 Task: Find connections with filter location Euskirchen with filter topic #Mindfulwith filter profile language French with filter current company PZ Cussons with filter school Indira Gandhi Delhi Technical University for Women with filter industry Cable and Satellite Programming with filter service category Commercial Insurance with filter keywords title Heavy Equipment Operator
Action: Mouse moved to (628, 82)
Screenshot: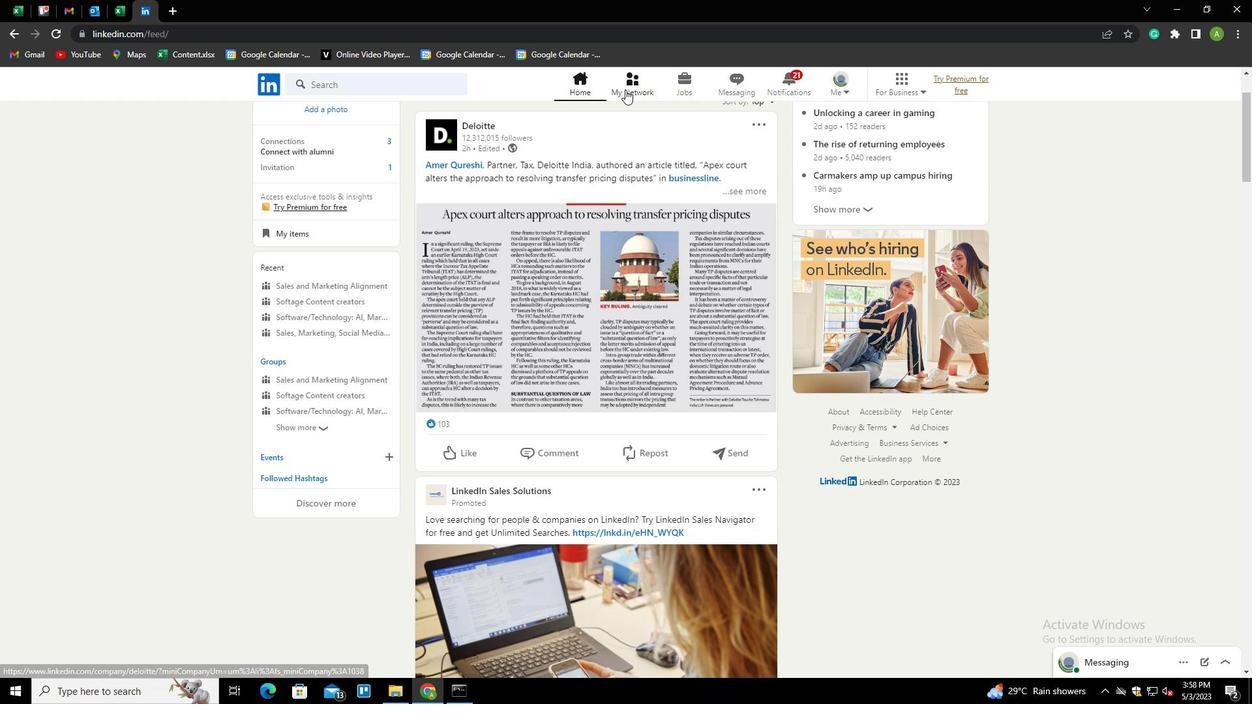 
Action: Mouse pressed left at (628, 82)
Screenshot: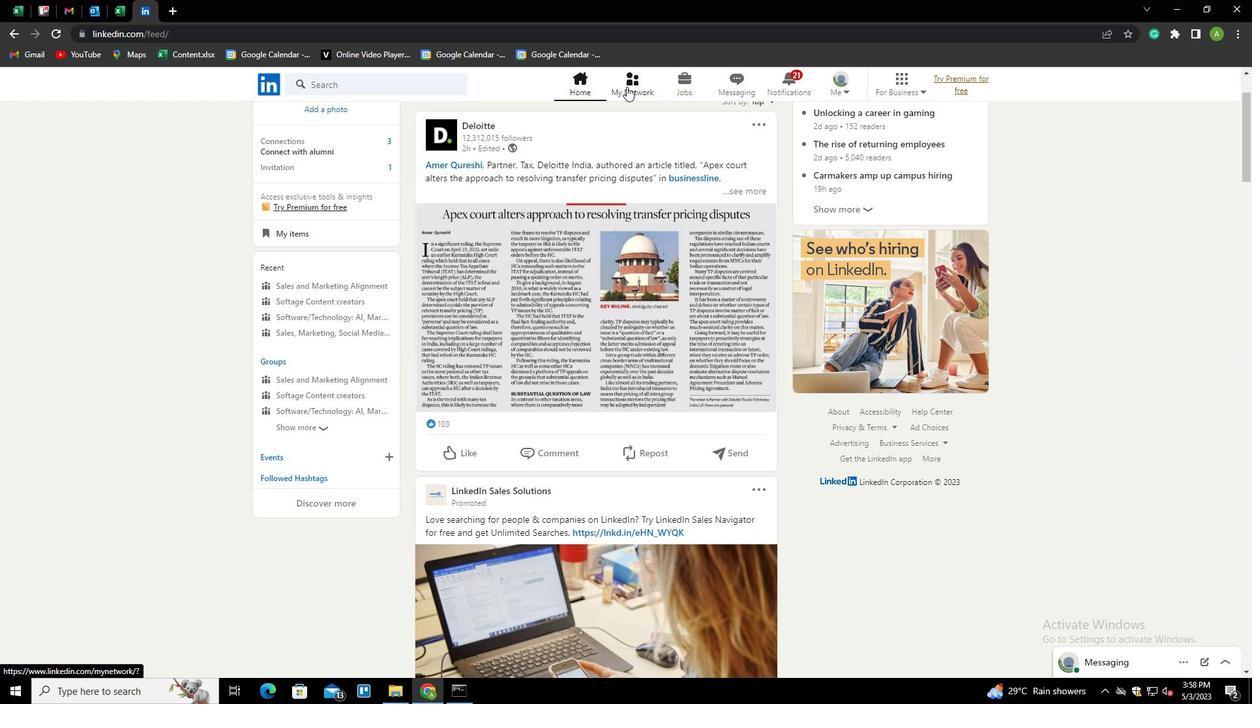 
Action: Mouse moved to (320, 151)
Screenshot: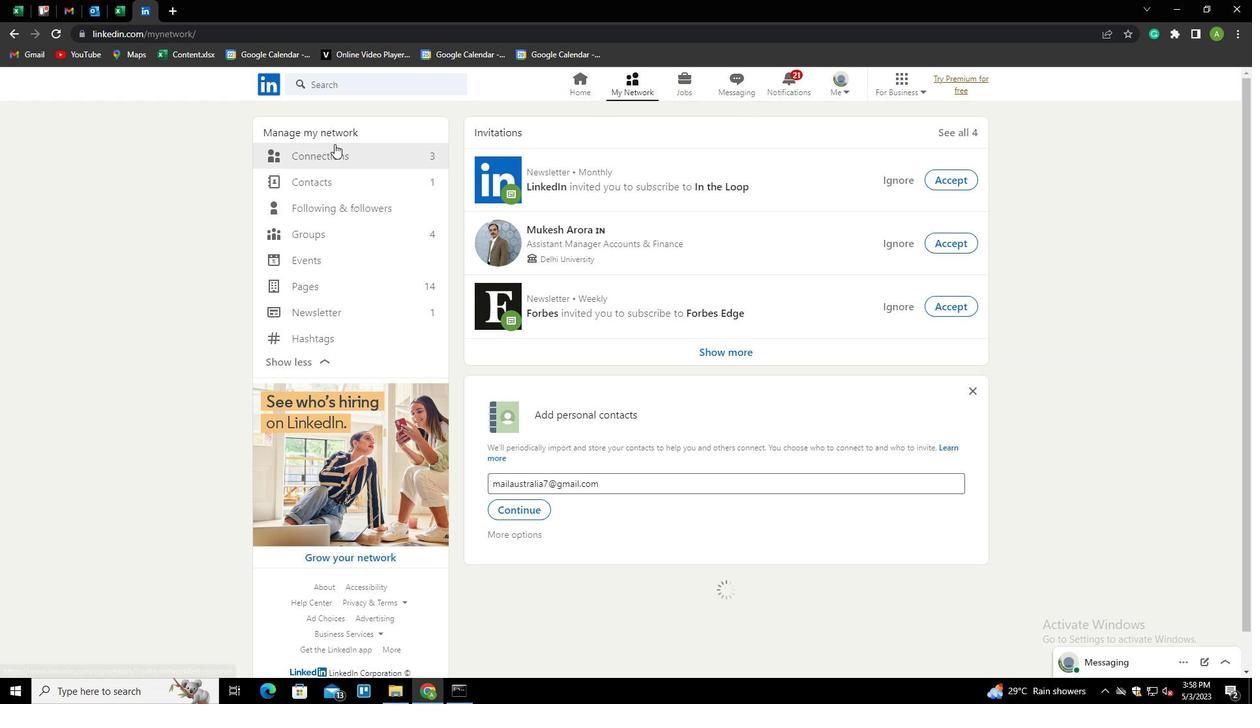 
Action: Mouse pressed left at (320, 151)
Screenshot: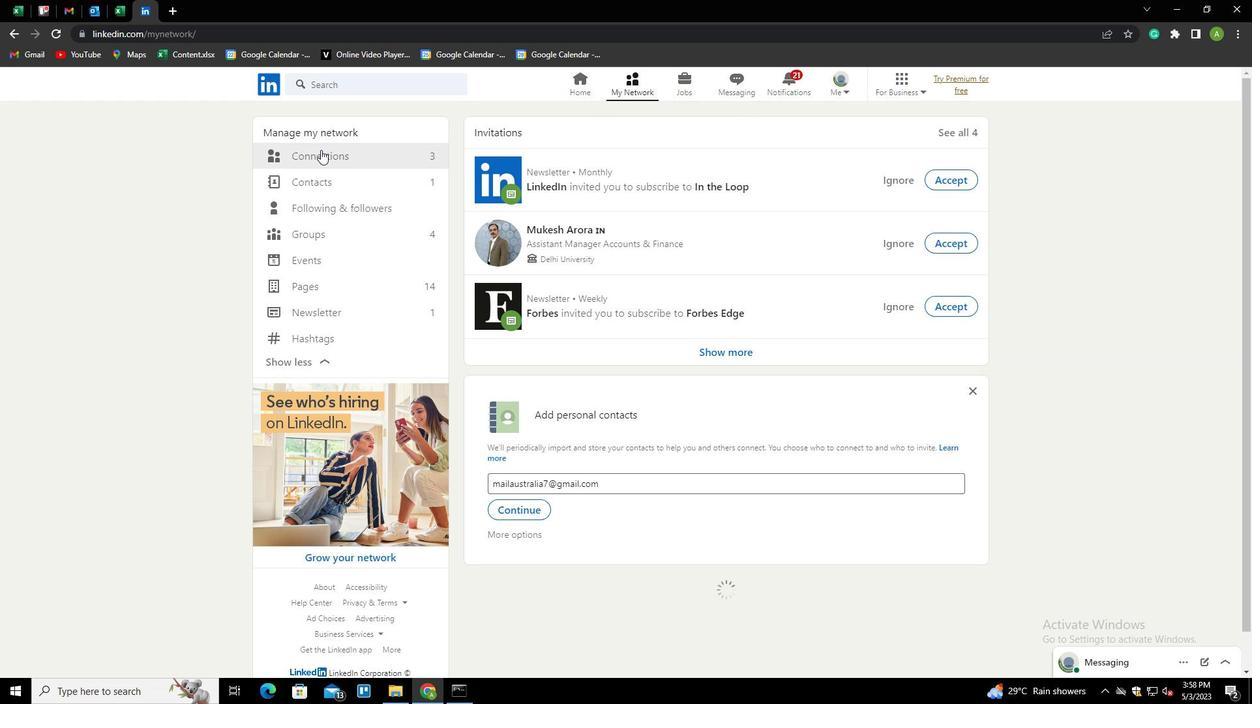 
Action: Mouse moved to (731, 159)
Screenshot: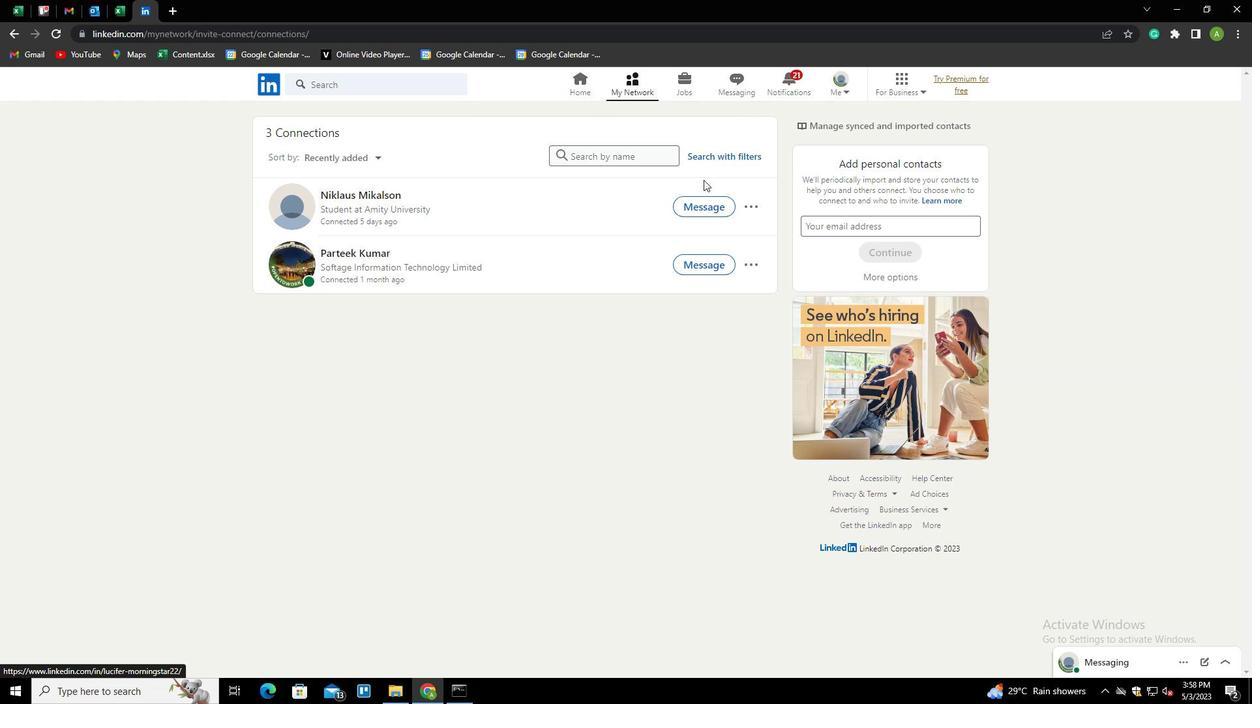 
Action: Mouse pressed left at (731, 159)
Screenshot: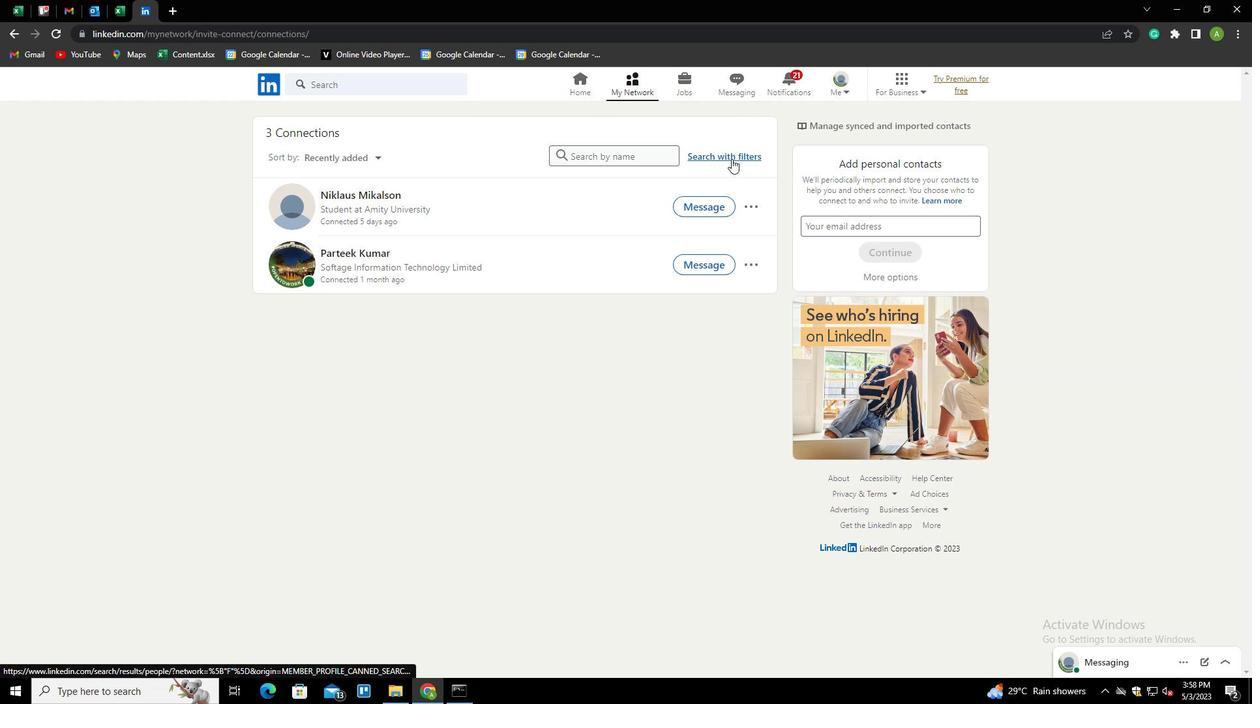 
Action: Mouse moved to (666, 118)
Screenshot: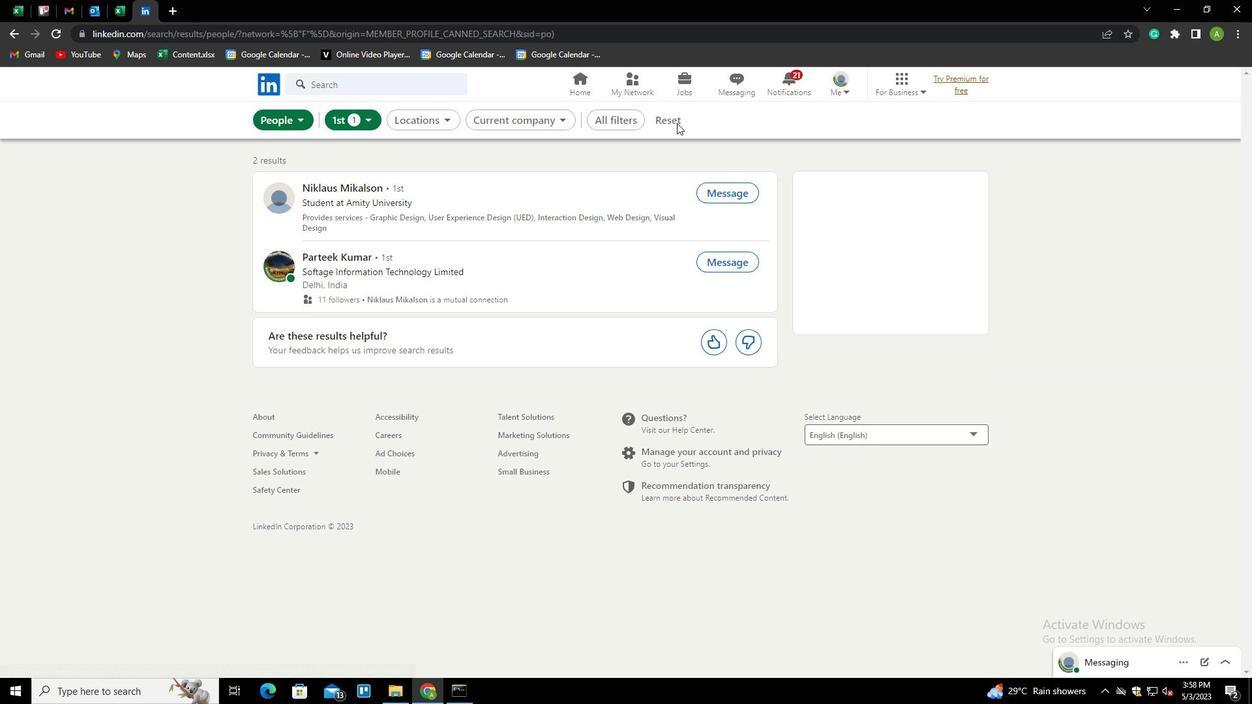 
Action: Mouse pressed left at (666, 118)
Screenshot: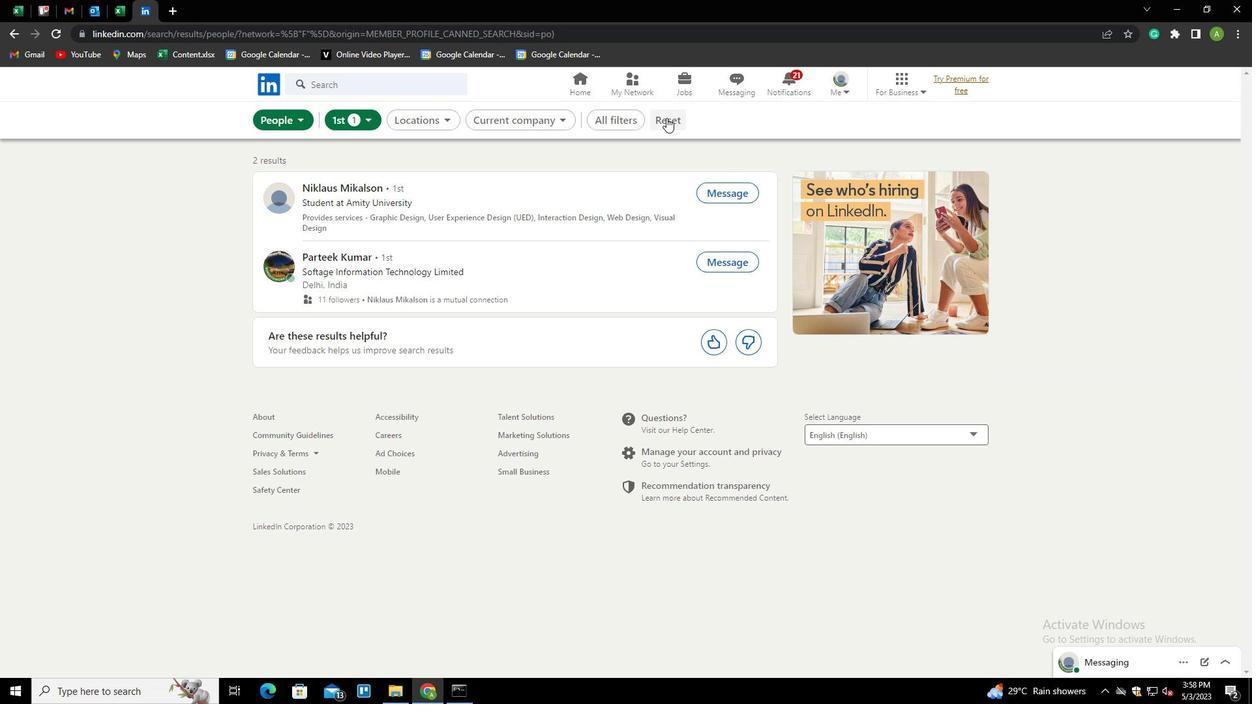 
Action: Mouse moved to (646, 121)
Screenshot: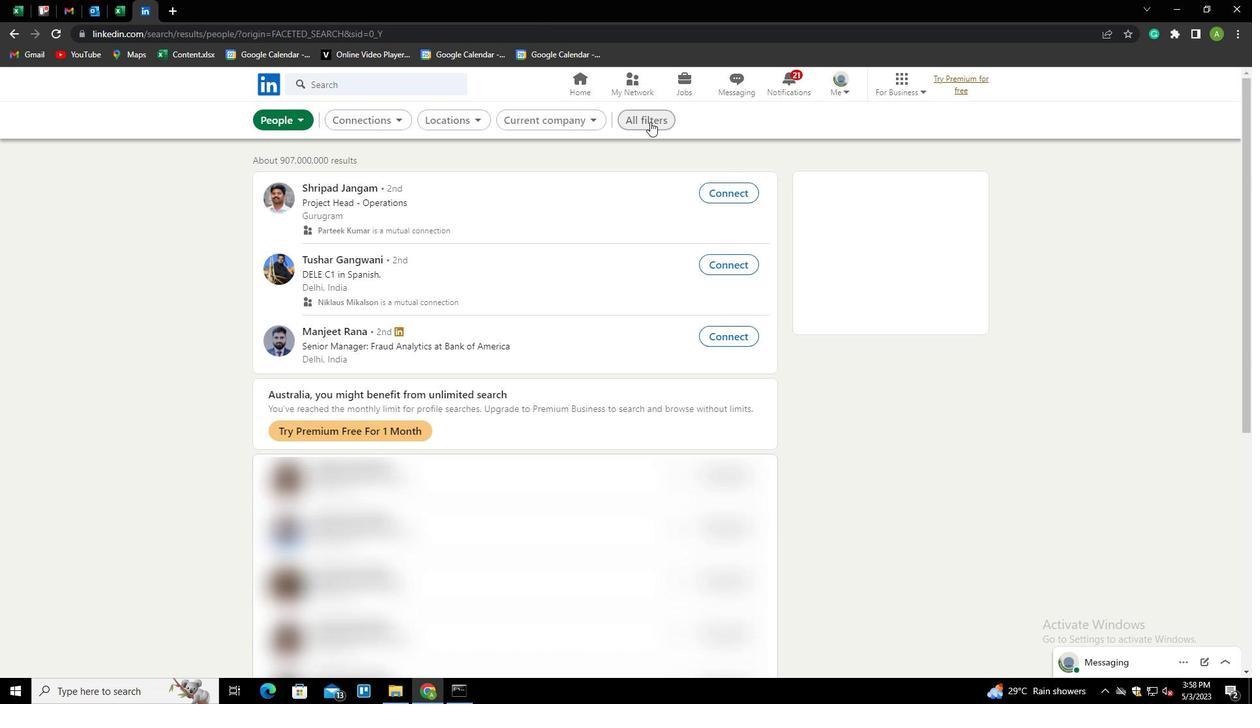 
Action: Mouse pressed left at (646, 121)
Screenshot: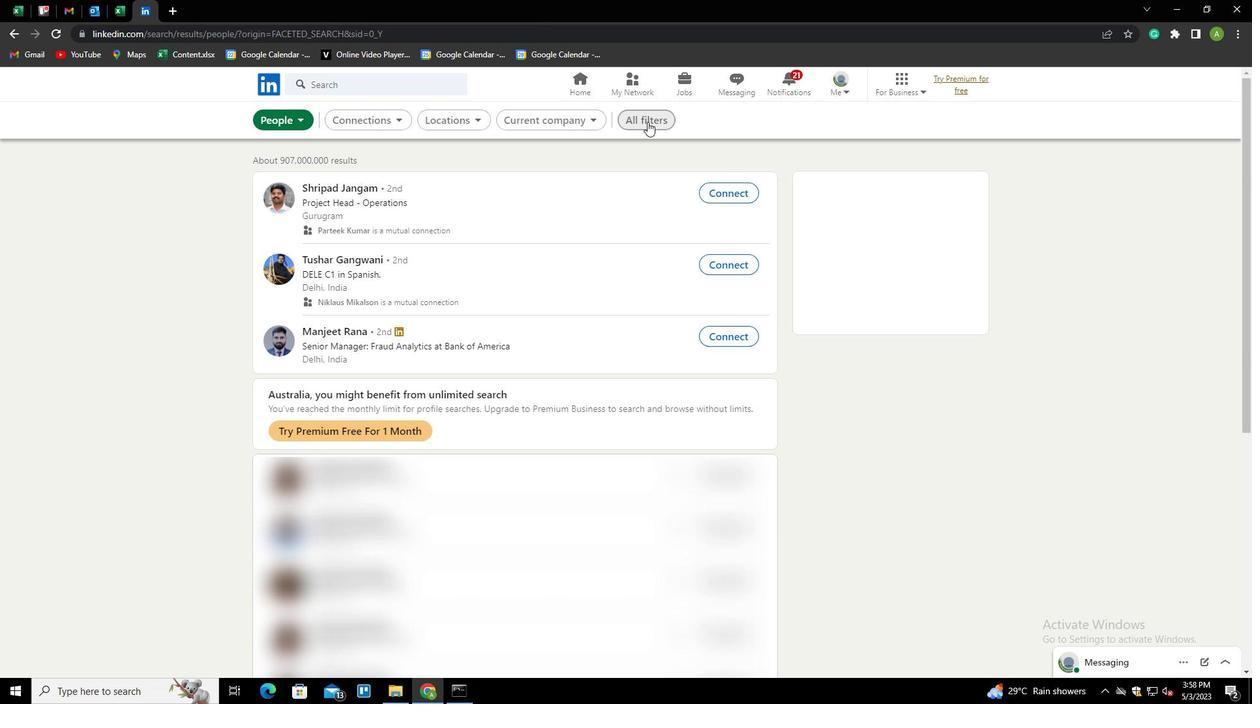 
Action: Mouse moved to (1024, 369)
Screenshot: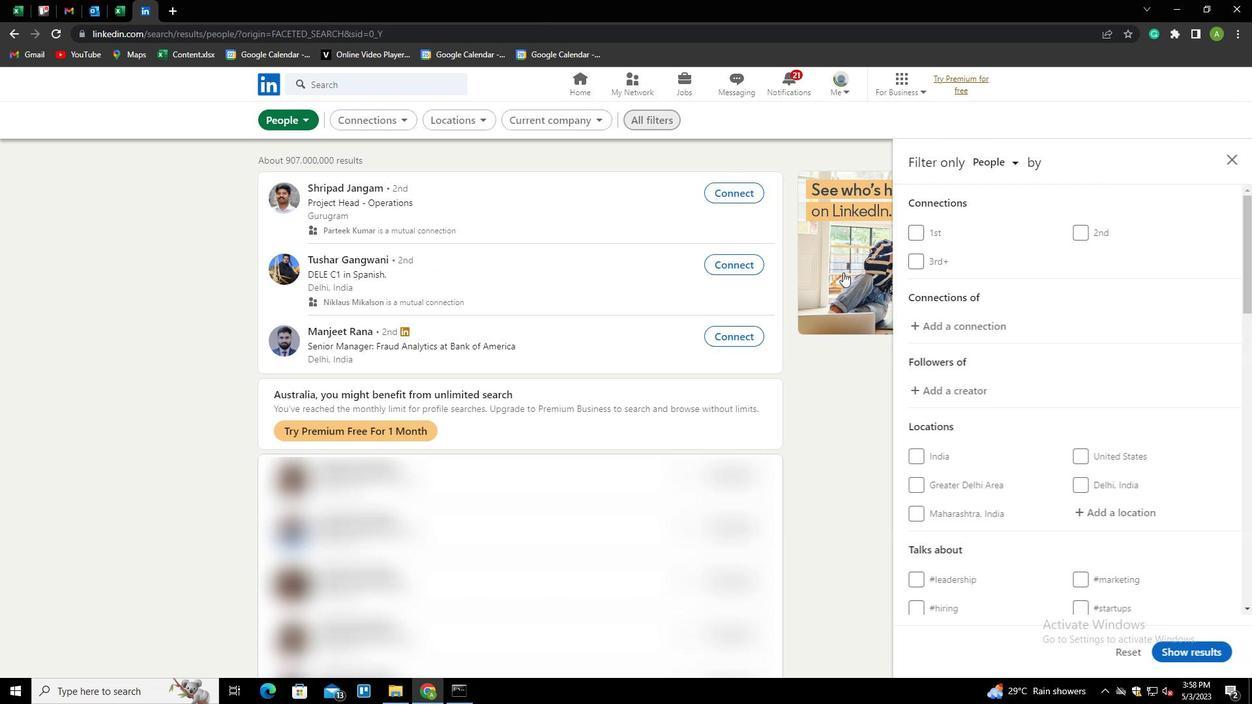 
Action: Mouse scrolled (1024, 369) with delta (0, 0)
Screenshot: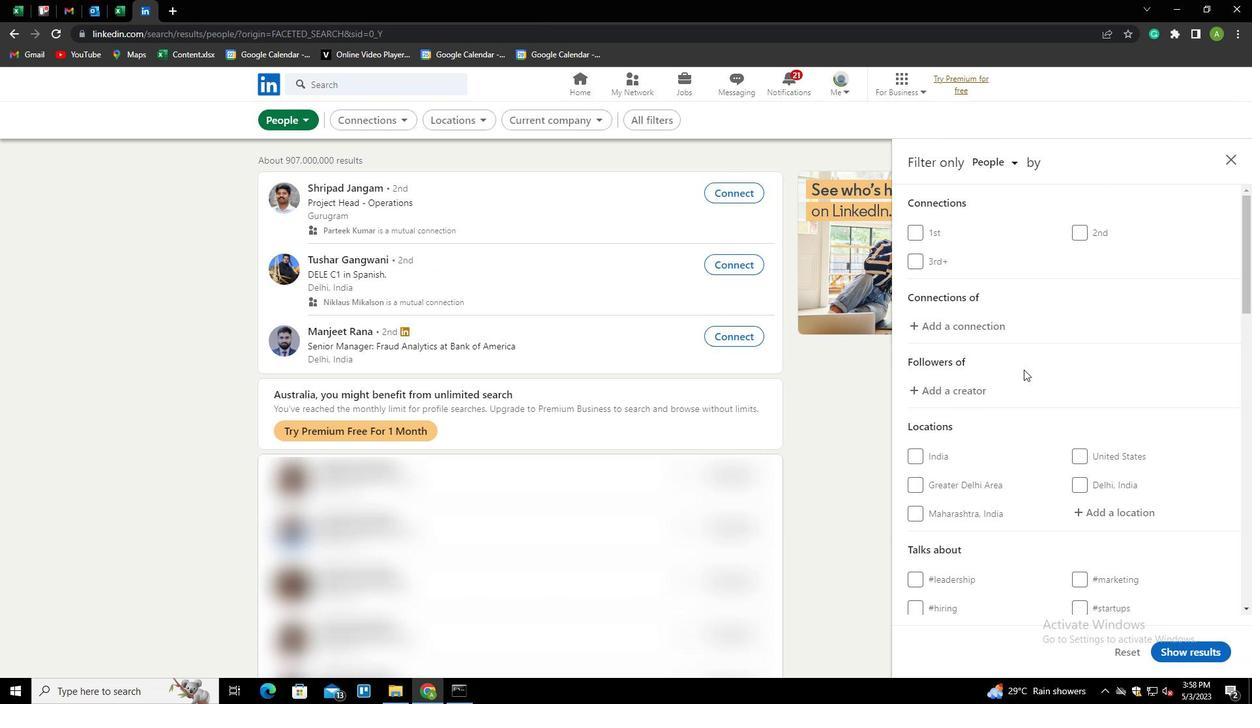 
Action: Mouse scrolled (1024, 369) with delta (0, 0)
Screenshot: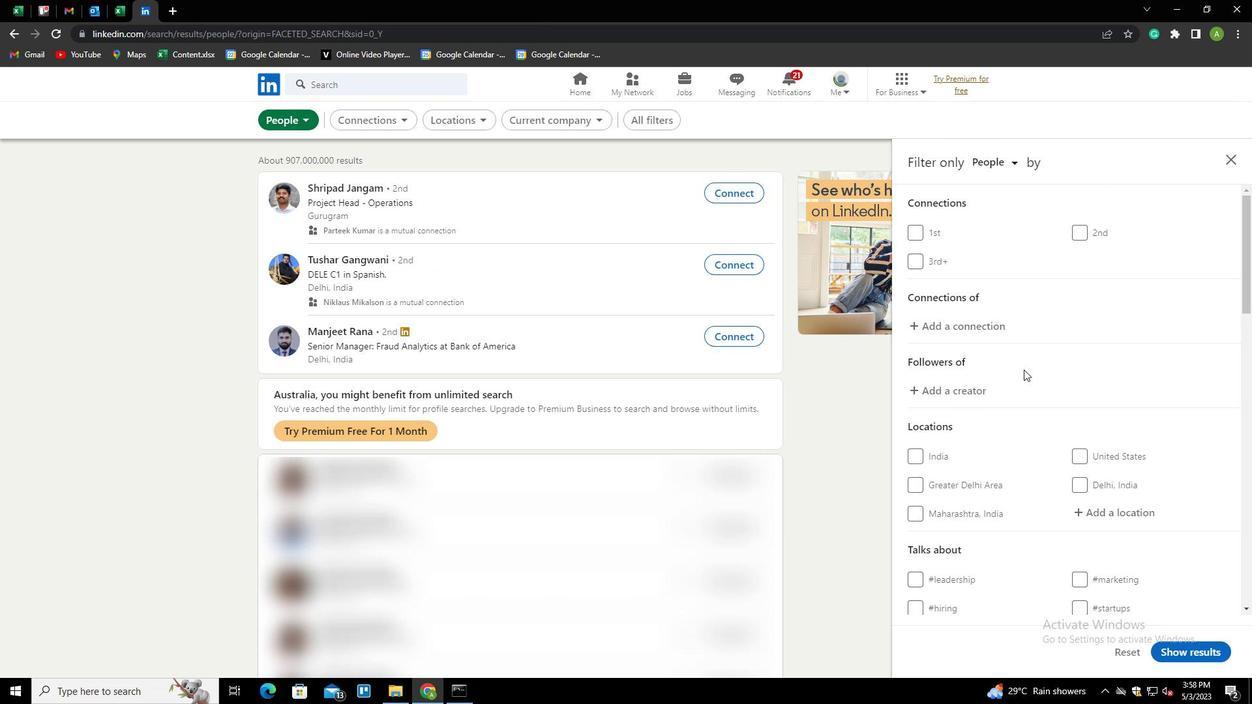 
Action: Mouse moved to (1086, 375)
Screenshot: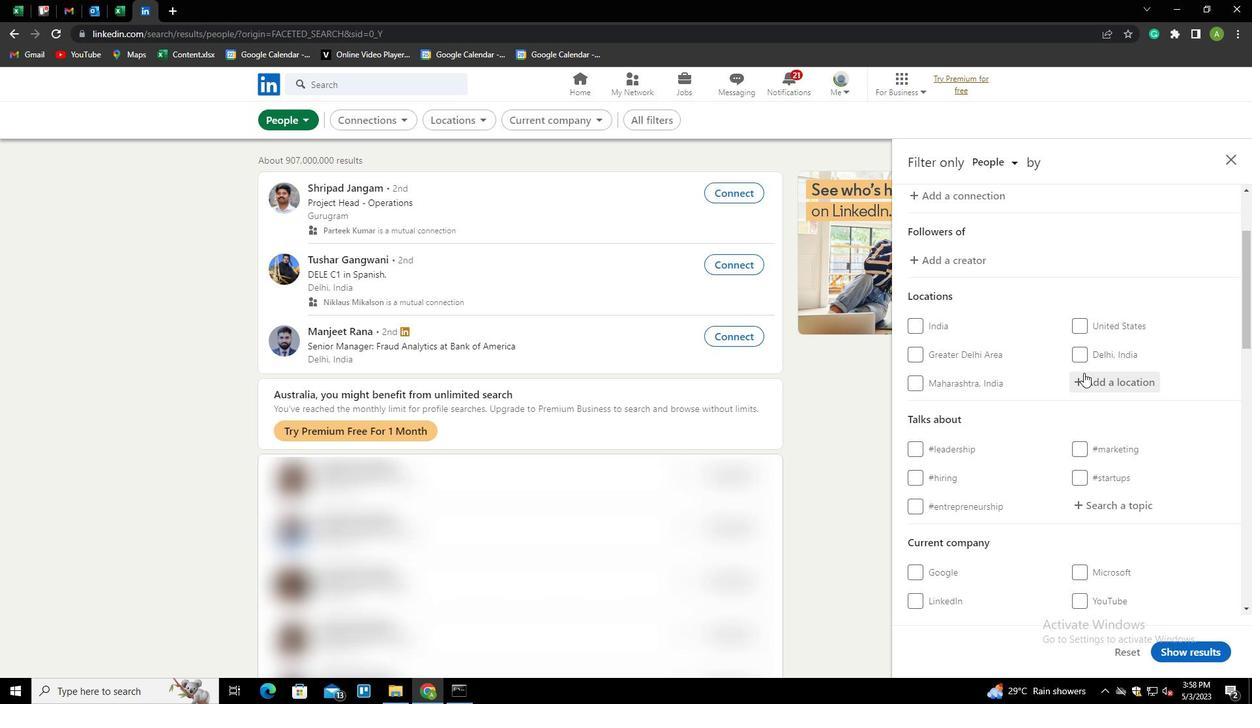 
Action: Mouse pressed left at (1086, 375)
Screenshot: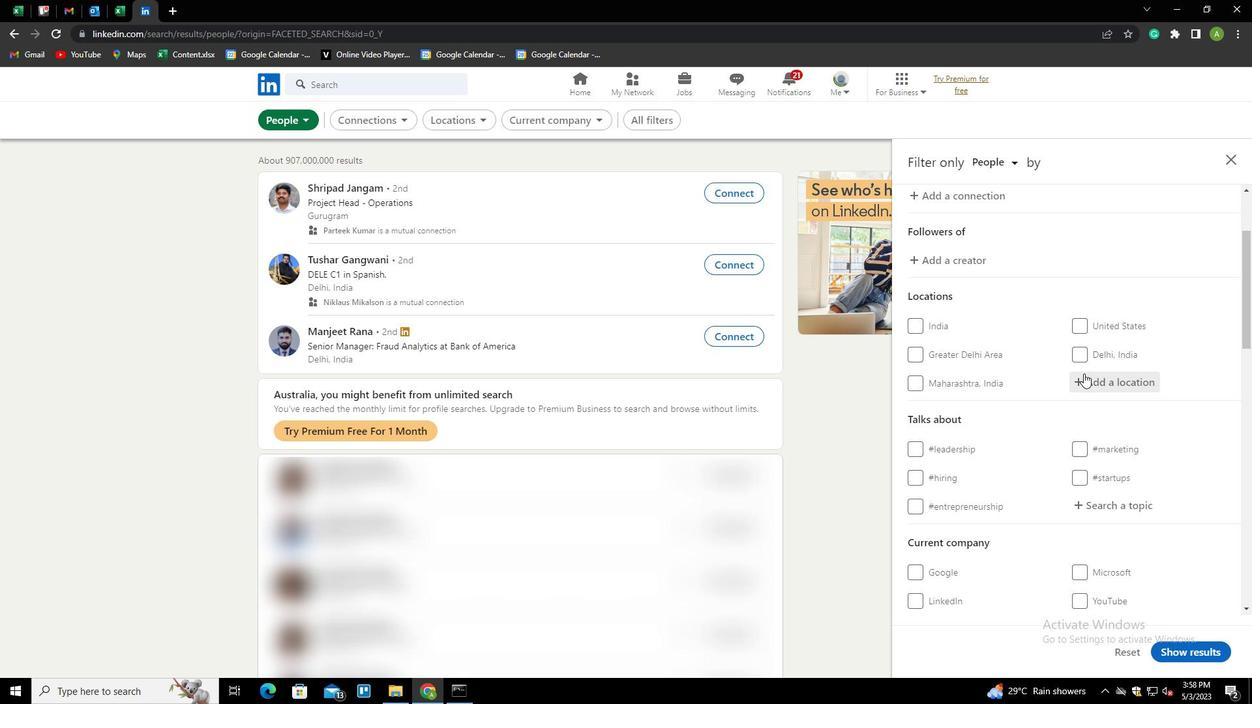 
Action: Mouse moved to (1076, 380)
Screenshot: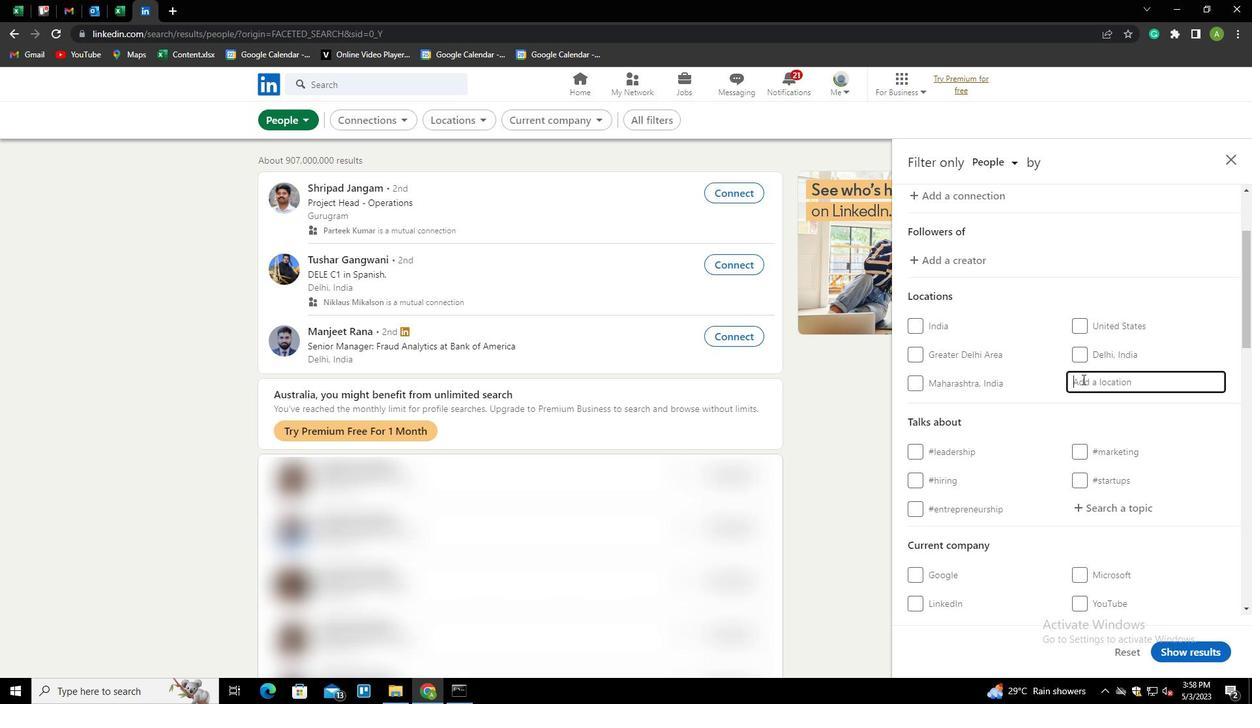 
Action: Key pressed <Key.shift>E
Screenshot: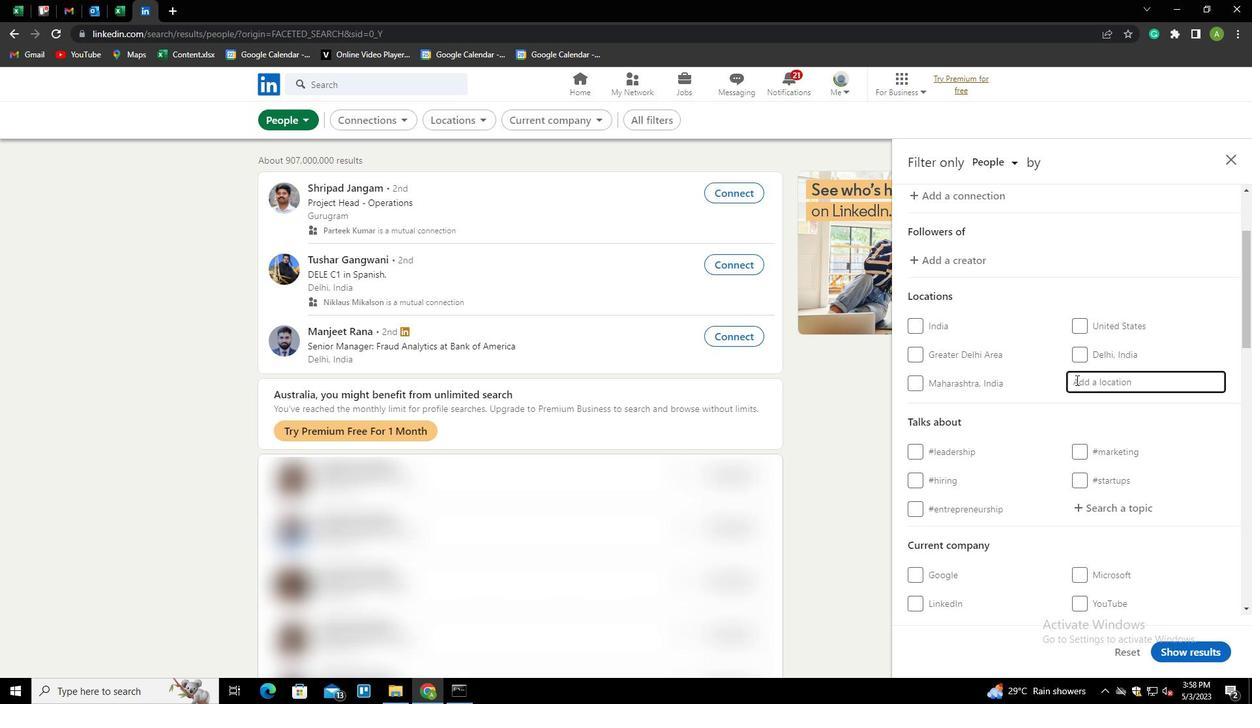 
Action: Mouse moved to (982, 322)
Screenshot: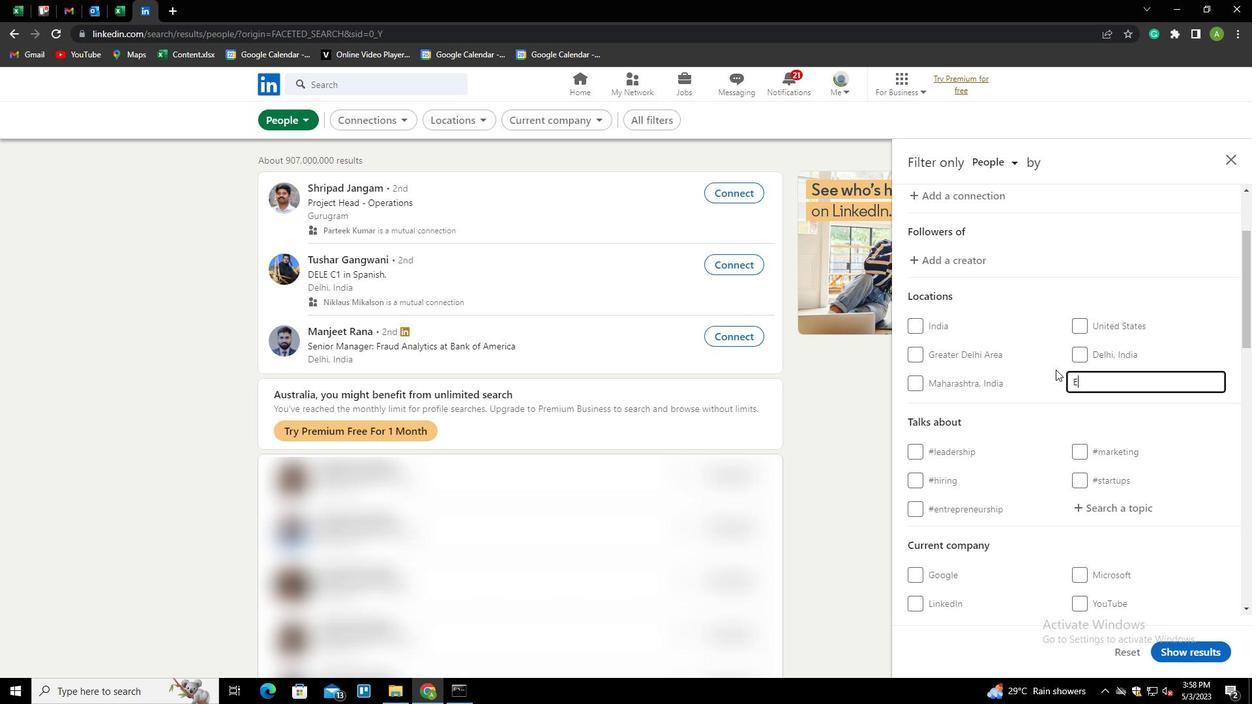 
Action: Key pressed USKIRCHEN<Key.down><Key.enter>
Screenshot: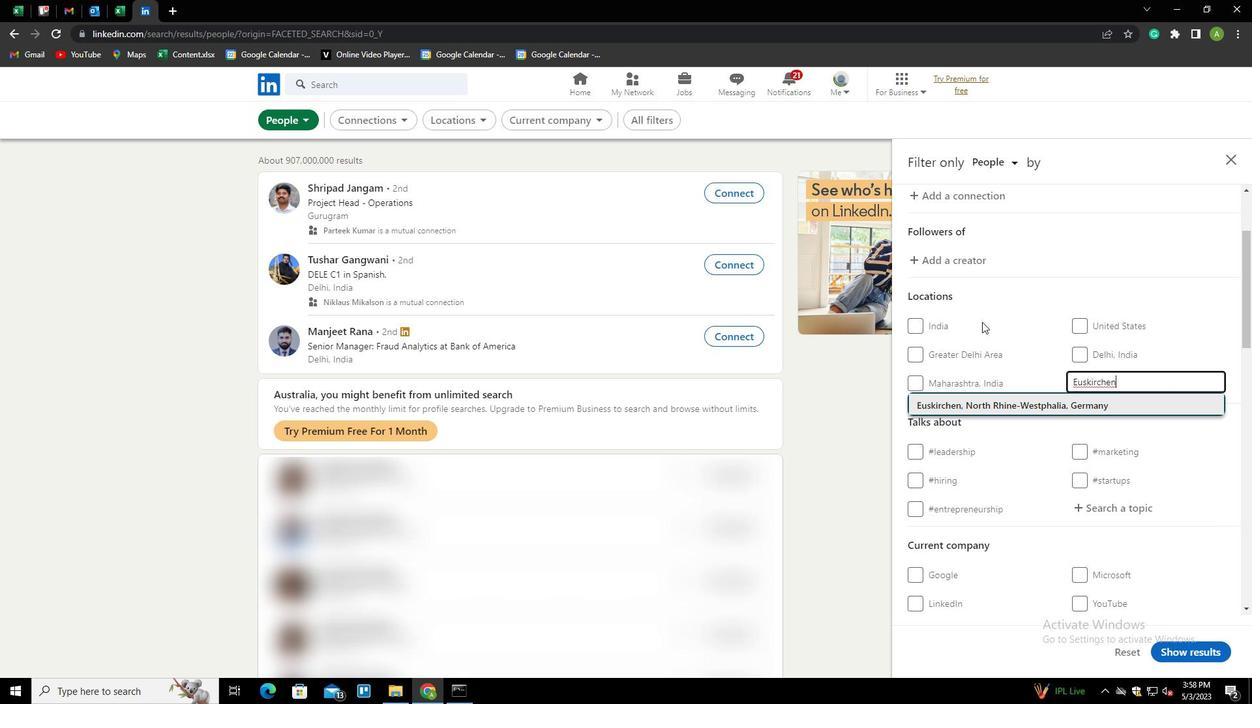 
Action: Mouse scrolled (982, 321) with delta (0, 0)
Screenshot: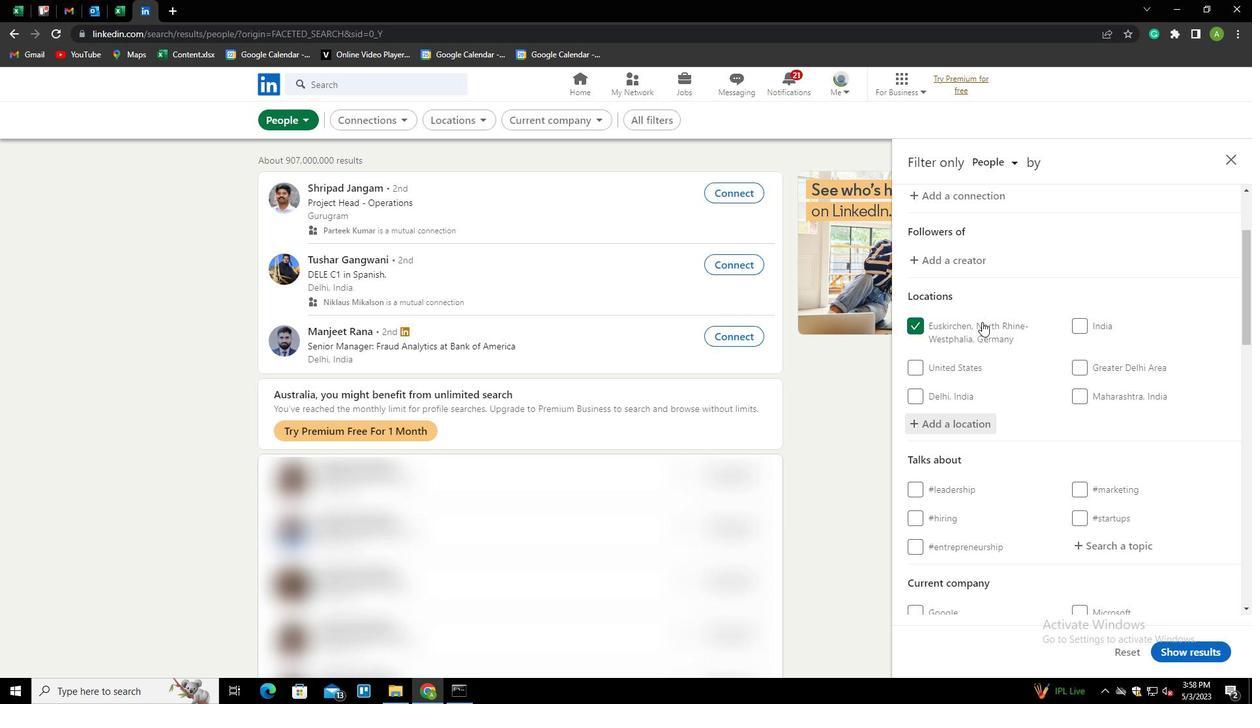 
Action: Mouse scrolled (982, 321) with delta (0, 0)
Screenshot: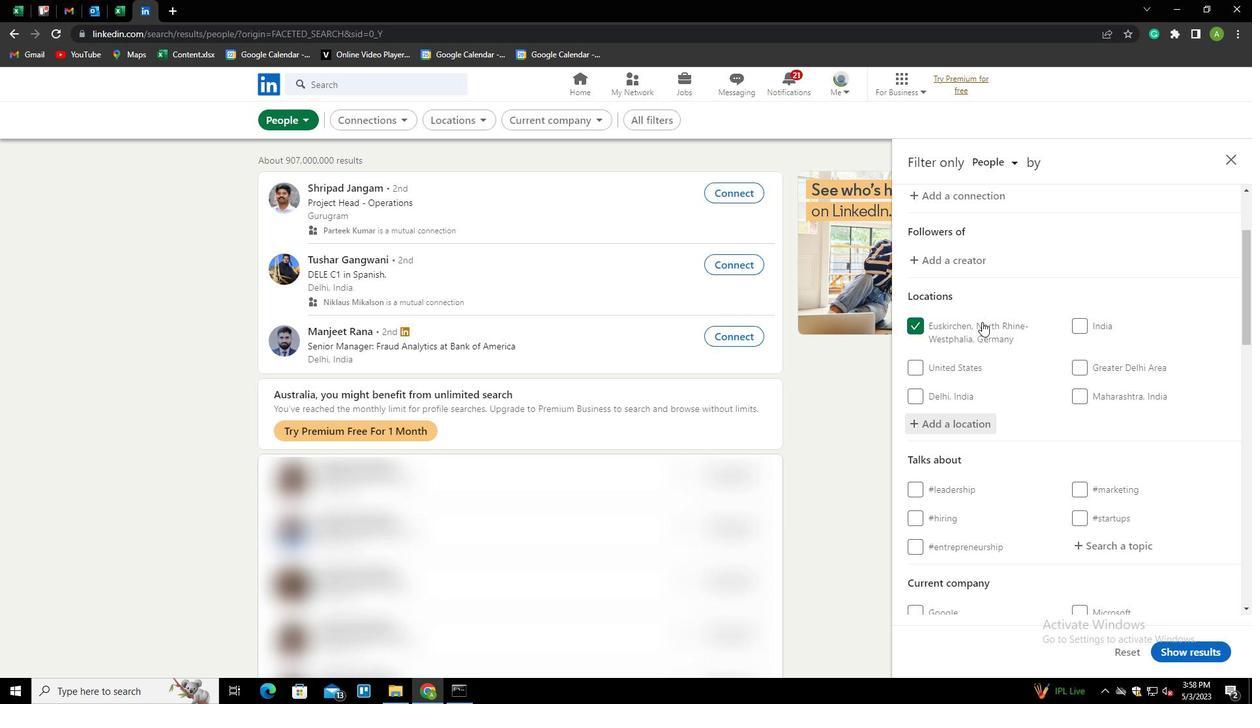 
Action: Mouse moved to (1105, 416)
Screenshot: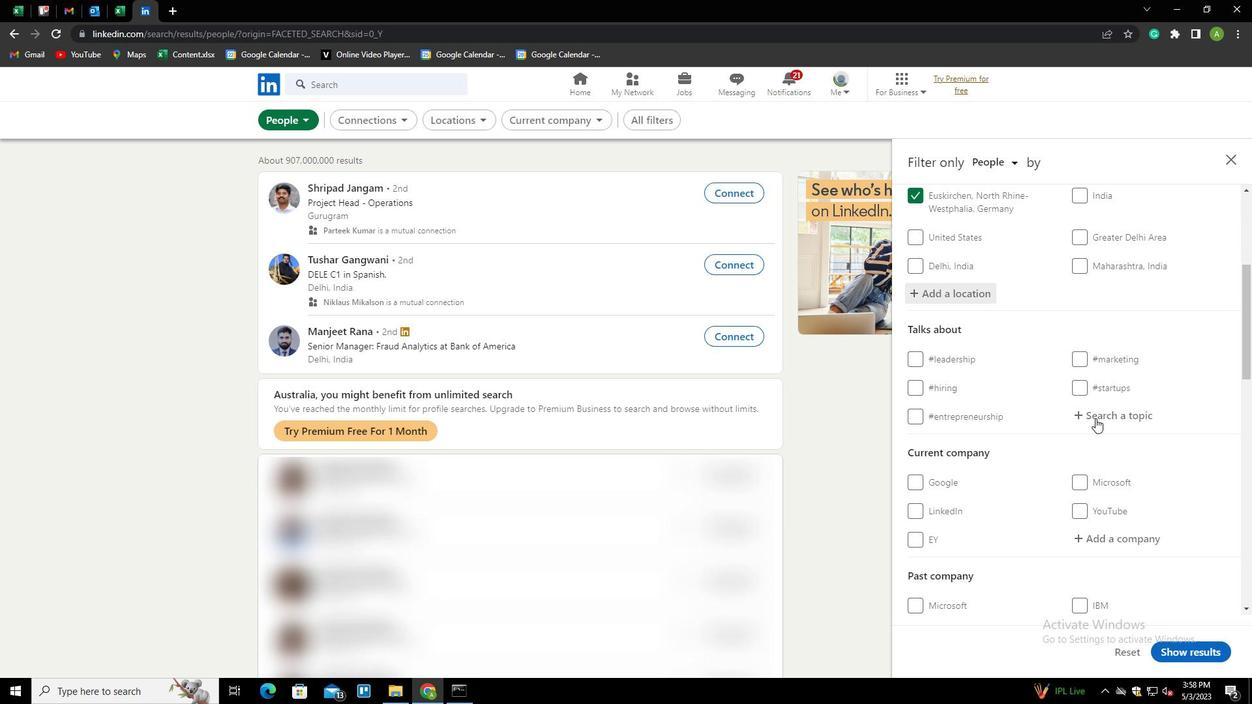 
Action: Mouse pressed left at (1105, 416)
Screenshot: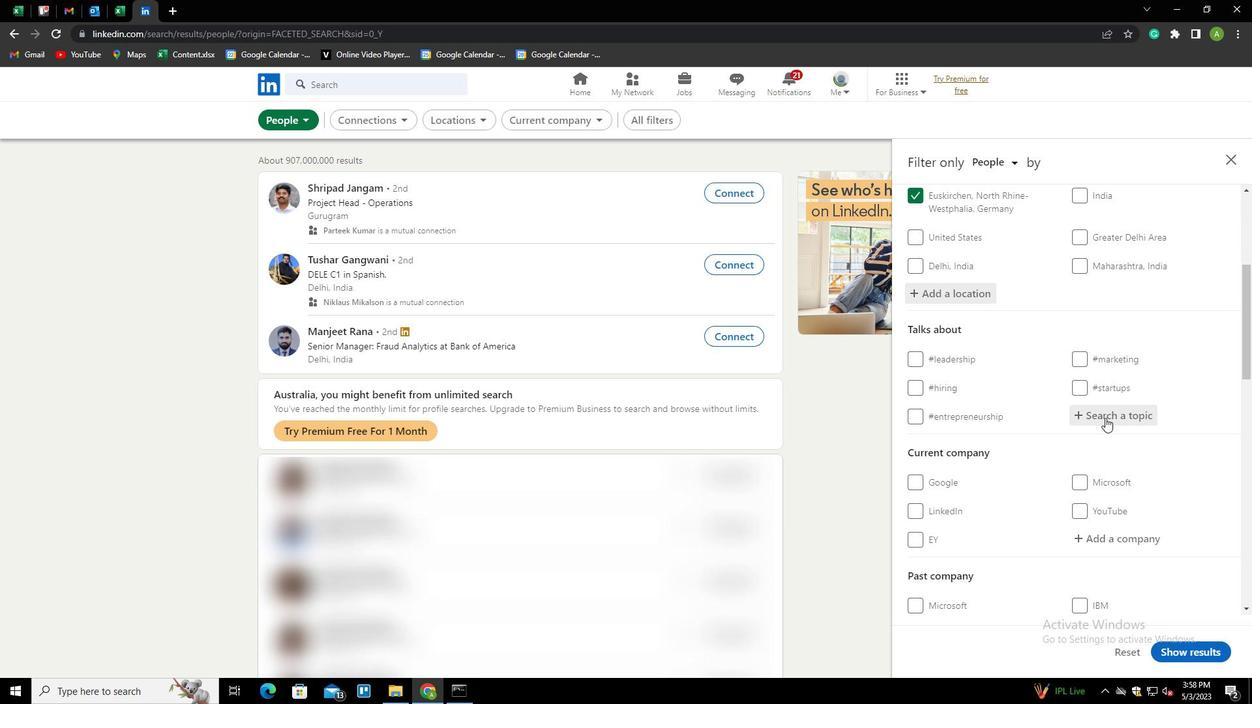 
Action: Mouse moved to (1094, 409)
Screenshot: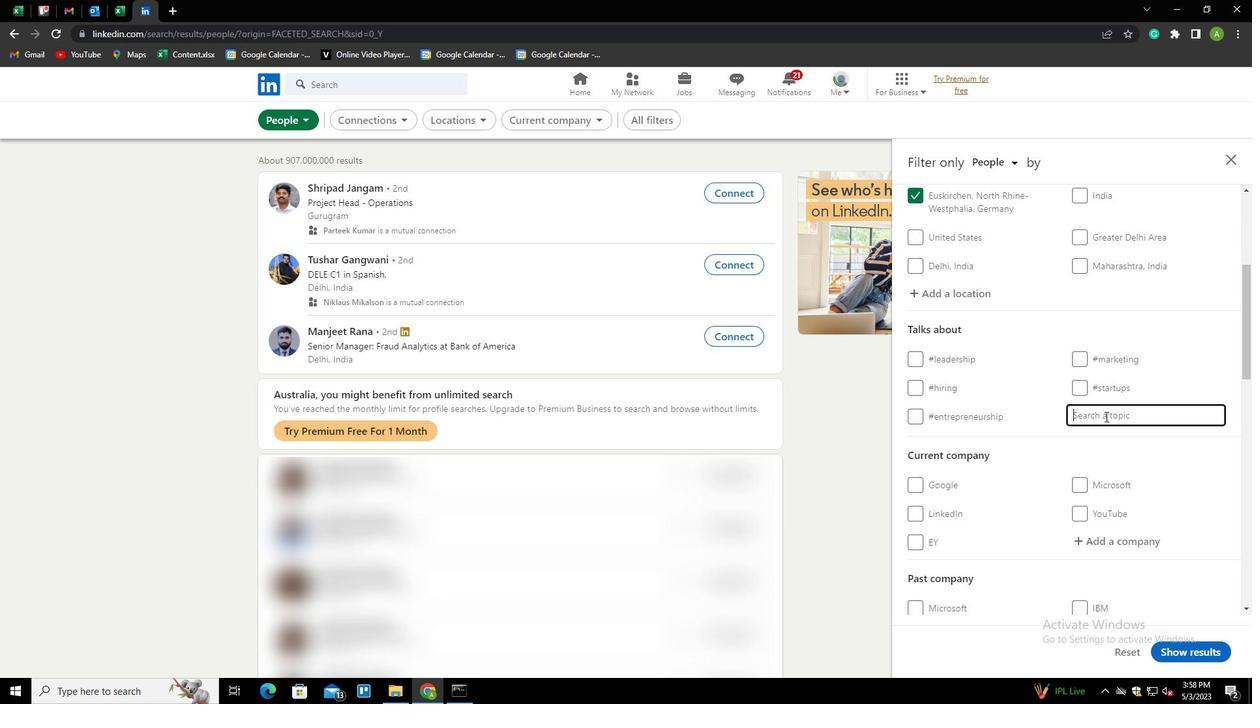 
Action: Key pressed <Key.shift>MINDGUL<Key.backspace><Key.backspace><Key.backspace>FUL<Key.down><Key.down><Key.enter>
Screenshot: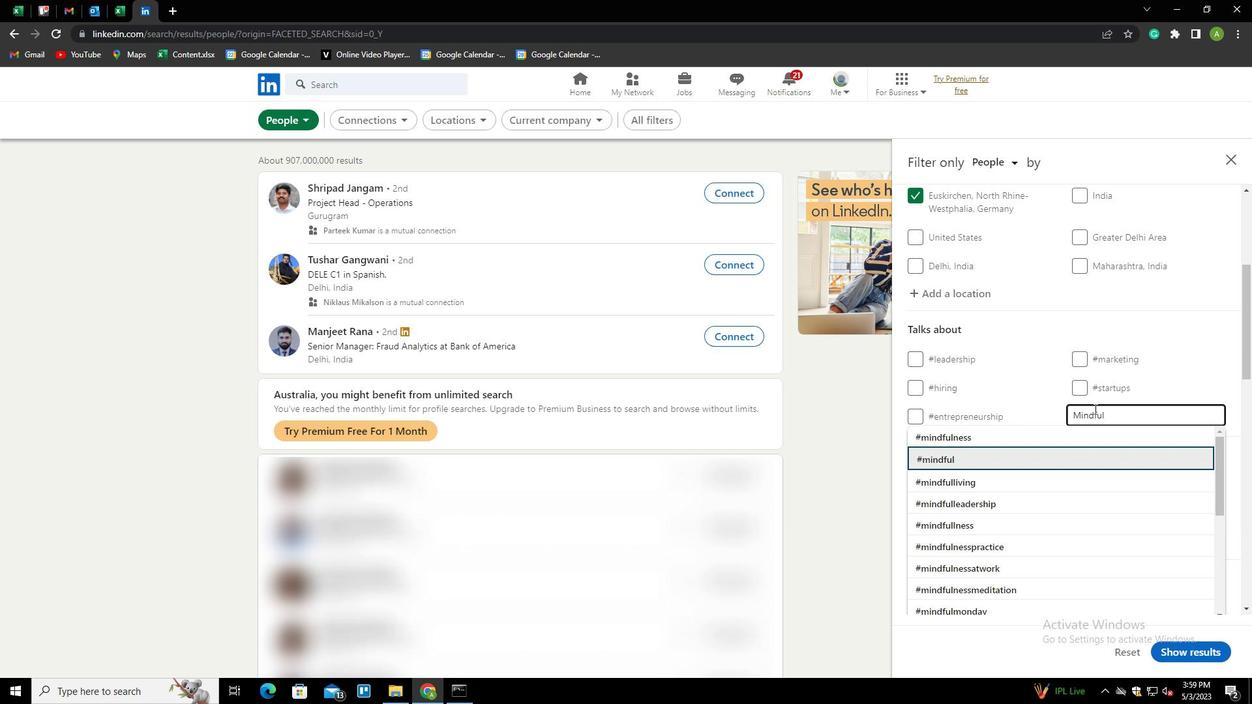 
Action: Mouse scrolled (1094, 408) with delta (0, 0)
Screenshot: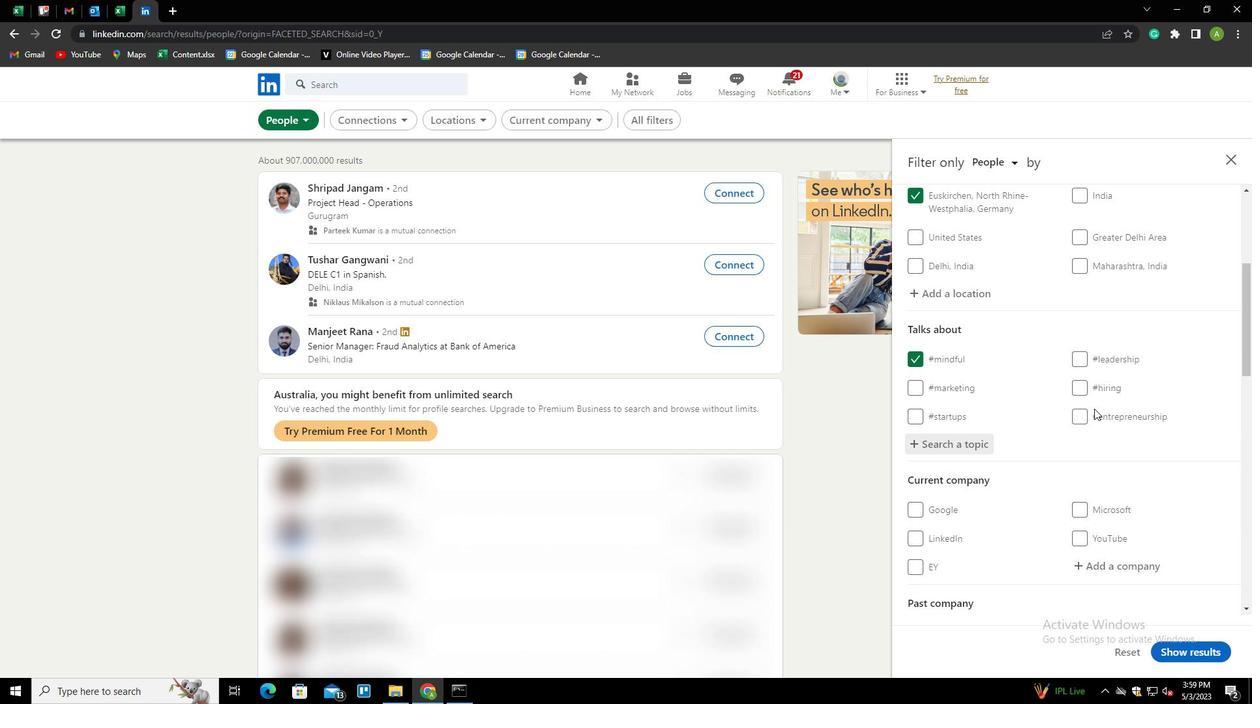 
Action: Mouse scrolled (1094, 408) with delta (0, 0)
Screenshot: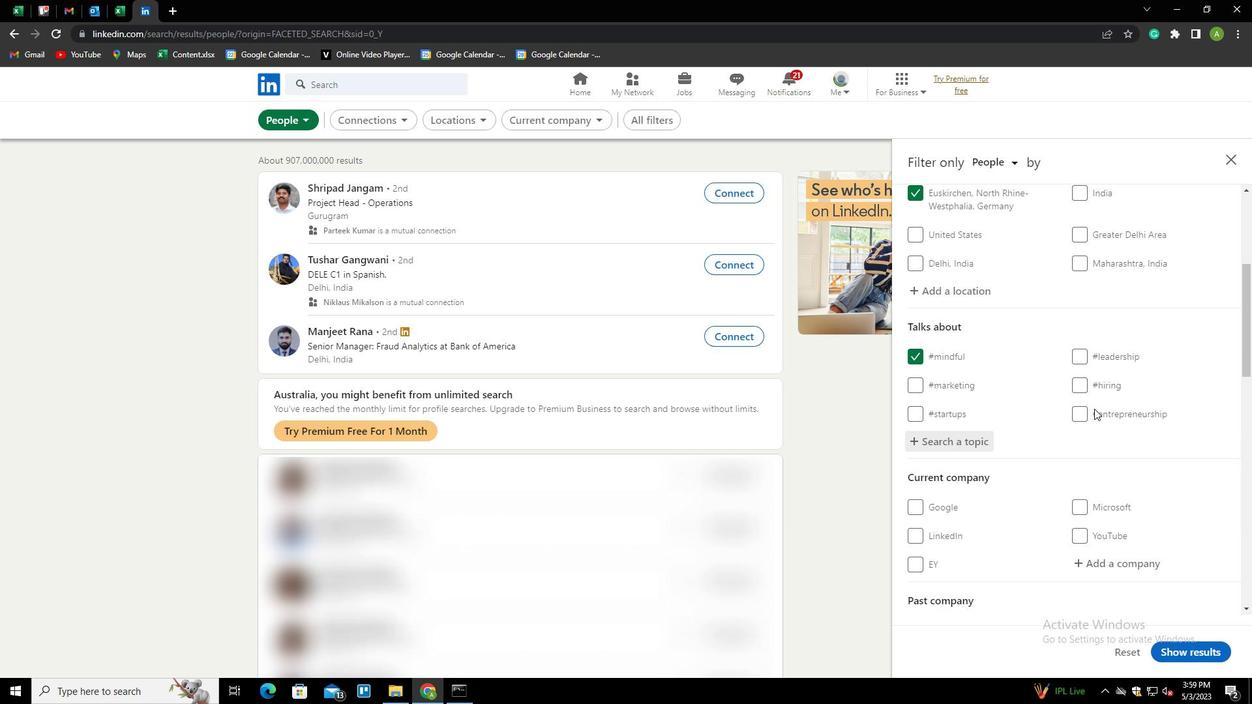 
Action: Mouse scrolled (1094, 408) with delta (0, 0)
Screenshot: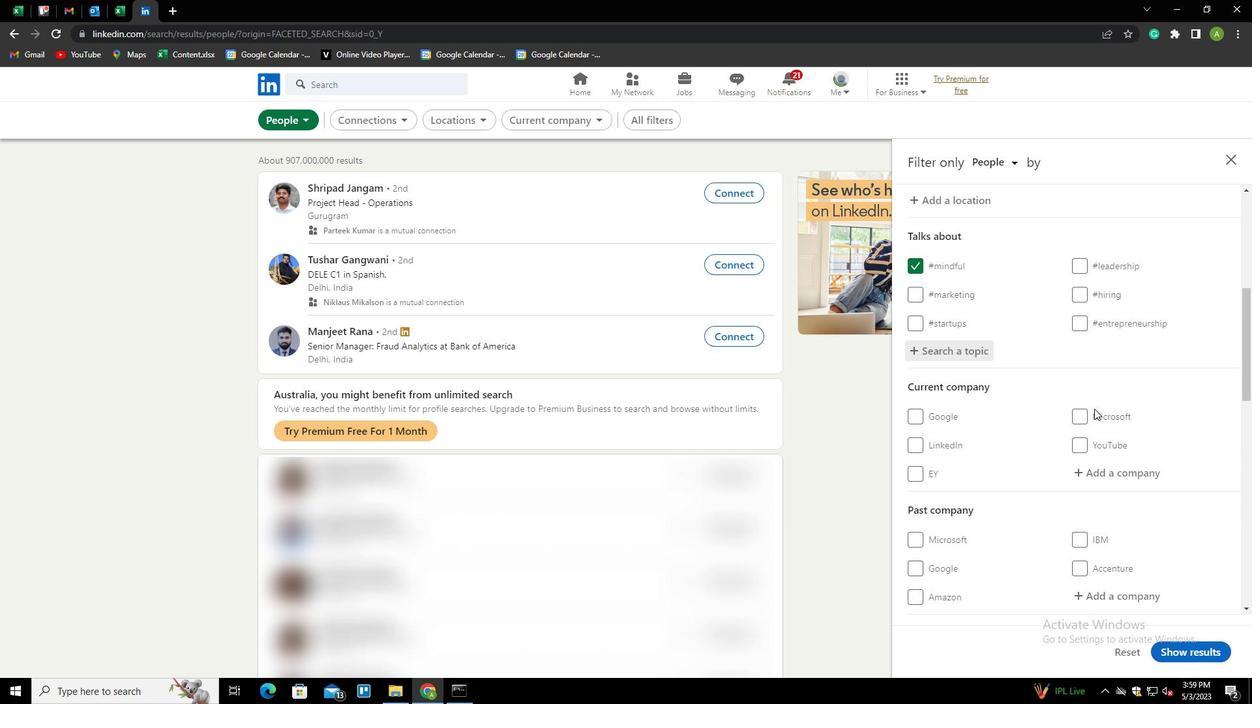 
Action: Mouse scrolled (1094, 408) with delta (0, 0)
Screenshot: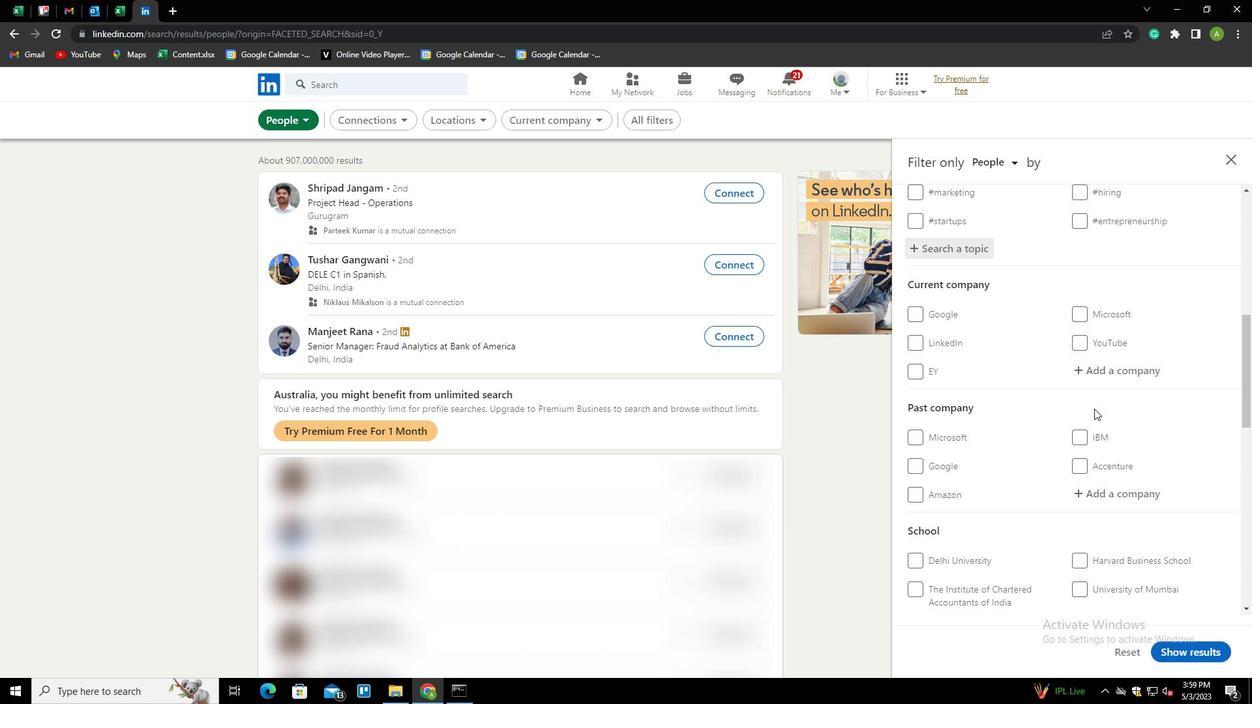 
Action: Mouse scrolled (1094, 408) with delta (0, 0)
Screenshot: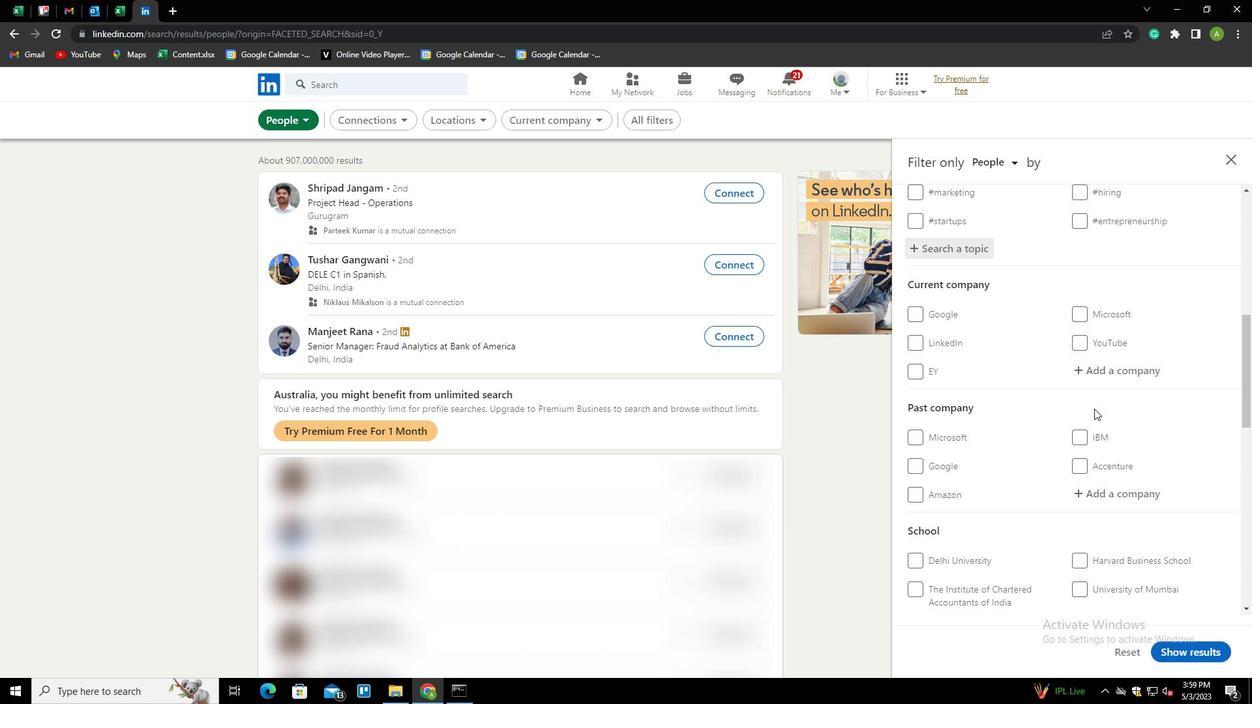 
Action: Mouse scrolled (1094, 408) with delta (0, 0)
Screenshot: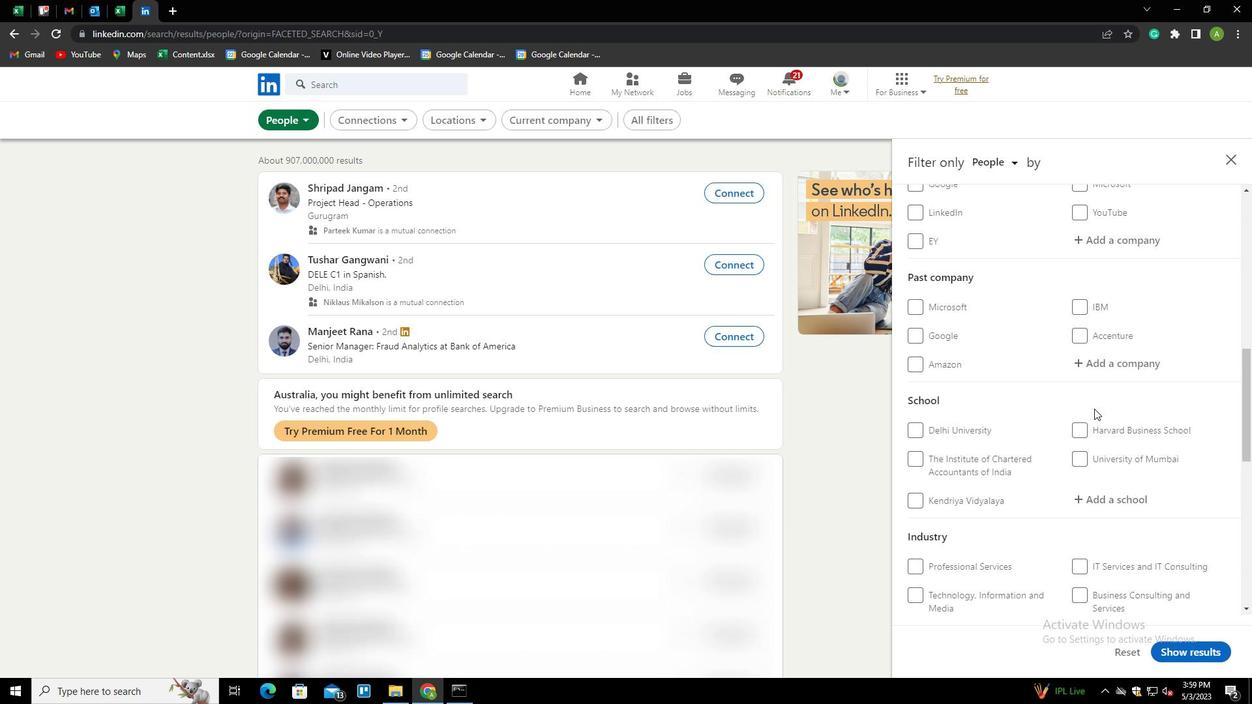 
Action: Mouse scrolled (1094, 408) with delta (0, 0)
Screenshot: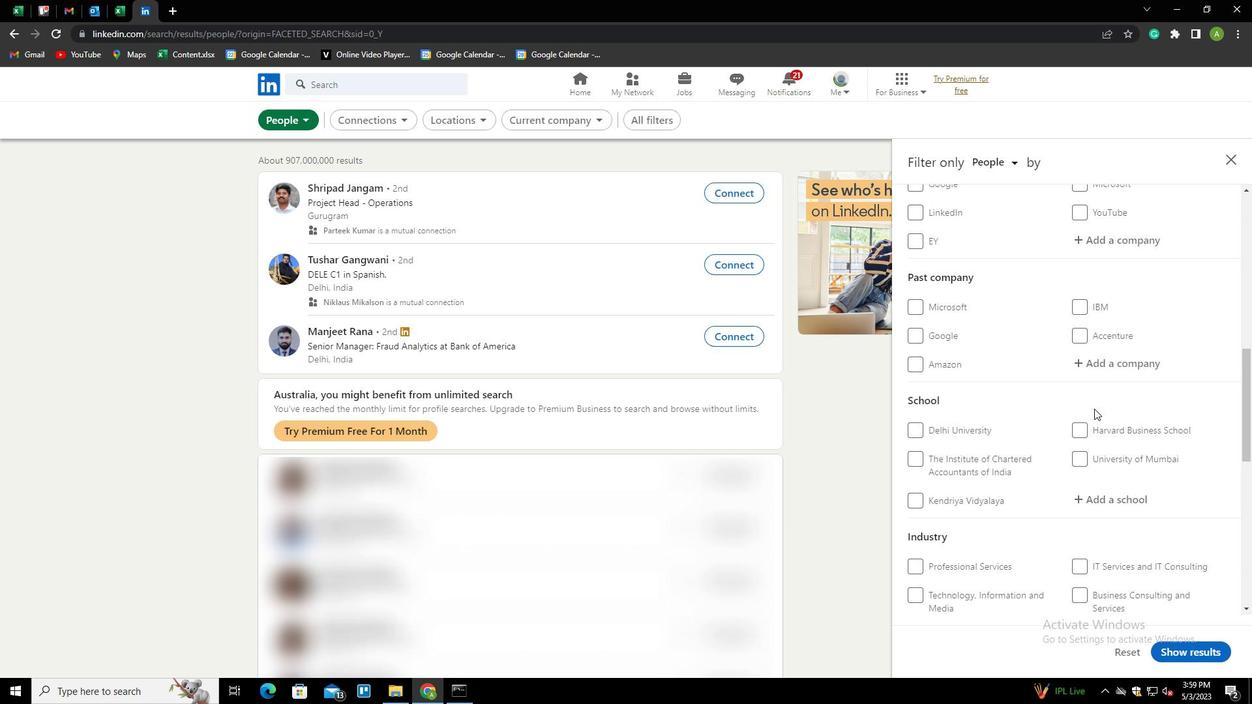 
Action: Mouse scrolled (1094, 408) with delta (0, 0)
Screenshot: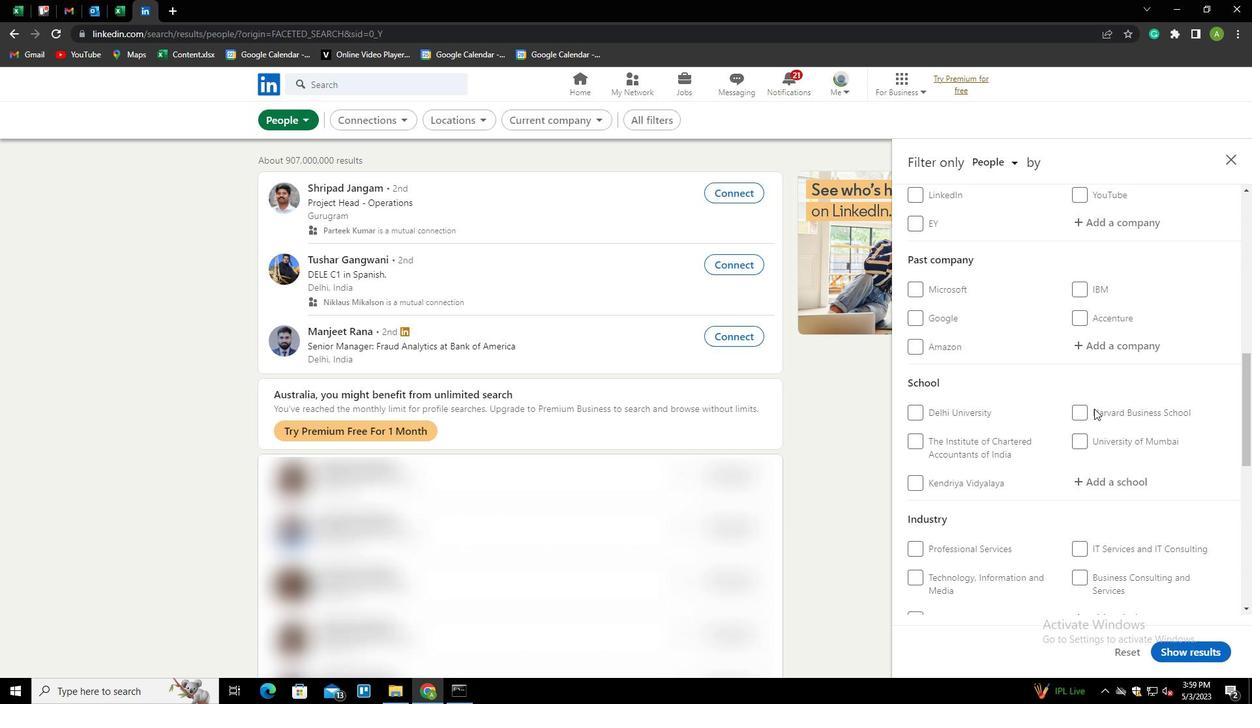 
Action: Mouse scrolled (1094, 408) with delta (0, 0)
Screenshot: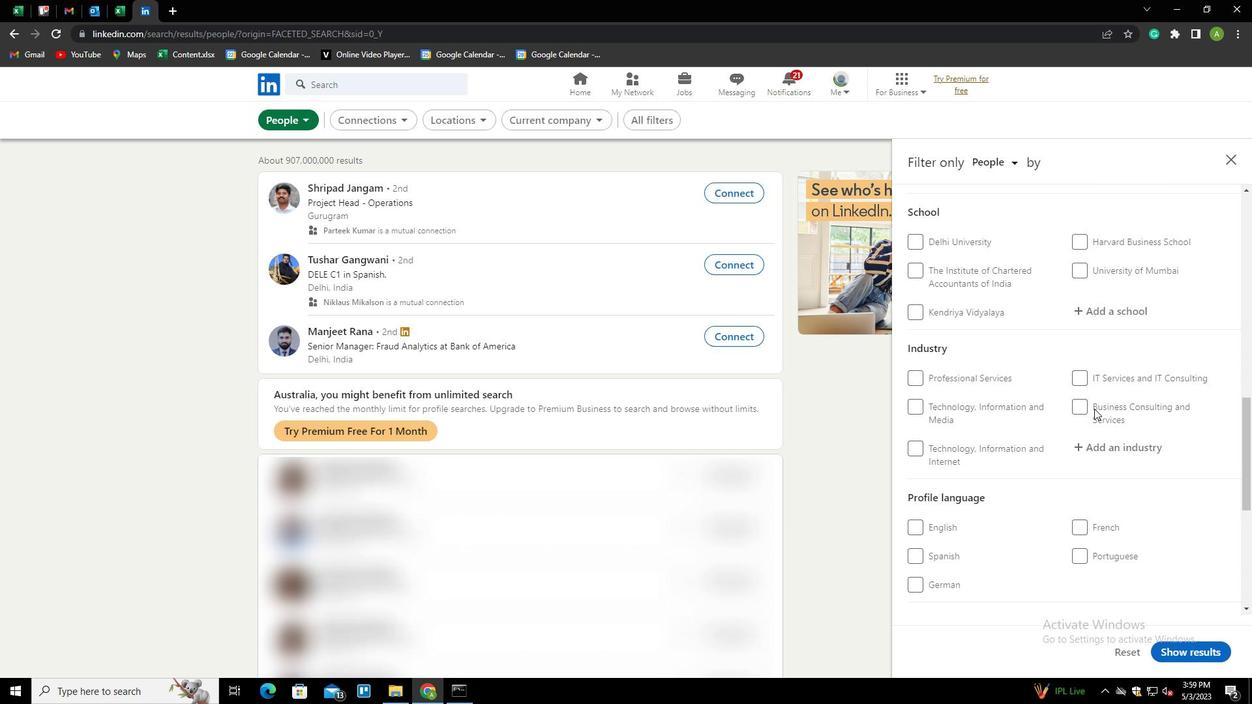 
Action: Mouse moved to (1082, 455)
Screenshot: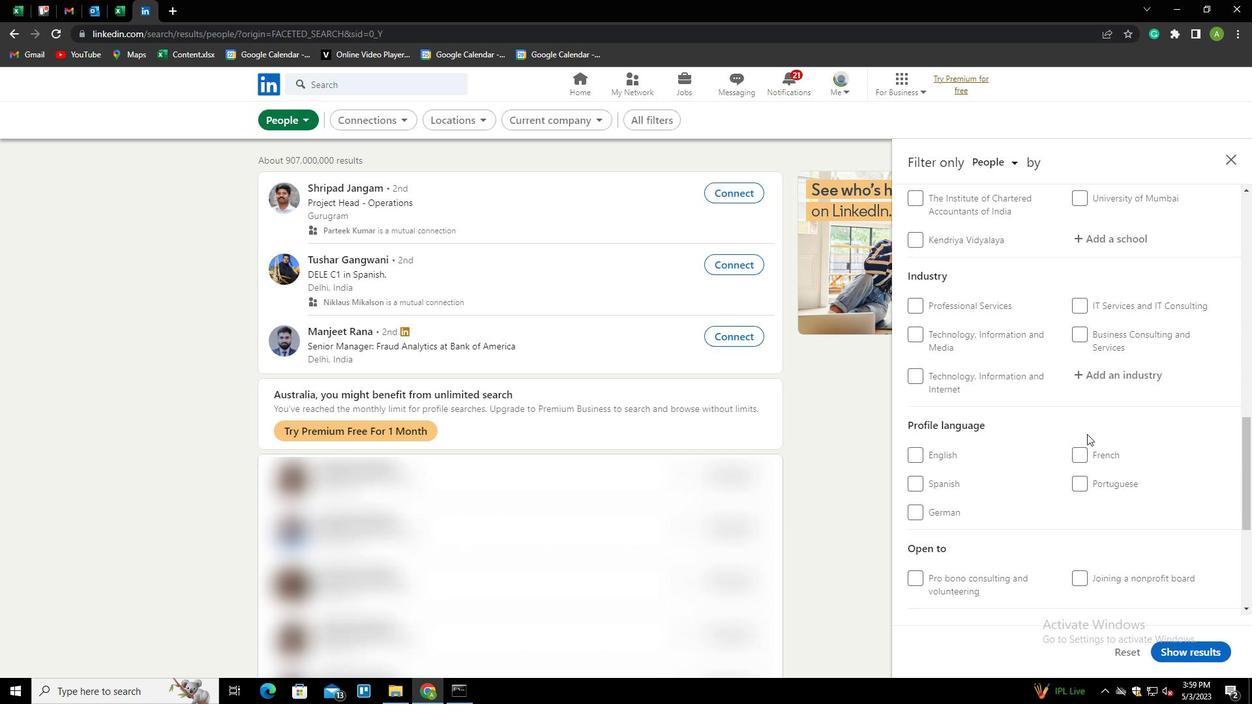 
Action: Mouse pressed left at (1082, 455)
Screenshot: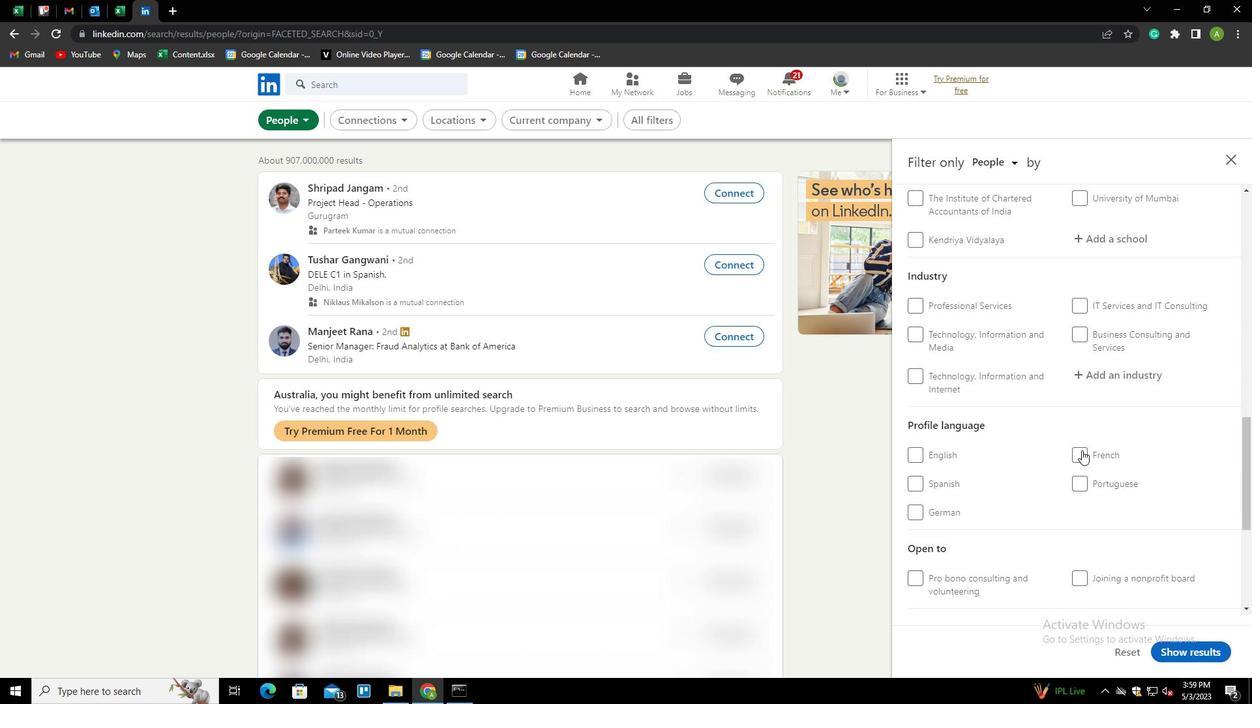 
Action: Mouse moved to (1128, 438)
Screenshot: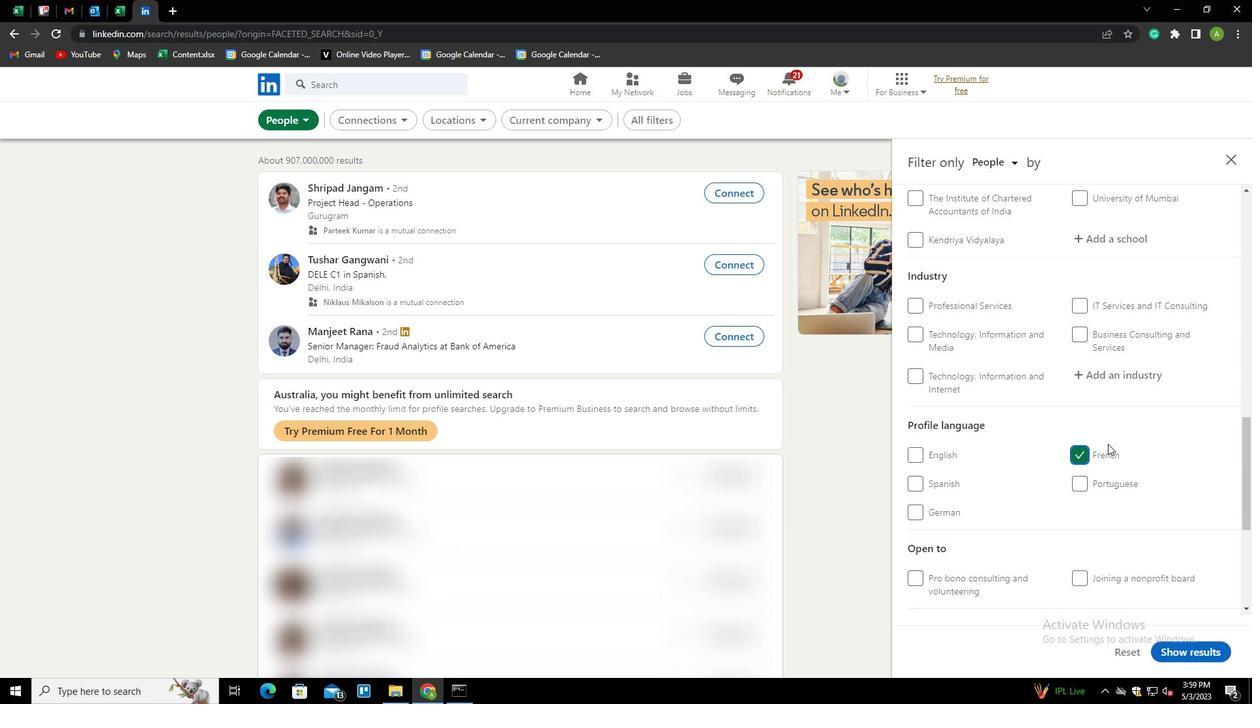 
Action: Mouse scrolled (1128, 439) with delta (0, 0)
Screenshot: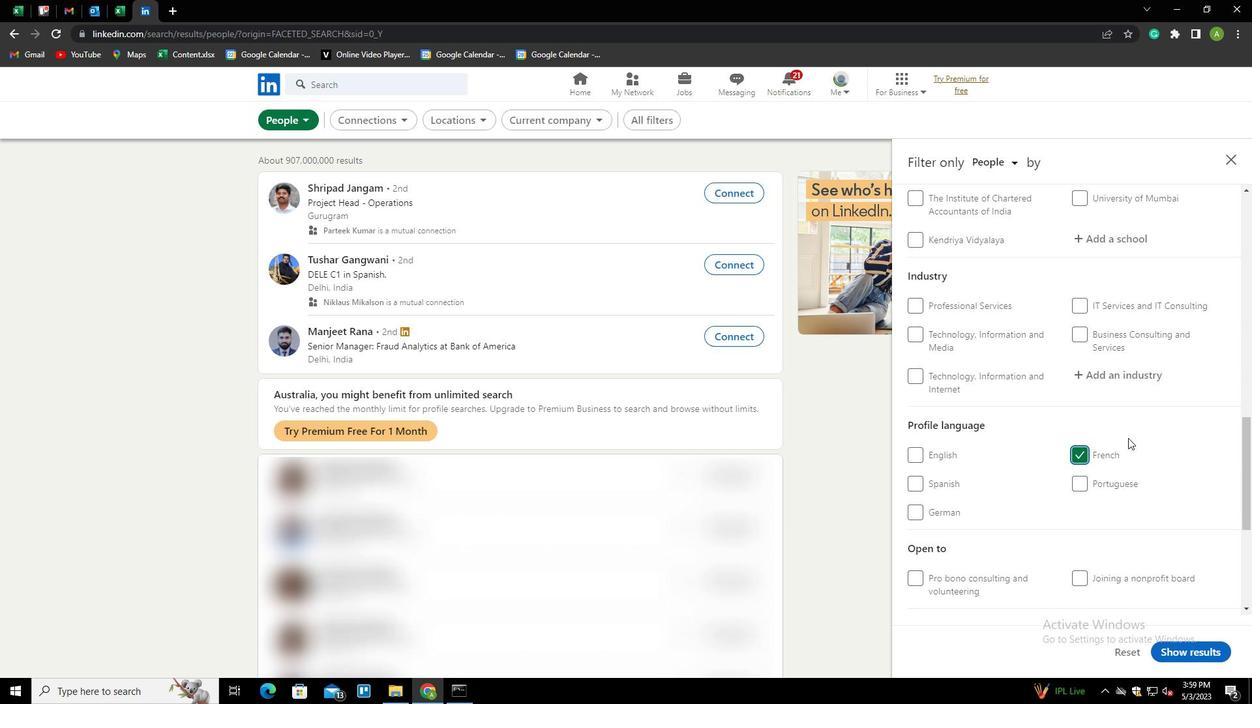
Action: Mouse scrolled (1128, 439) with delta (0, 0)
Screenshot: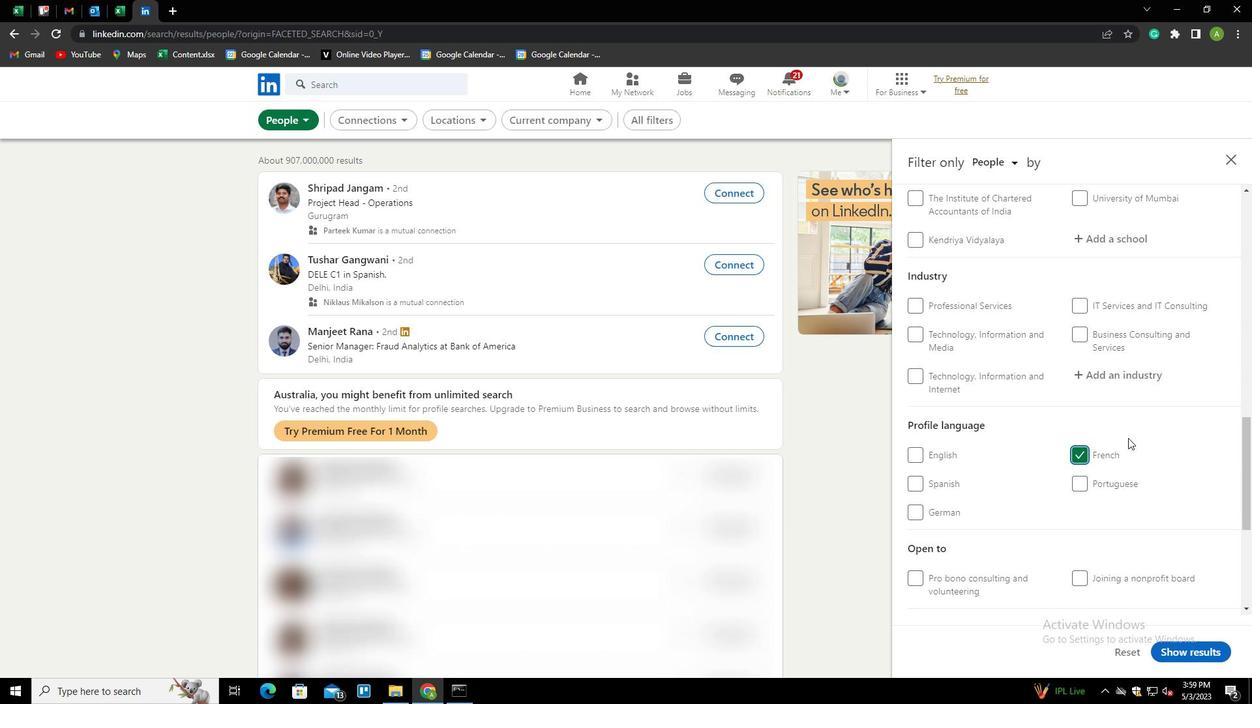 
Action: Mouse scrolled (1128, 439) with delta (0, 0)
Screenshot: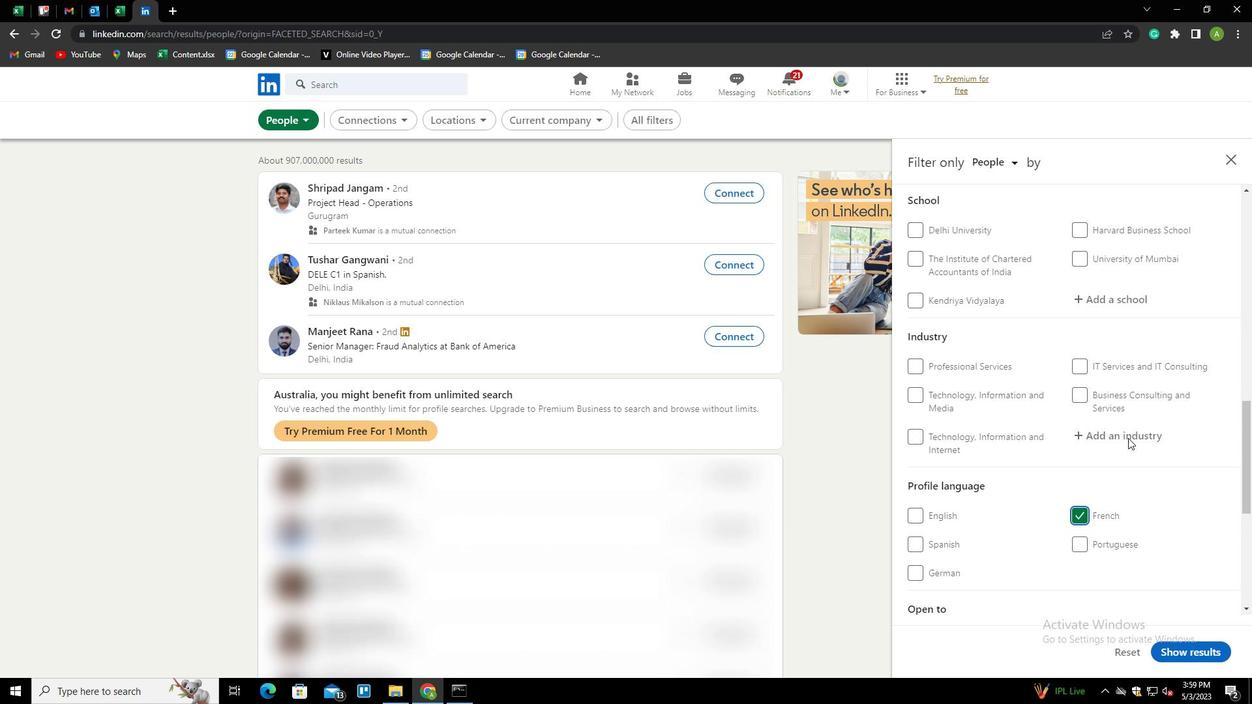 
Action: Mouse moved to (1128, 438)
Screenshot: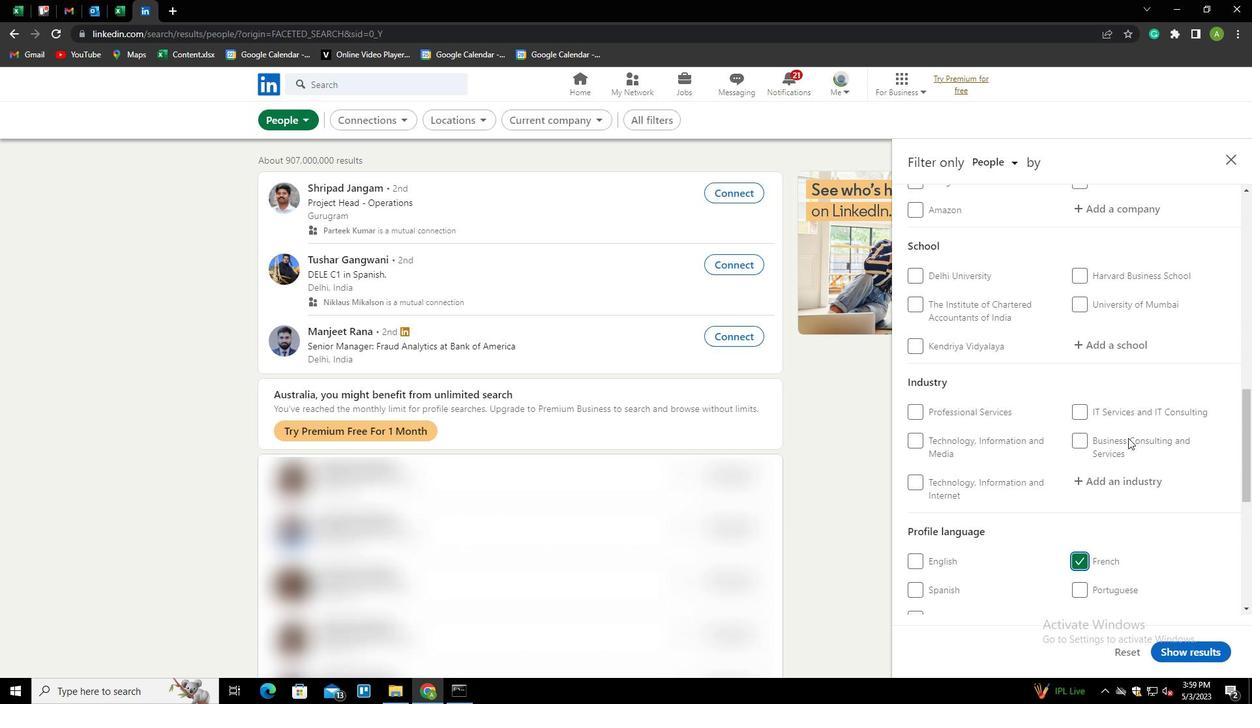 
Action: Mouse scrolled (1128, 439) with delta (0, 0)
Screenshot: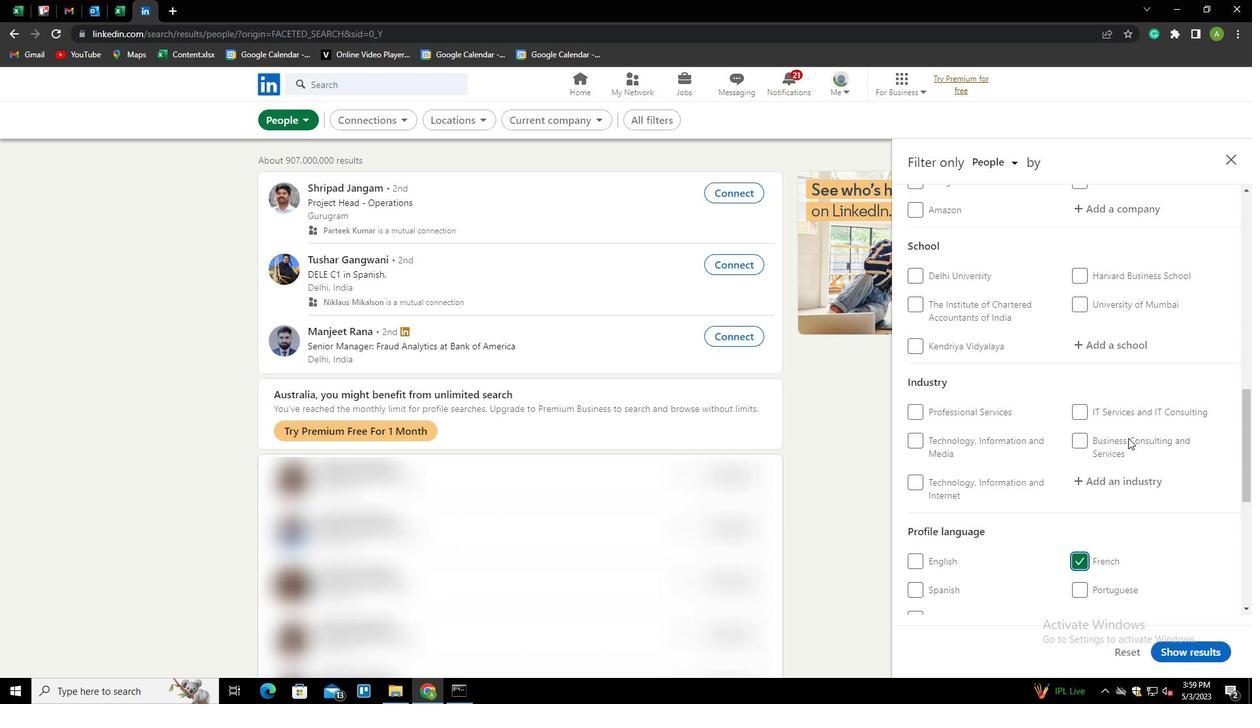 
Action: Mouse scrolled (1128, 439) with delta (0, 0)
Screenshot: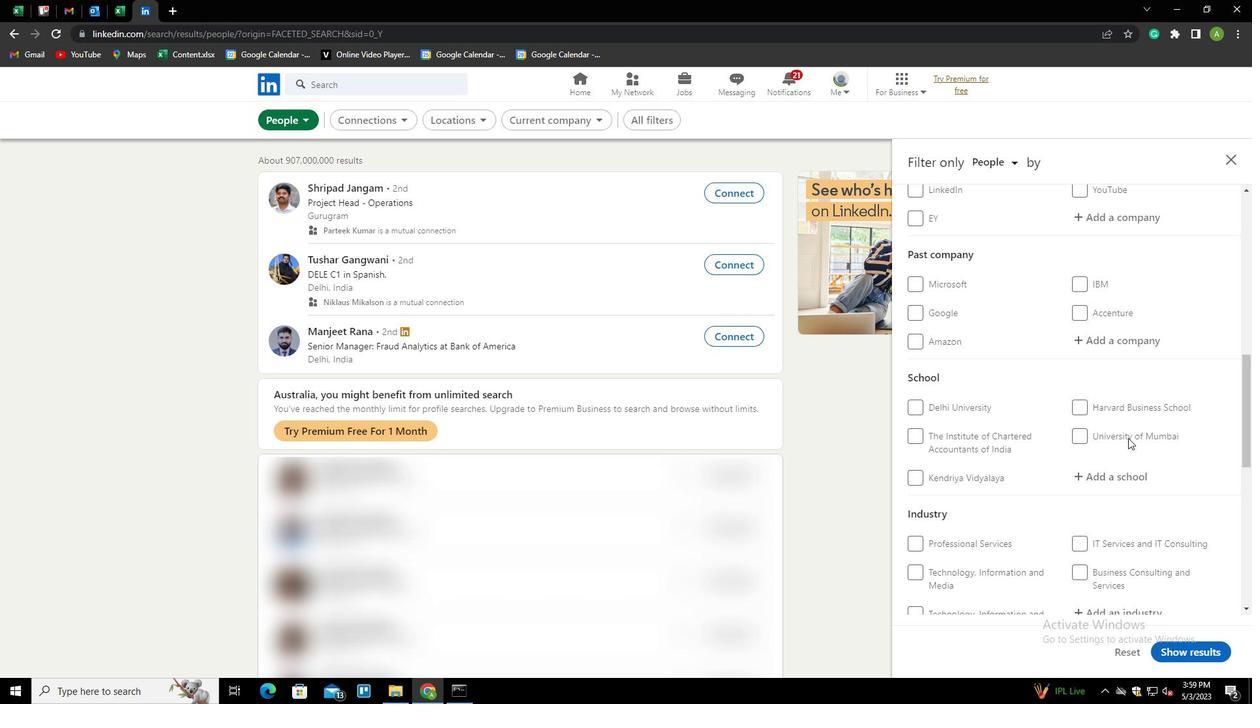 
Action: Mouse scrolled (1128, 439) with delta (0, 0)
Screenshot: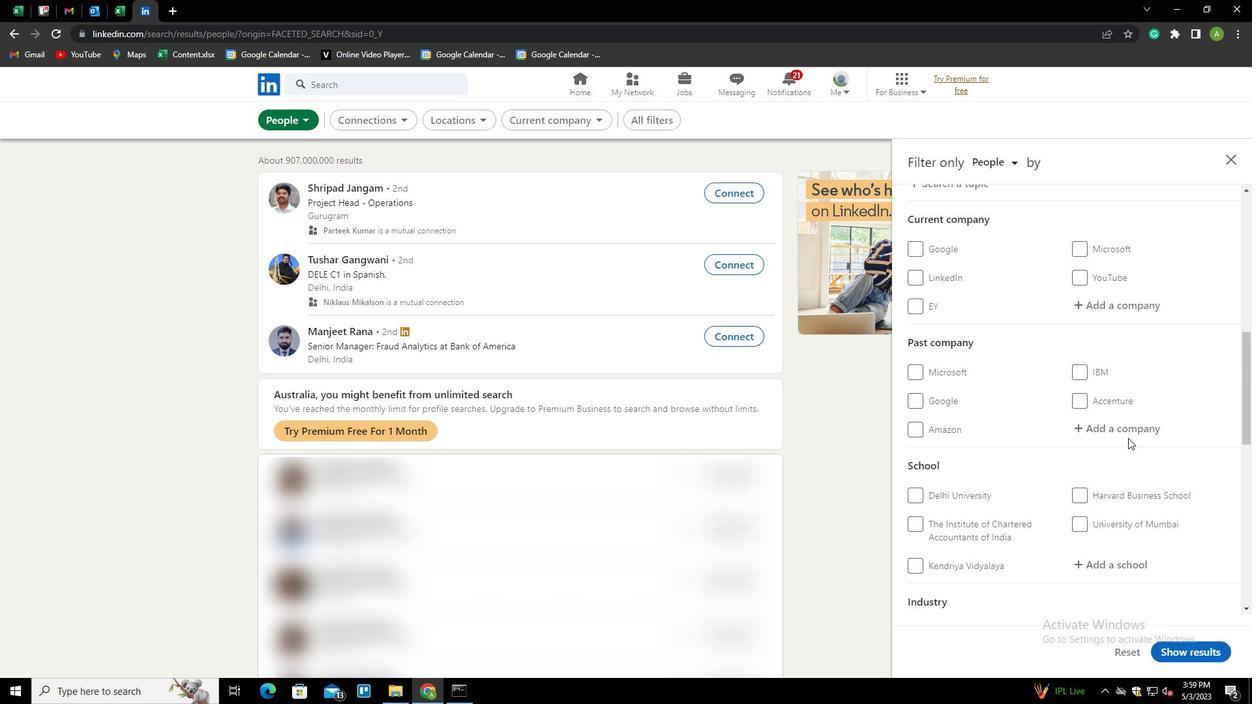 
Action: Mouse scrolled (1128, 439) with delta (0, 0)
Screenshot: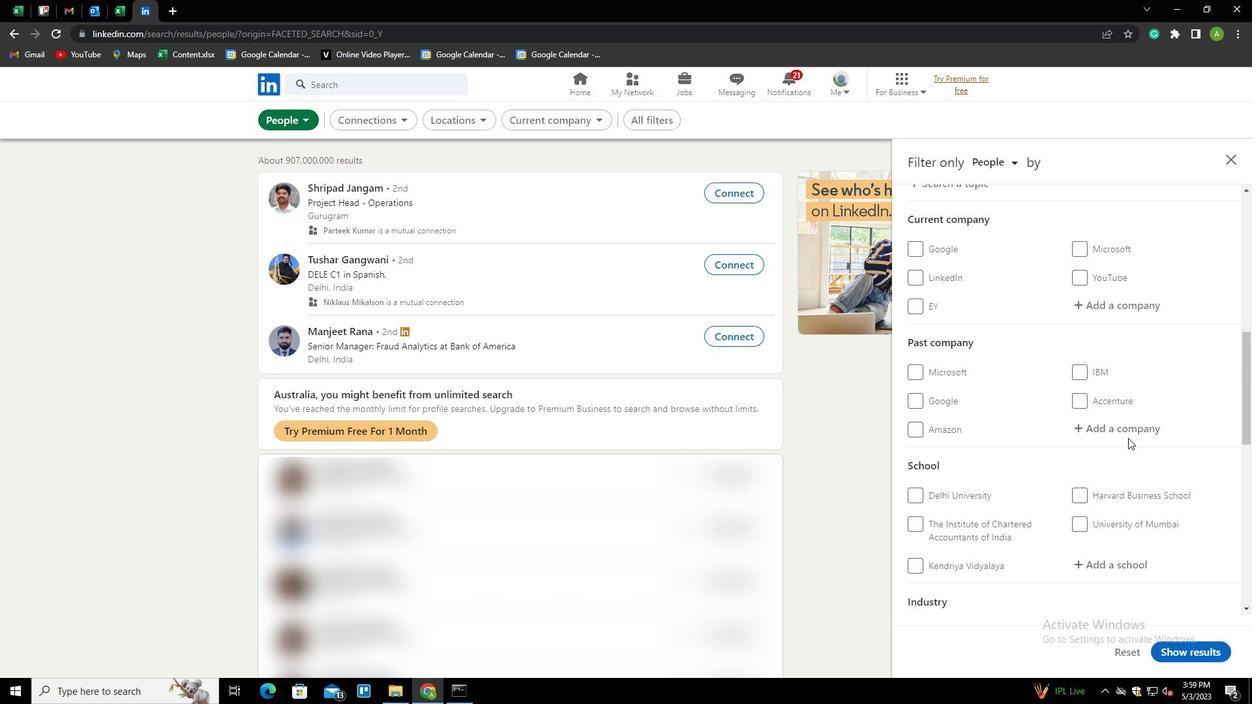
Action: Mouse moved to (1120, 439)
Screenshot: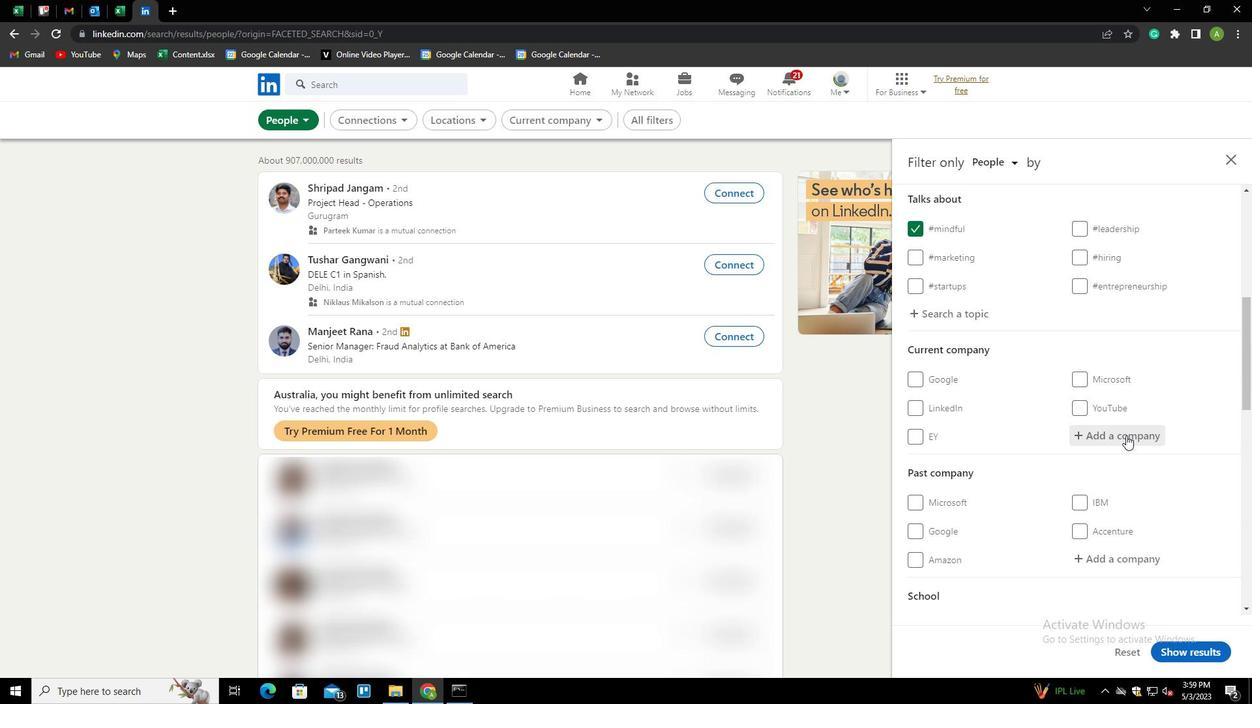 
Action: Mouse pressed left at (1120, 439)
Screenshot: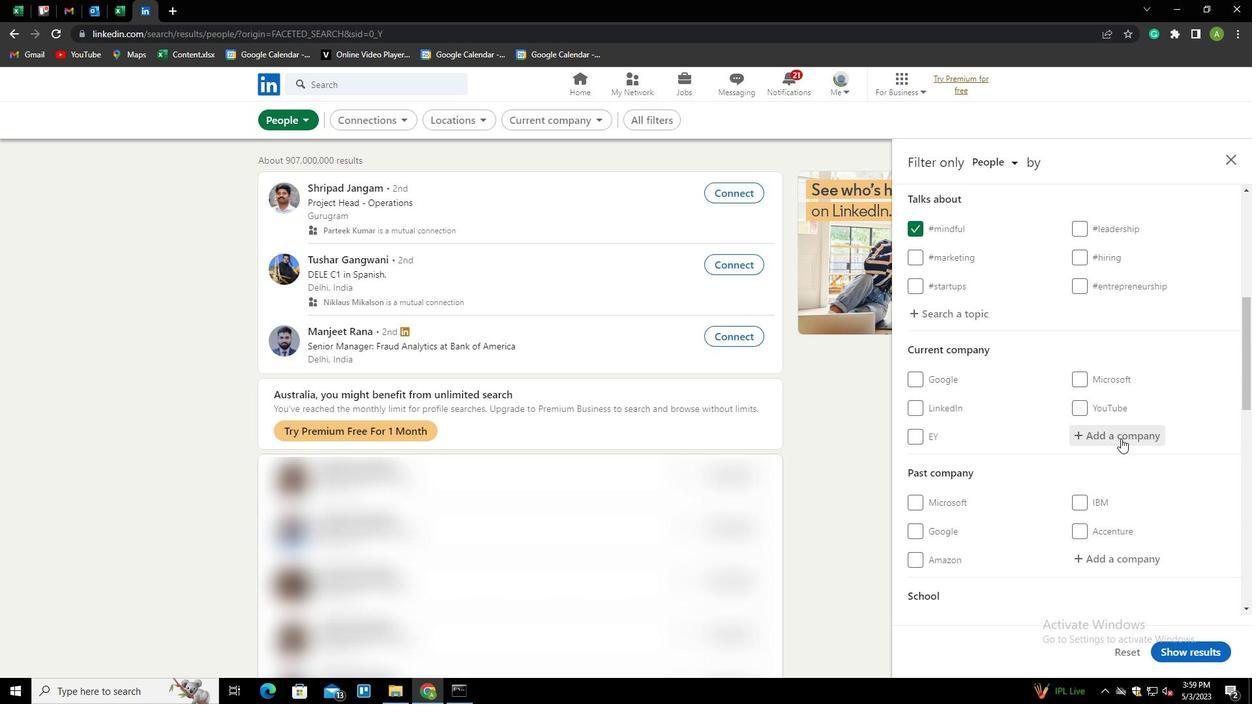
Action: Key pressed <Key.shift><Key.shift><Key.shift>PZ<Key.space><Key.shift><Key.shift><Key.shift><Key.shift><Key.shift><Key.shift><Key.shift><Key.shift><Key.shift><Key.shift><Key.shift><Key.shift><Key.shift><Key.shift><Key.shift><Key.shift><Key.shift><Key.shift><Key.shift><Key.shift><Key.shift><Key.shift><Key.shift><Key.shift><Key.shift><Key.shift><Key.shift><Key.shift><Key.shift><Key.shift><Key.shift><Key.shift><Key.shift><Key.shift><Key.shift>CUSSONS<Key.down><Key.enter>
Screenshot: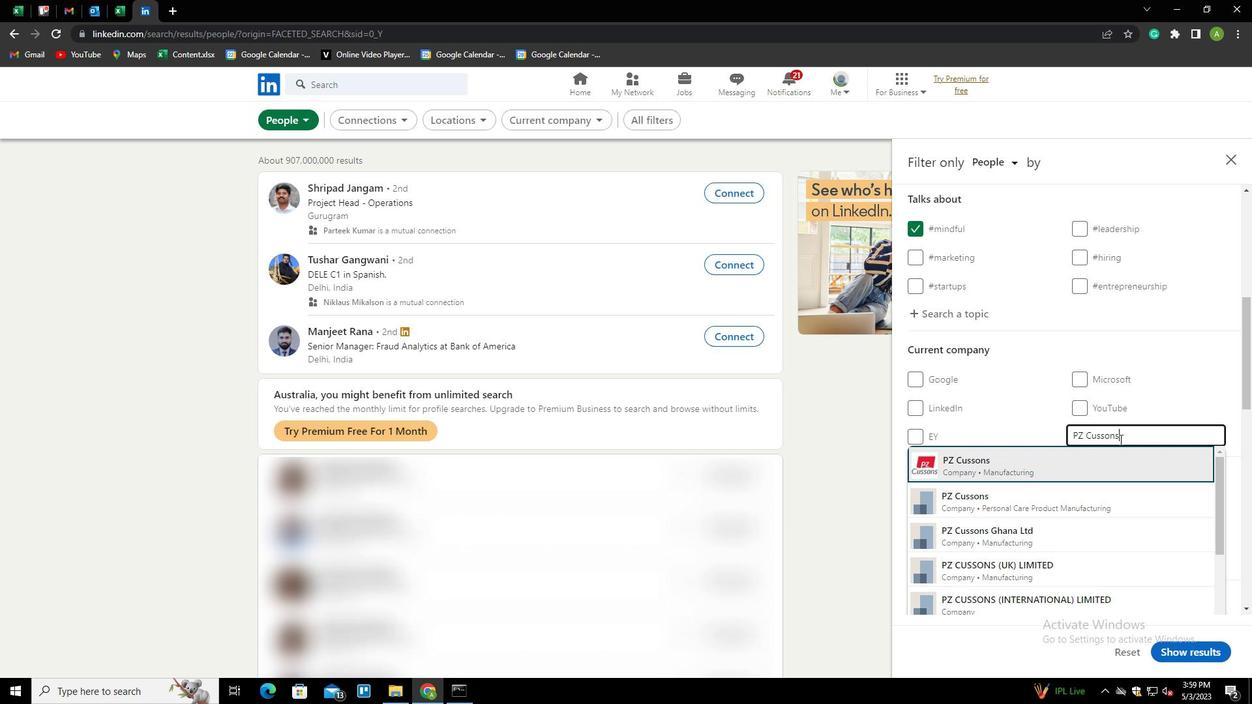 
Action: Mouse scrolled (1120, 439) with delta (0, 0)
Screenshot: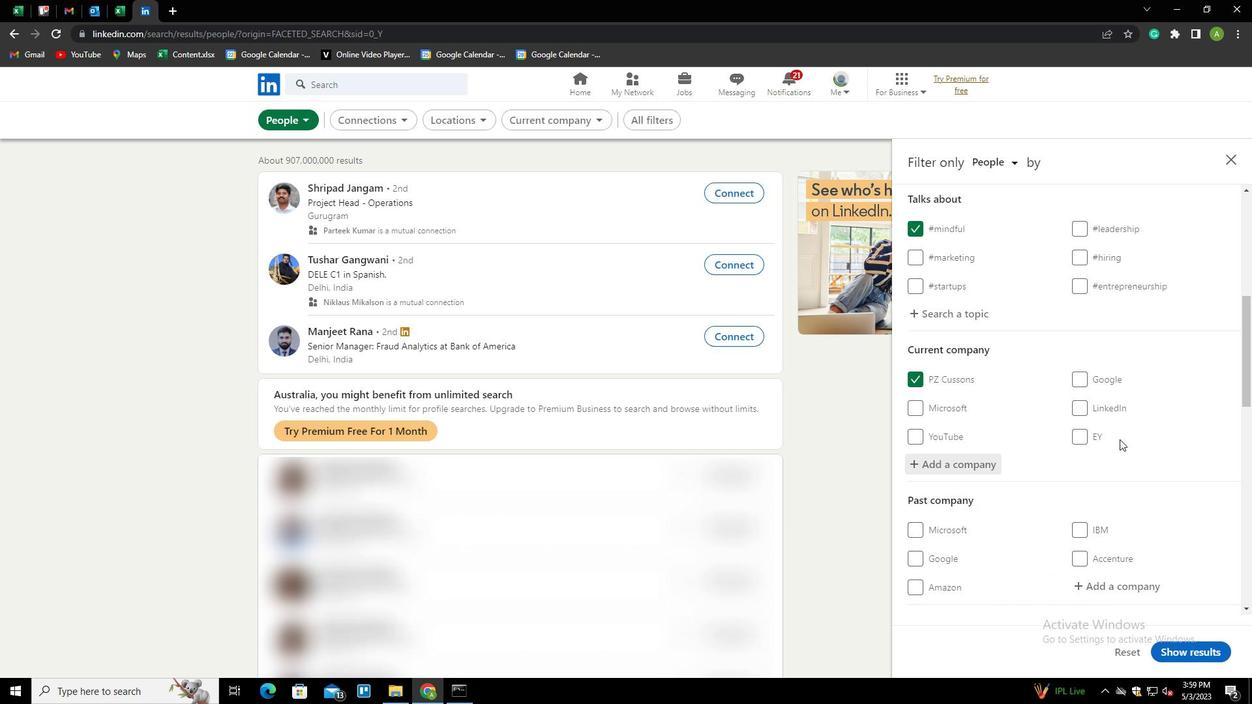 
Action: Mouse scrolled (1120, 439) with delta (0, 0)
Screenshot: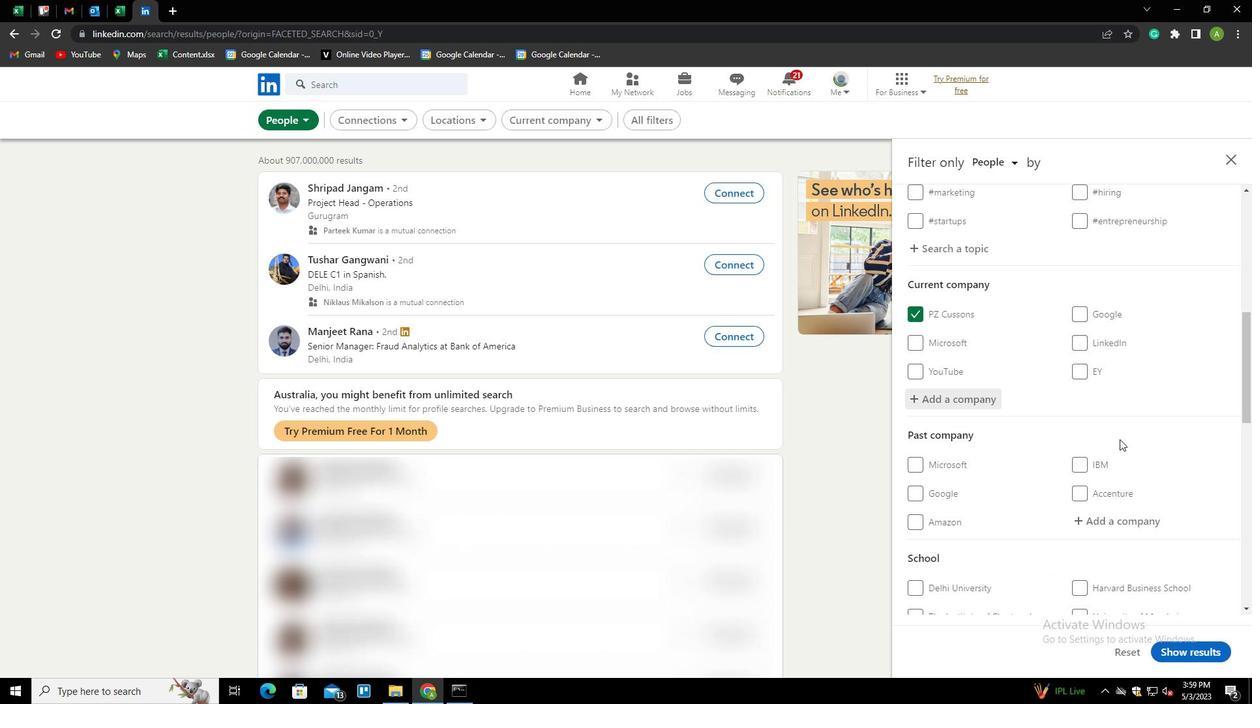 
Action: Mouse scrolled (1120, 439) with delta (0, 0)
Screenshot: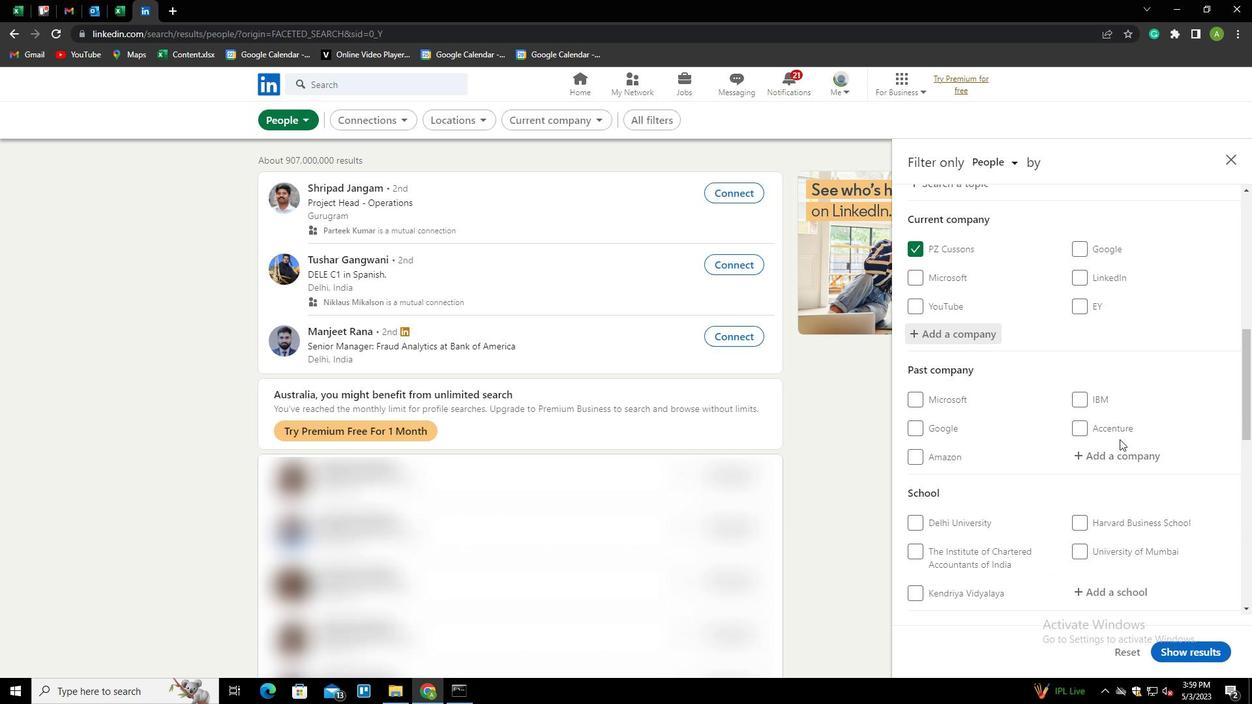 
Action: Mouse scrolled (1120, 439) with delta (0, 0)
Screenshot: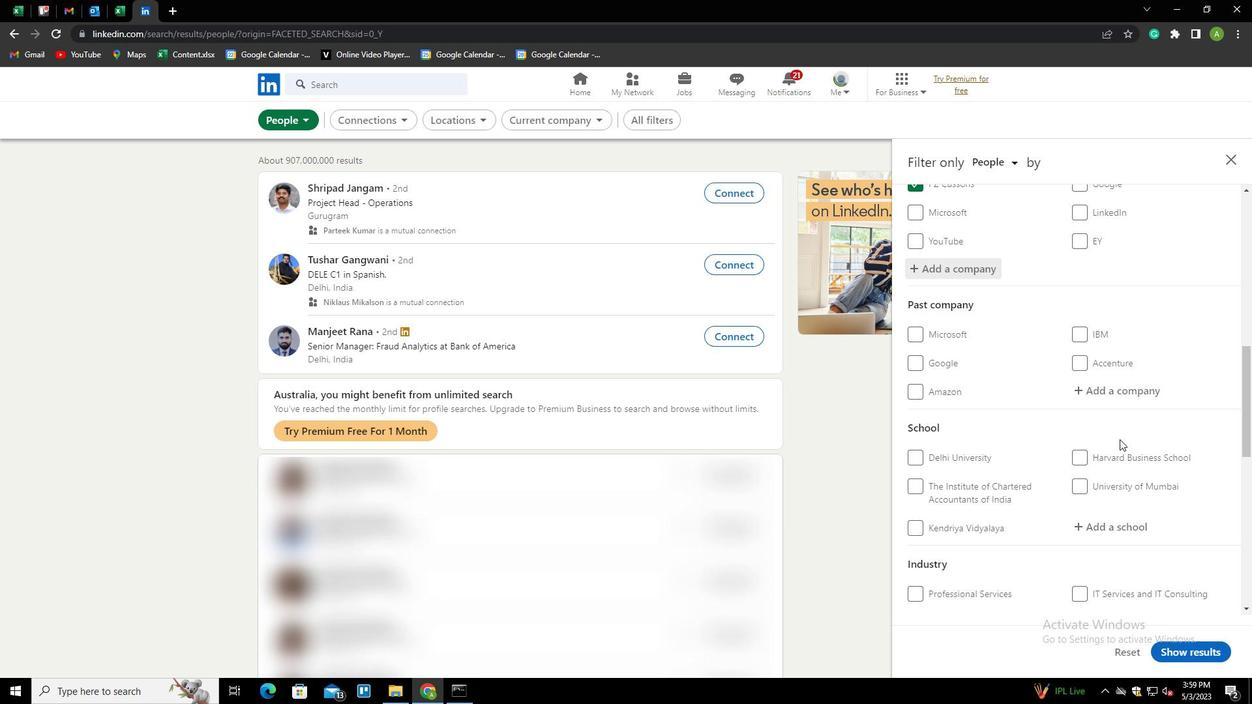 
Action: Mouse scrolled (1120, 439) with delta (0, 0)
Screenshot: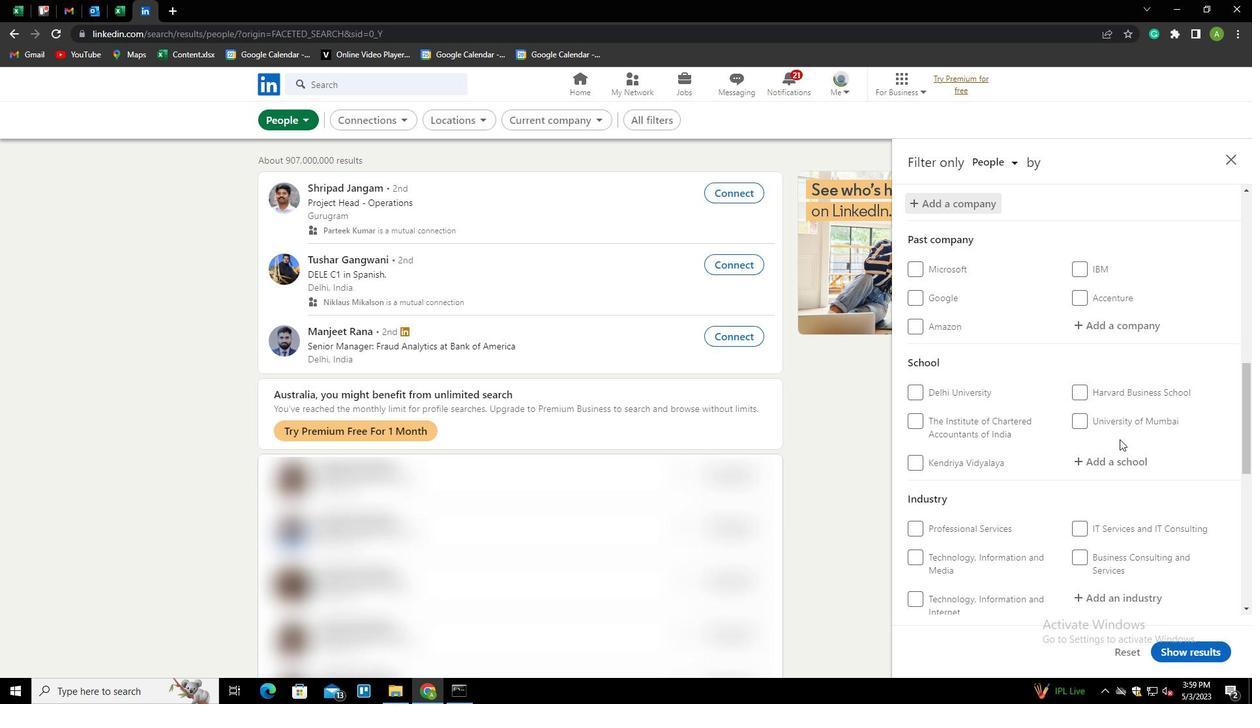 
Action: Mouse moved to (1098, 397)
Screenshot: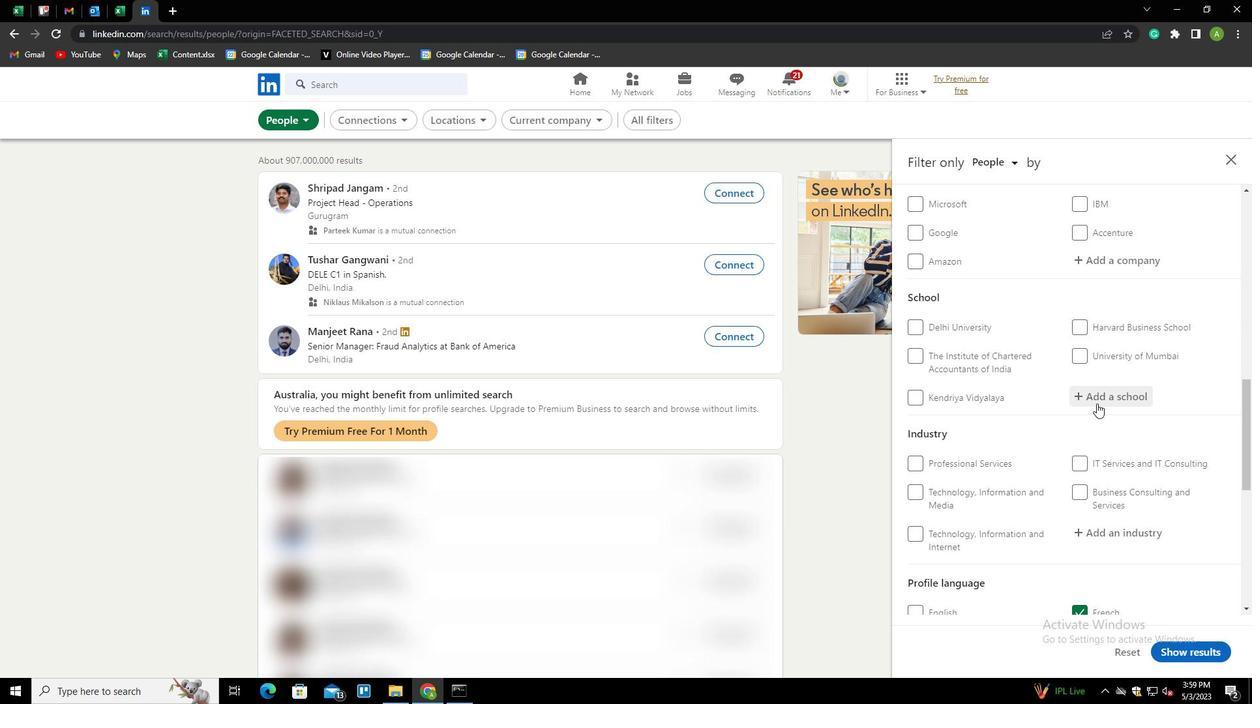 
Action: Mouse pressed left at (1098, 397)
Screenshot: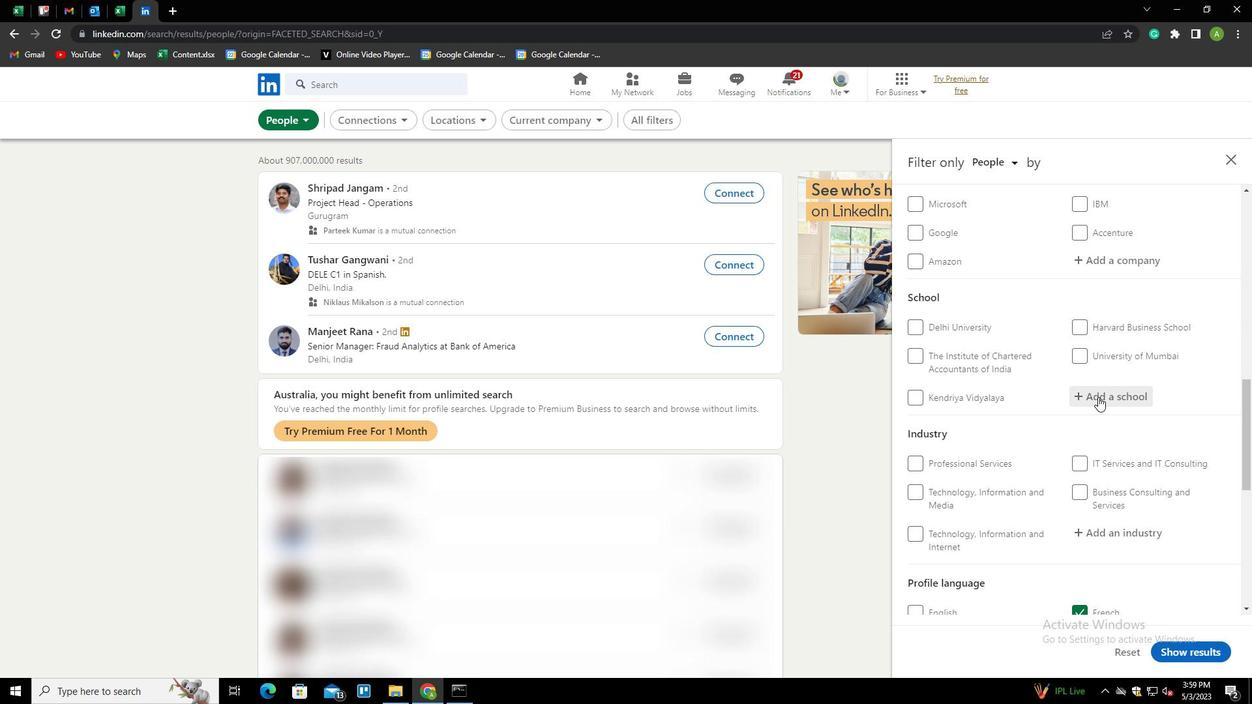 
Action: Key pressed <Key.shift>INDIRA<Key.space><Key.shift><Key.shift><Key.shift><Key.shift><Key.shift><Key.shift><Key.shift>GANDHI<Key.down><Key.space><Key.shift>TECHI<Key.backspace>NICAL<Key.space><Key.shift>UNIVERSITY<Key.down><Key.enter>
Screenshot: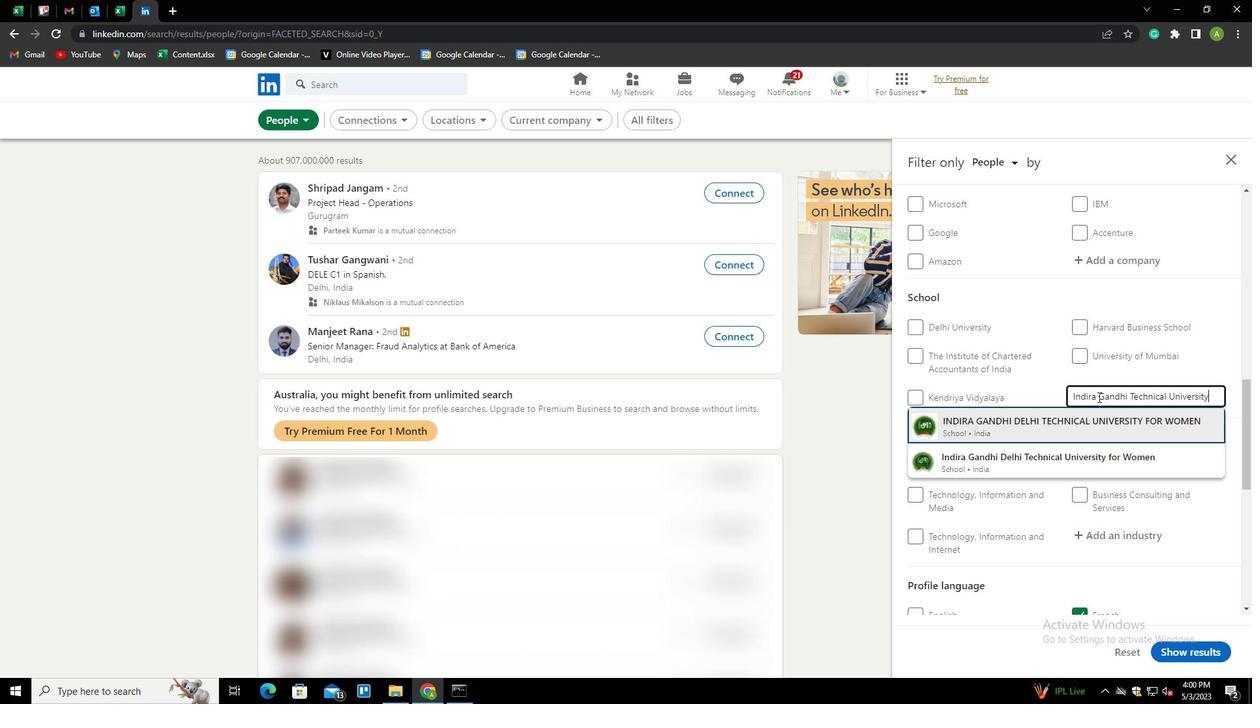 
Action: Mouse scrolled (1098, 396) with delta (0, 0)
Screenshot: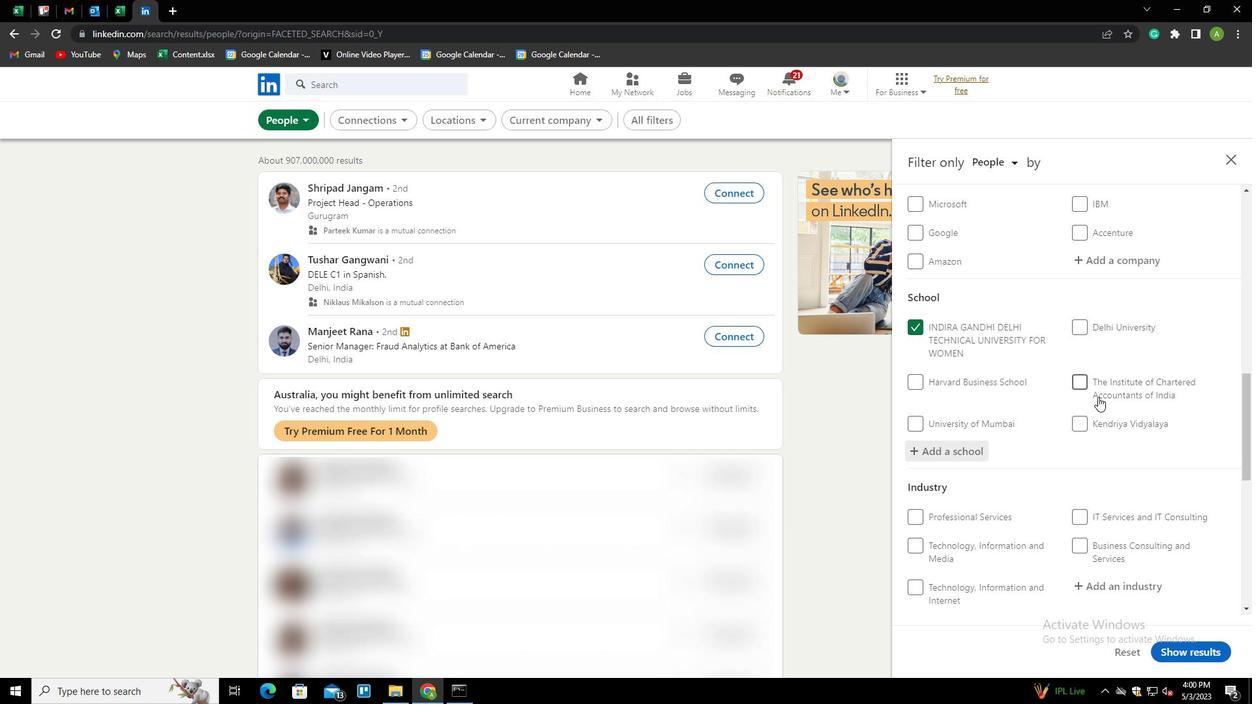 
Action: Mouse scrolled (1098, 396) with delta (0, 0)
Screenshot: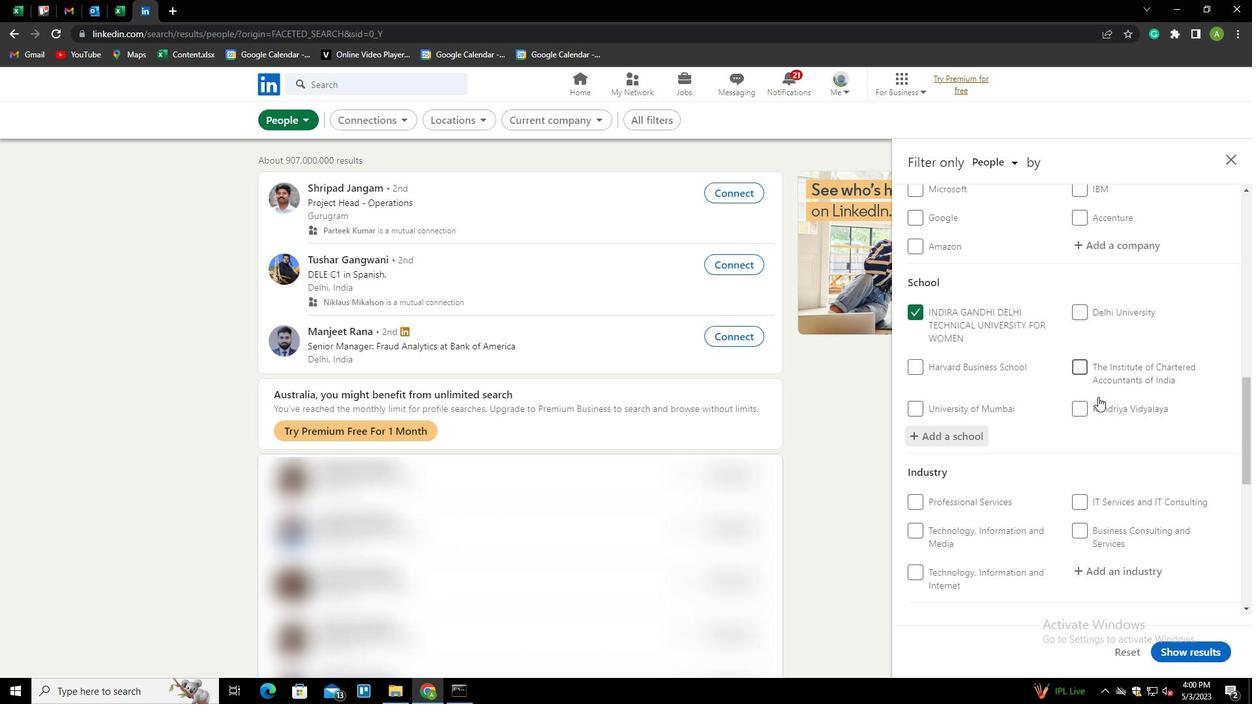 
Action: Mouse scrolled (1098, 396) with delta (0, 0)
Screenshot: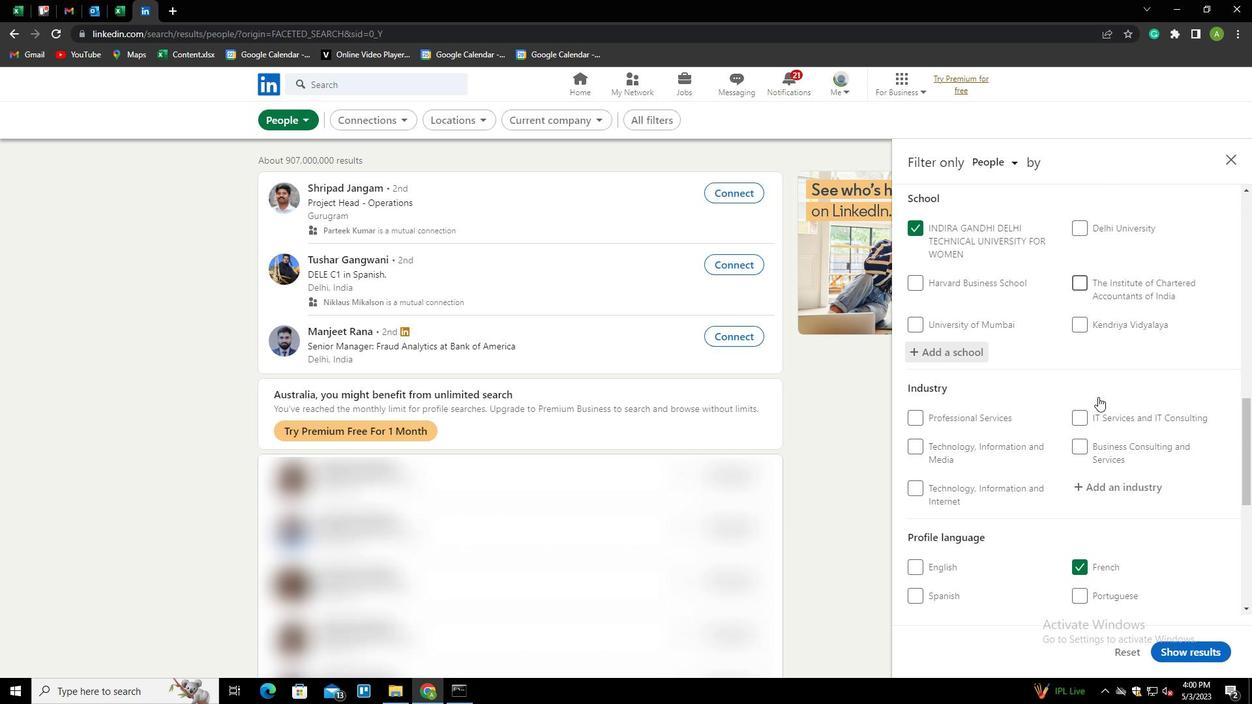 
Action: Mouse moved to (1092, 384)
Screenshot: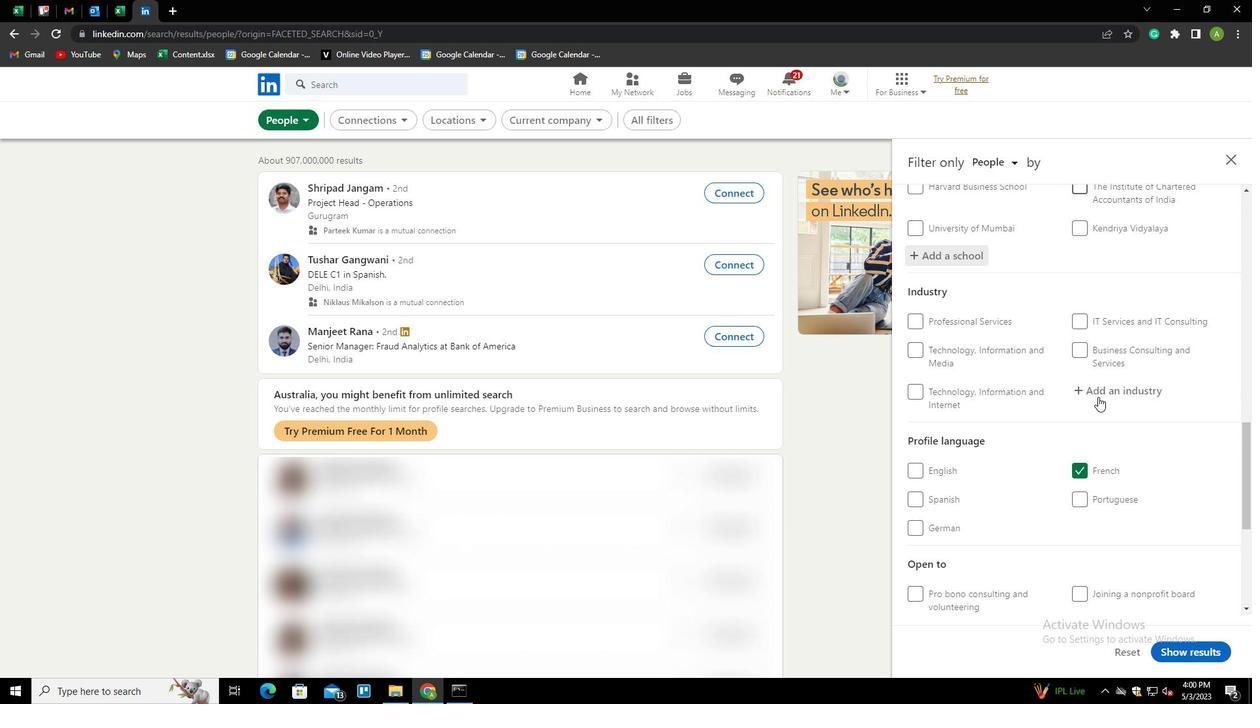 
Action: Mouse pressed left at (1092, 384)
Screenshot: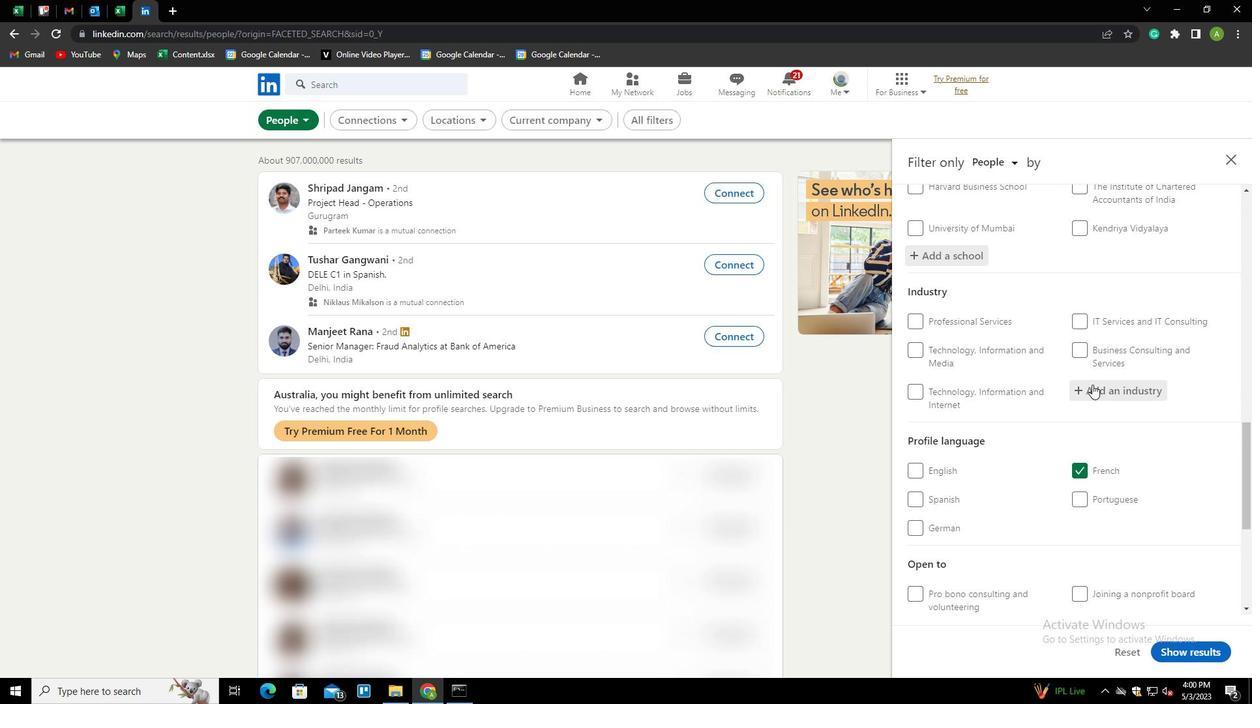 
Action: Mouse moved to (1093, 387)
Screenshot: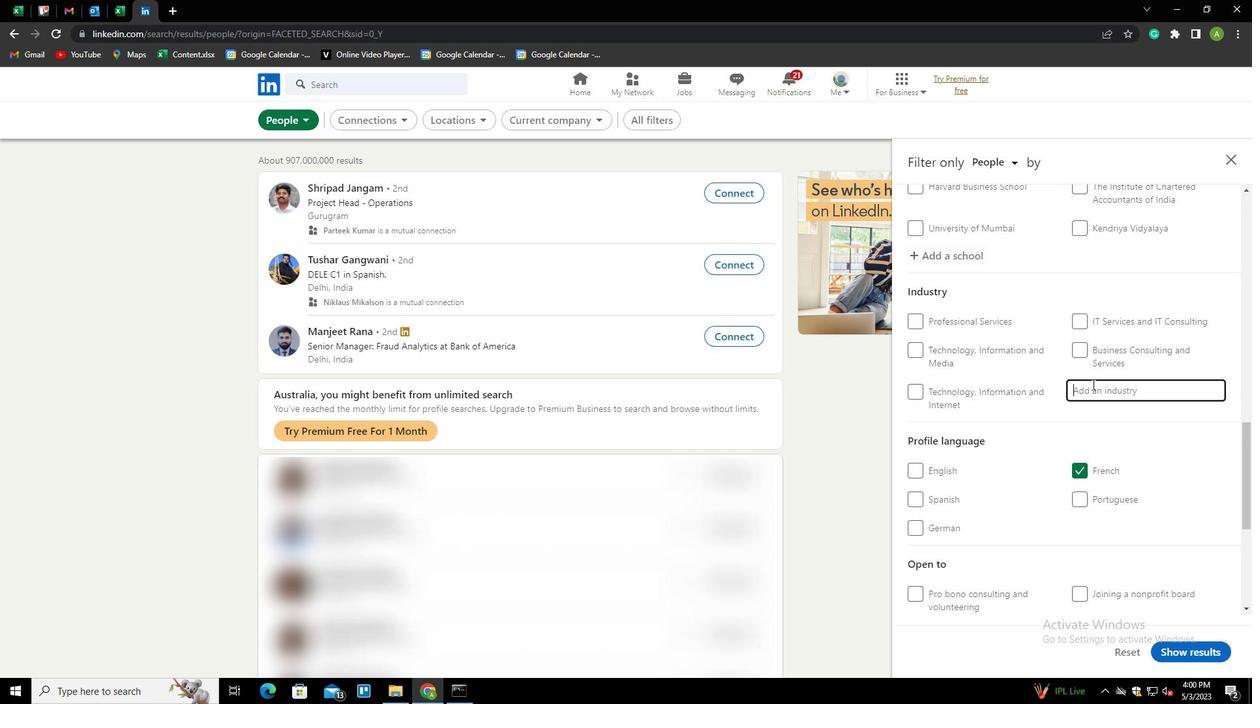 
Action: Key pressed <Key.shift><Key.shift><Key.shift><Key.shift><Key.shift><Key.shift><Key.shift><Key.shift><Key.shift><Key.shift><Key.shift><Key.shift><Key.shift><Key.shift><Key.shift><Key.shift><Key.shift><Key.shift><Key.shift><Key.shift><Key.shift><Key.shift><Key.shift><Key.shift><Key.shift><Key.shift><Key.shift><Key.shift><Key.shift><Key.shift><Key.shift><Key.shift>CABLE<Key.down><Key.enter>
Screenshot: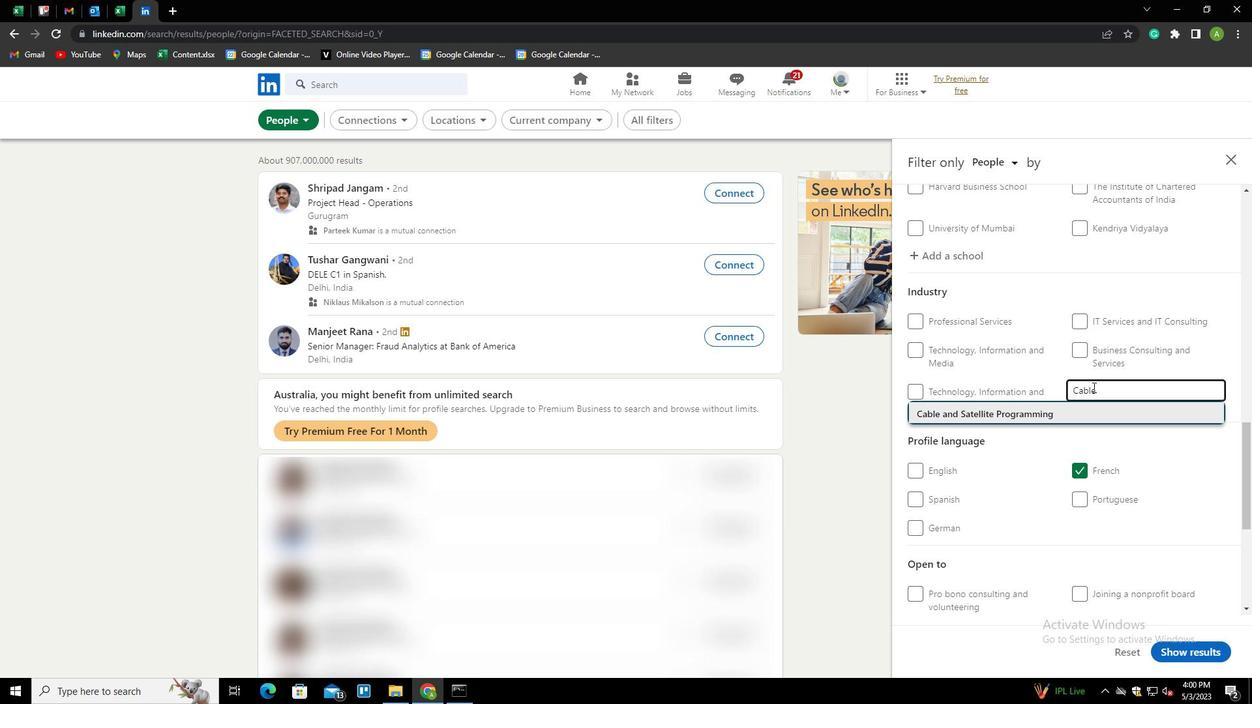 
Action: Mouse scrolled (1093, 386) with delta (0, 0)
Screenshot: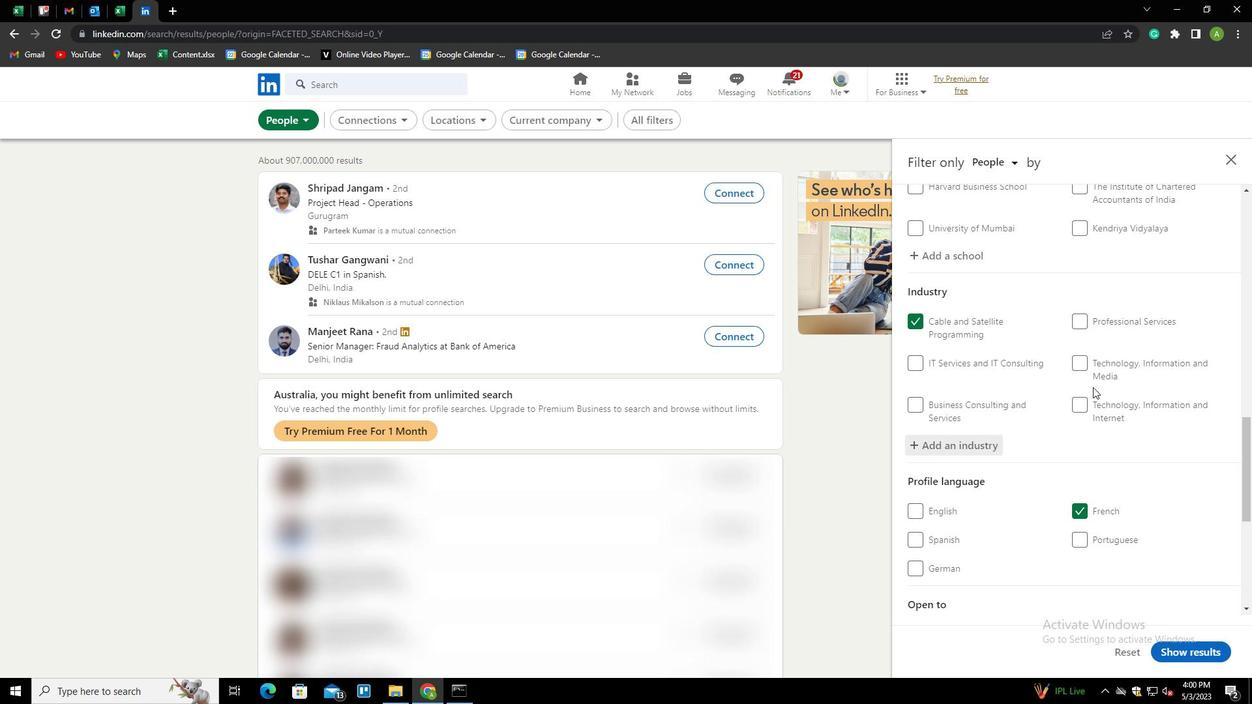 
Action: Mouse scrolled (1093, 386) with delta (0, 0)
Screenshot: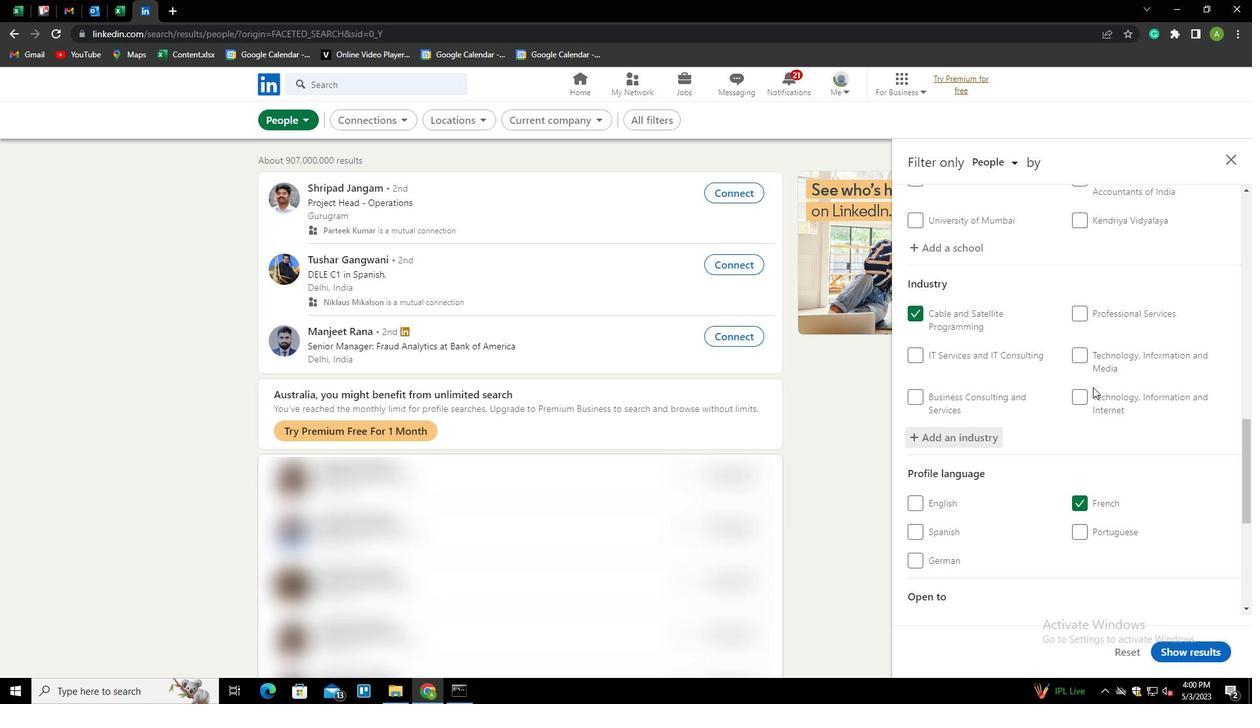 
Action: Mouse scrolled (1093, 386) with delta (0, 0)
Screenshot: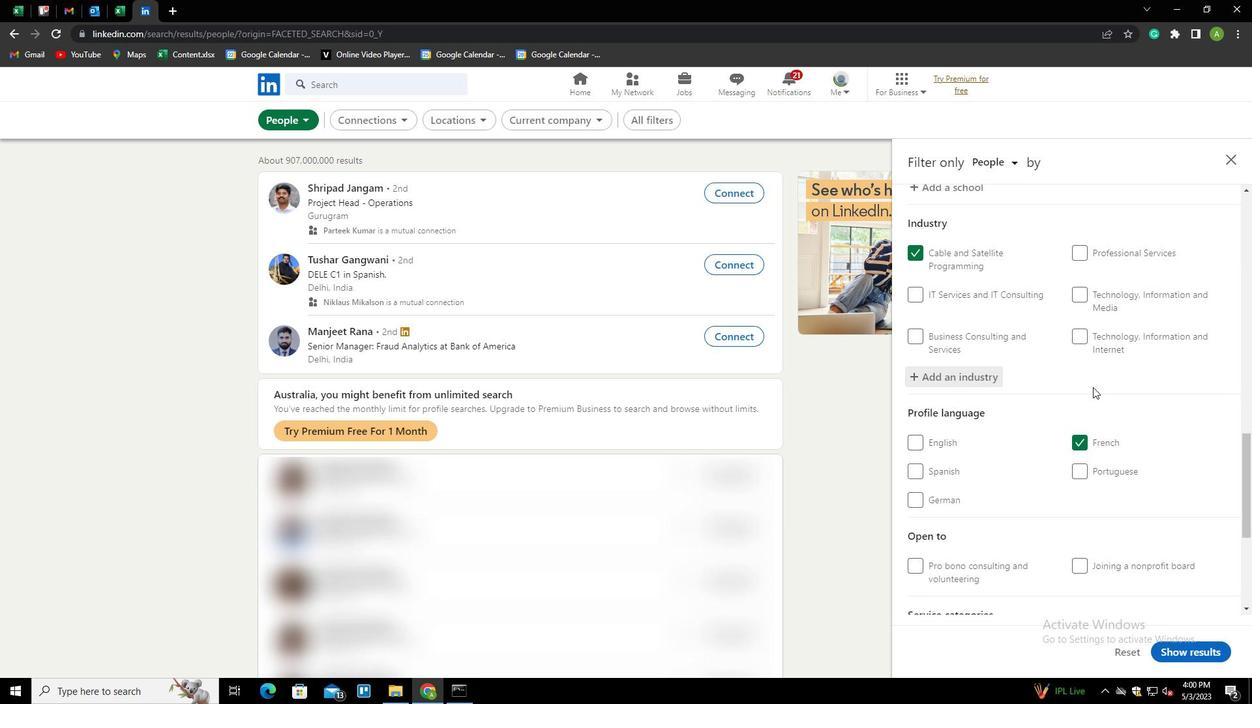 
Action: Mouse scrolled (1093, 386) with delta (0, 0)
Screenshot: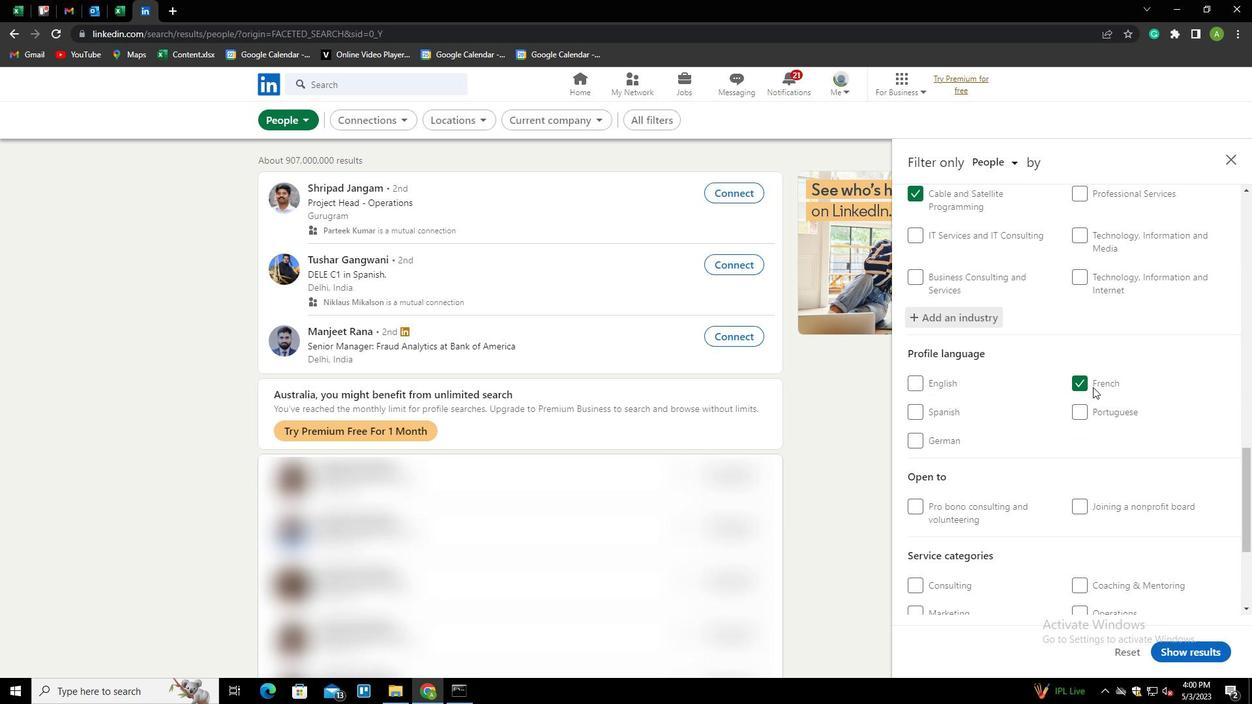 
Action: Mouse scrolled (1093, 386) with delta (0, 0)
Screenshot: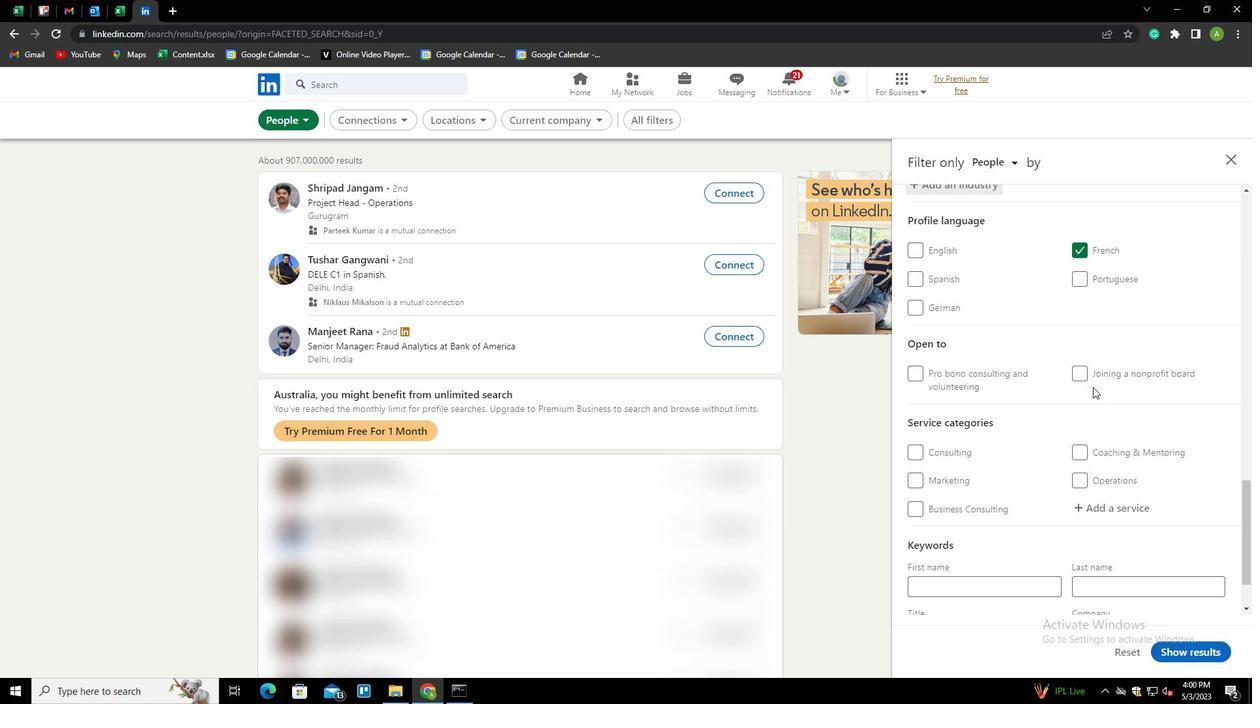 
Action: Mouse scrolled (1093, 386) with delta (0, 0)
Screenshot: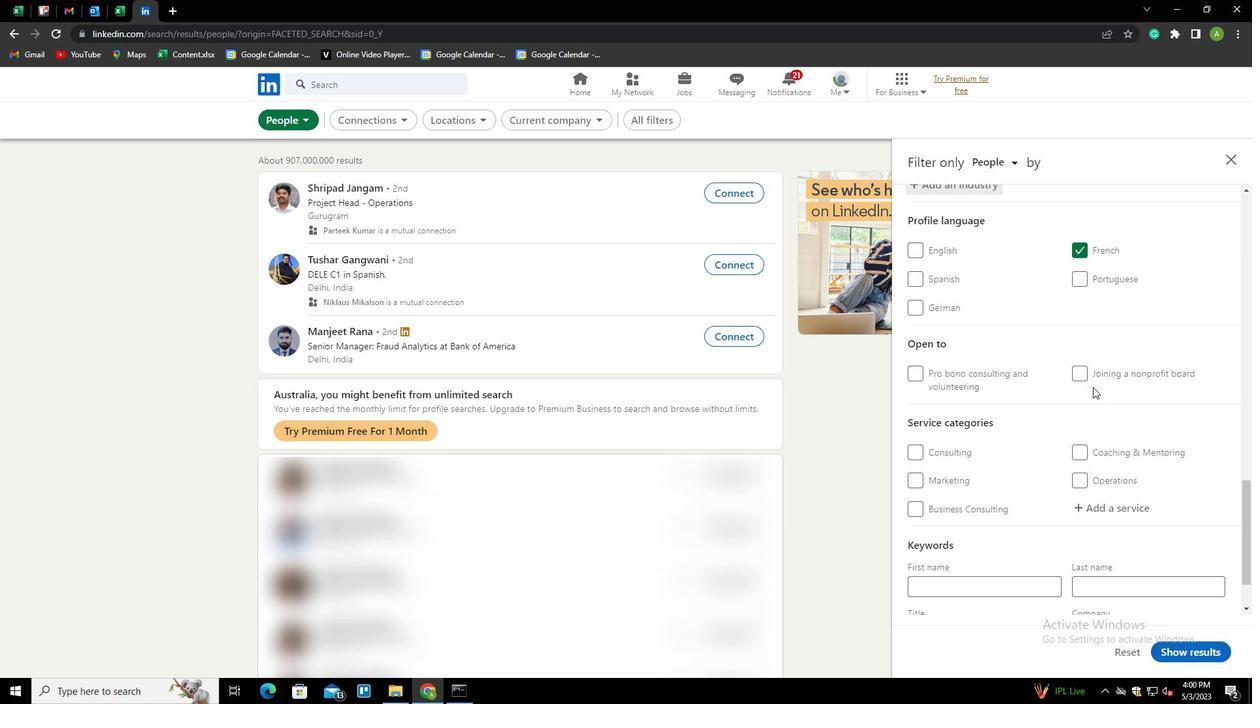 
Action: Mouse moved to (1103, 435)
Screenshot: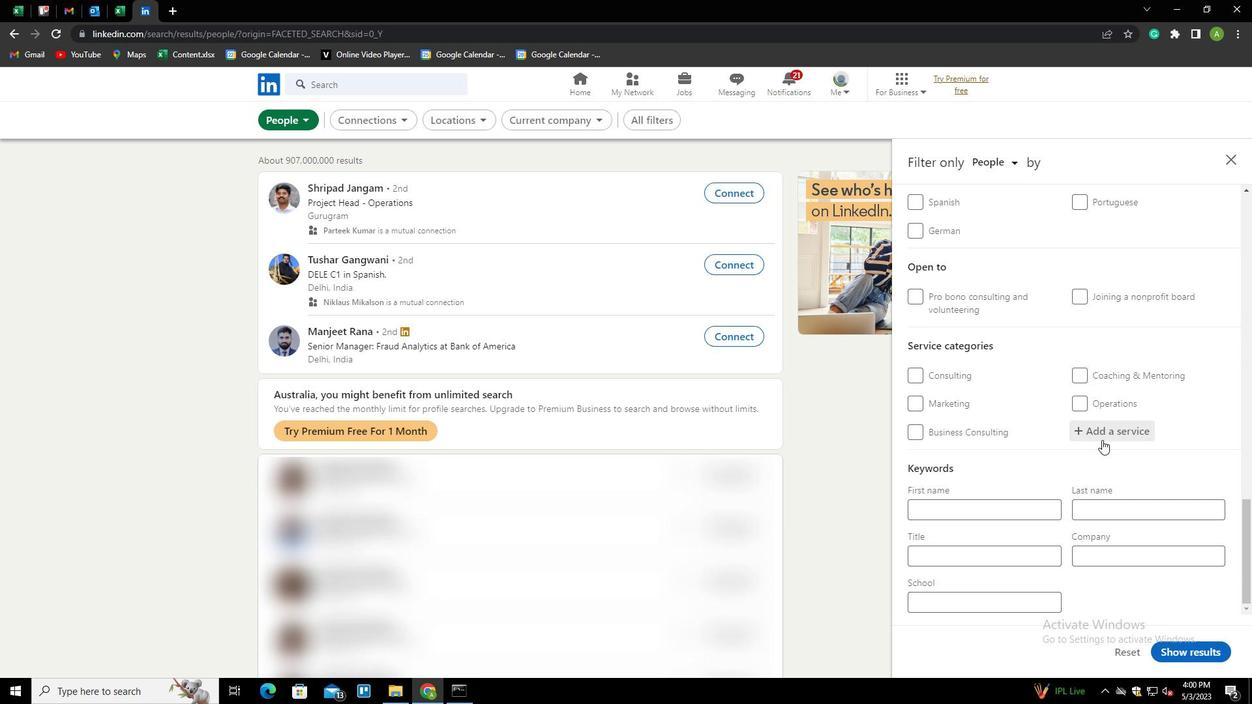
Action: Mouse pressed left at (1103, 435)
Screenshot: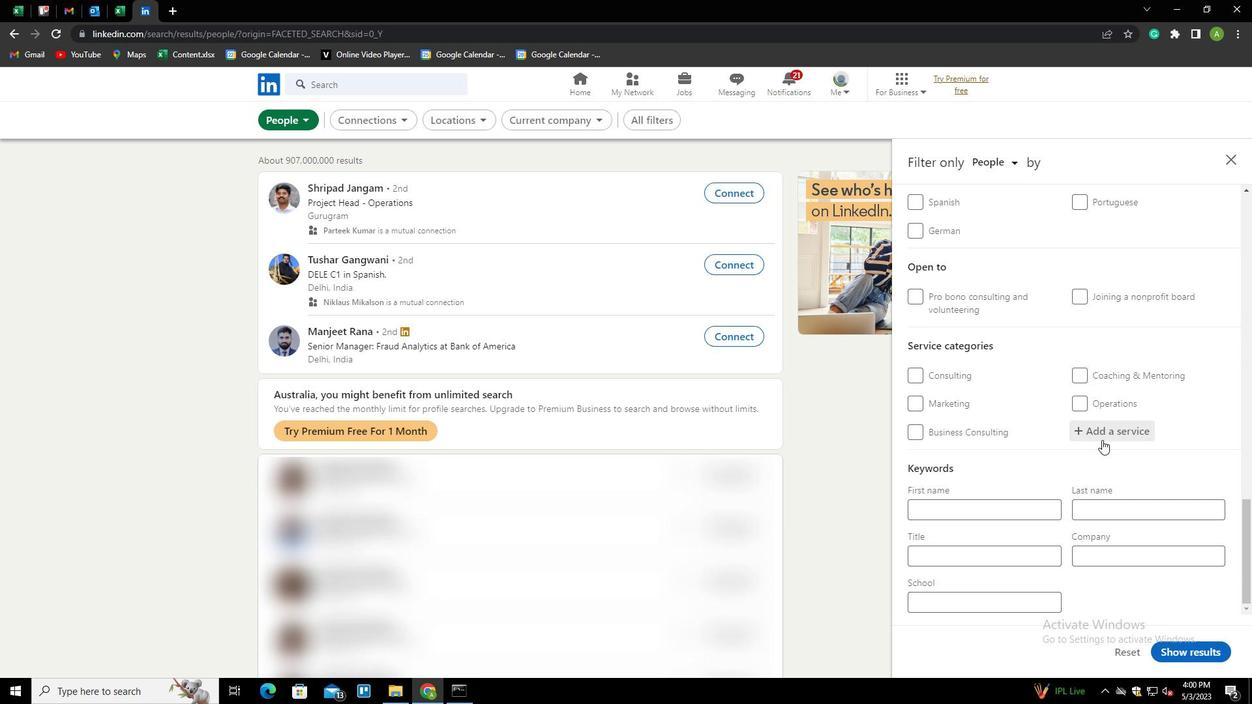 
Action: Key pressed <Key.shift><Key.shift><Key.shift><Key.shift><Key.shift><Key.shift><Key.shift><Key.shift><Key.shift><Key.shift><Key.shift><Key.shift><Key.shift><Key.shift><Key.shift><Key.shift><Key.shift><Key.shift><Key.shift><Key.shift><Key.shift><Key.shift><Key.shift><Key.shift><Key.shift><Key.shift><Key.shift><Key.shift><Key.shift><Key.shift><Key.shift><Key.shift><Key.shift><Key.shift><Key.shift><Key.shift><Key.shift><Key.shift><Key.shift><Key.shift><Key.shift><Key.shift><Key.shift><Key.shift><Key.shift><Key.shift><Key.shift><Key.shift><Key.shift><Key.shift><Key.shift><Key.shift><Key.shift><Key.shift><Key.shift><Key.shift><Key.shift><Key.shift><Key.shift><Key.shift><Key.shift><Key.shift><Key.shift><Key.shift><Key.shift><Key.shift><Key.shift><Key.shift><Key.shift><Key.shift><Key.shift><Key.shift><Key.shift><Key.shift><Key.shift><Key.shift><Key.shift><Key.shift><Key.shift><Key.shift><Key.shift><Key.shift><Key.shift><Key.shift><Key.shift><Key.shift><Key.shift><Key.shift><Key.shift><Key.shift><Key.shift><Key.shift><Key.shift><Key.shift><Key.shift><Key.shift><Key.shift><Key.shift><Key.shift><Key.shift><Key.shift><Key.shift><Key.shift><Key.shift><Key.shift><Key.shift><Key.shift><Key.shift><Key.shift><Key.shift><Key.shift><Key.shift><Key.shift><Key.shift><Key.shift><Key.shift><Key.shift><Key.shift><Key.shift><Key.shift><Key.shift><Key.shift><Key.shift><Key.shift><Key.shift><Key.shift><Key.shift><Key.shift><Key.shift>COMMERCIAL<Key.down><Key.down><Key.enter>
Screenshot: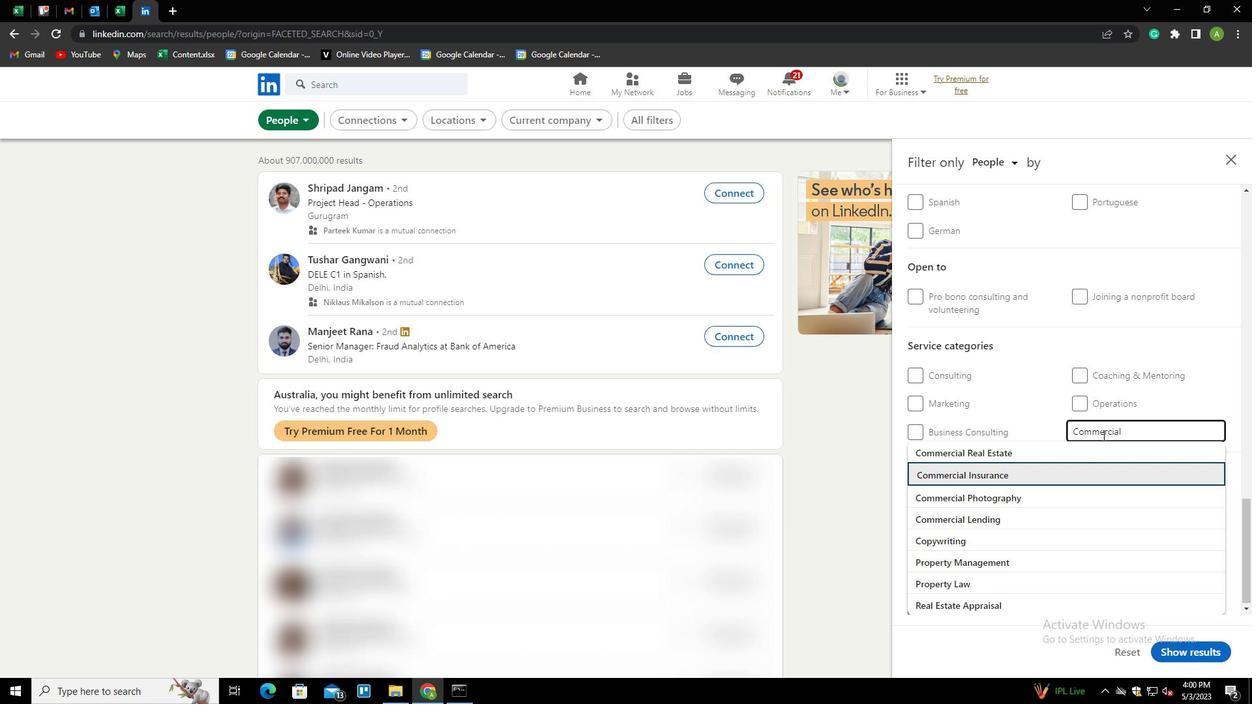 
Action: Mouse scrolled (1103, 434) with delta (0, 0)
Screenshot: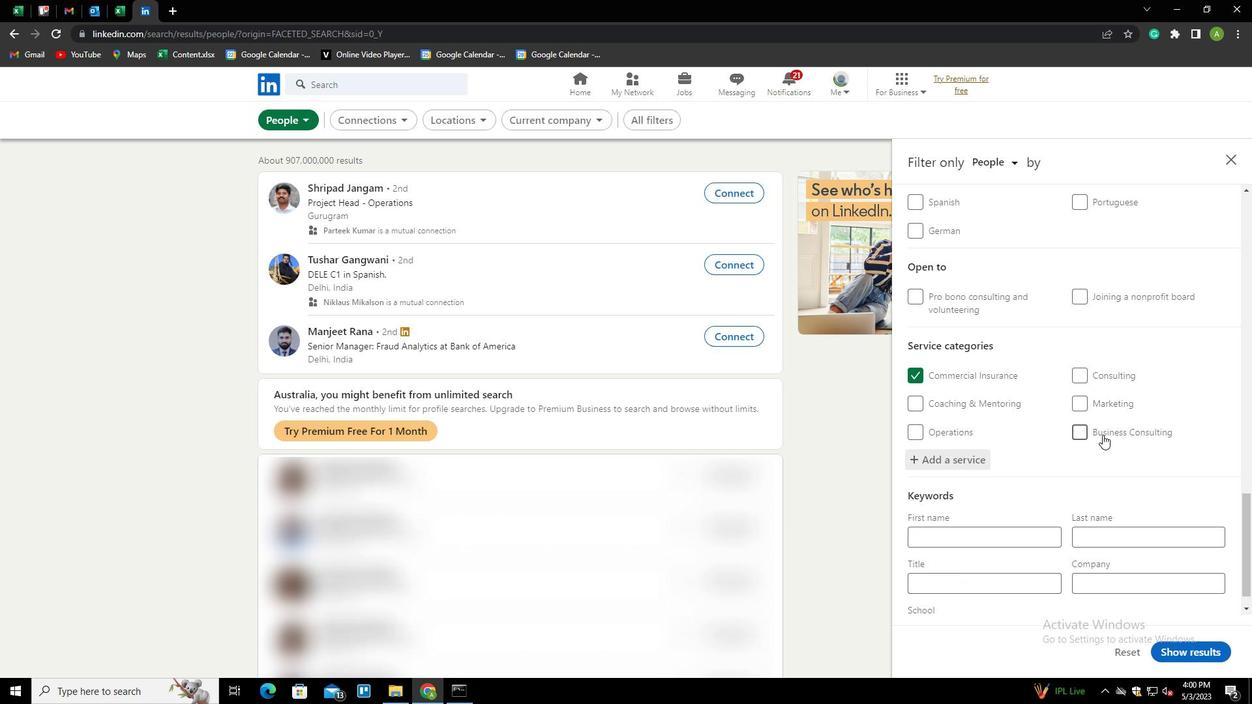 
Action: Mouse scrolled (1103, 434) with delta (0, 0)
Screenshot: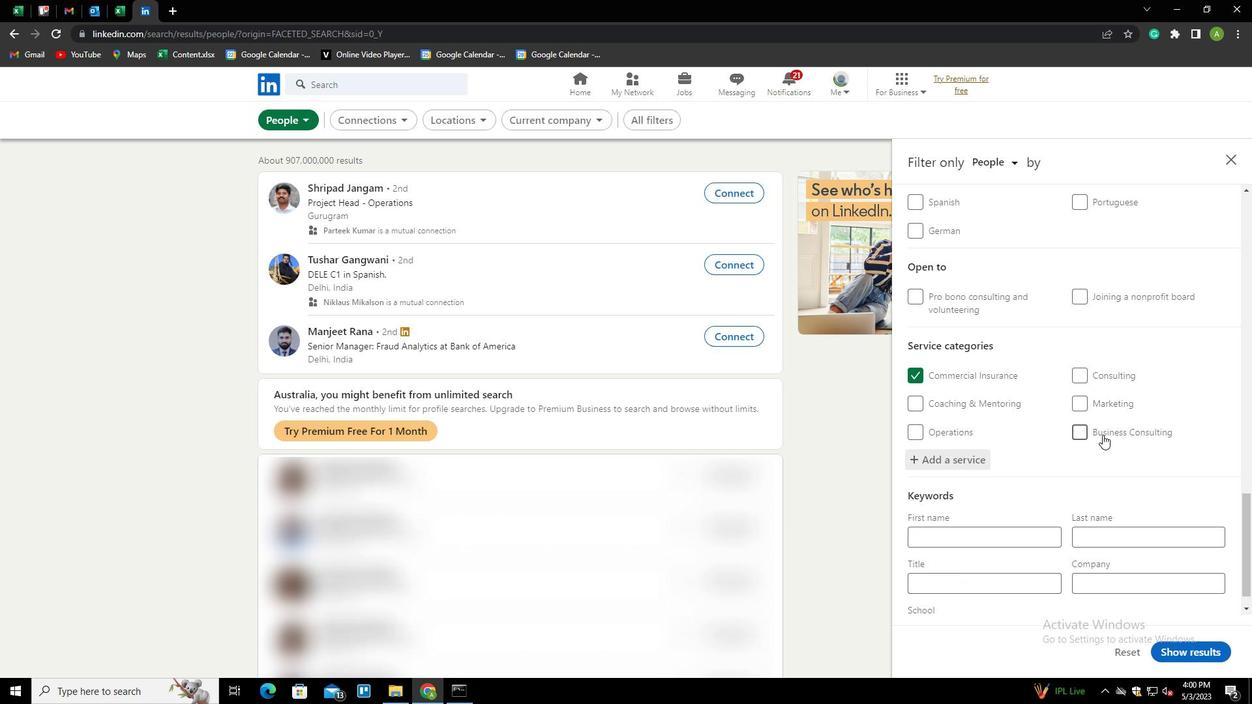 
Action: Mouse scrolled (1103, 434) with delta (0, 0)
Screenshot: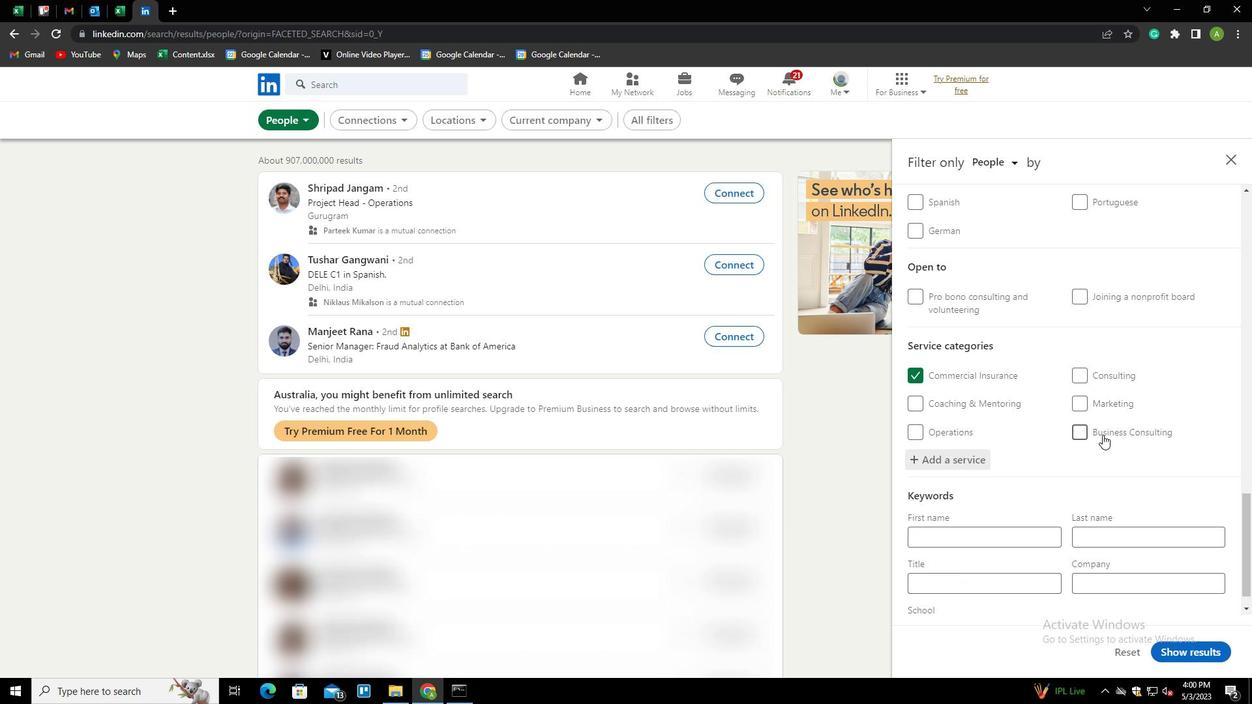 
Action: Mouse scrolled (1103, 434) with delta (0, 0)
Screenshot: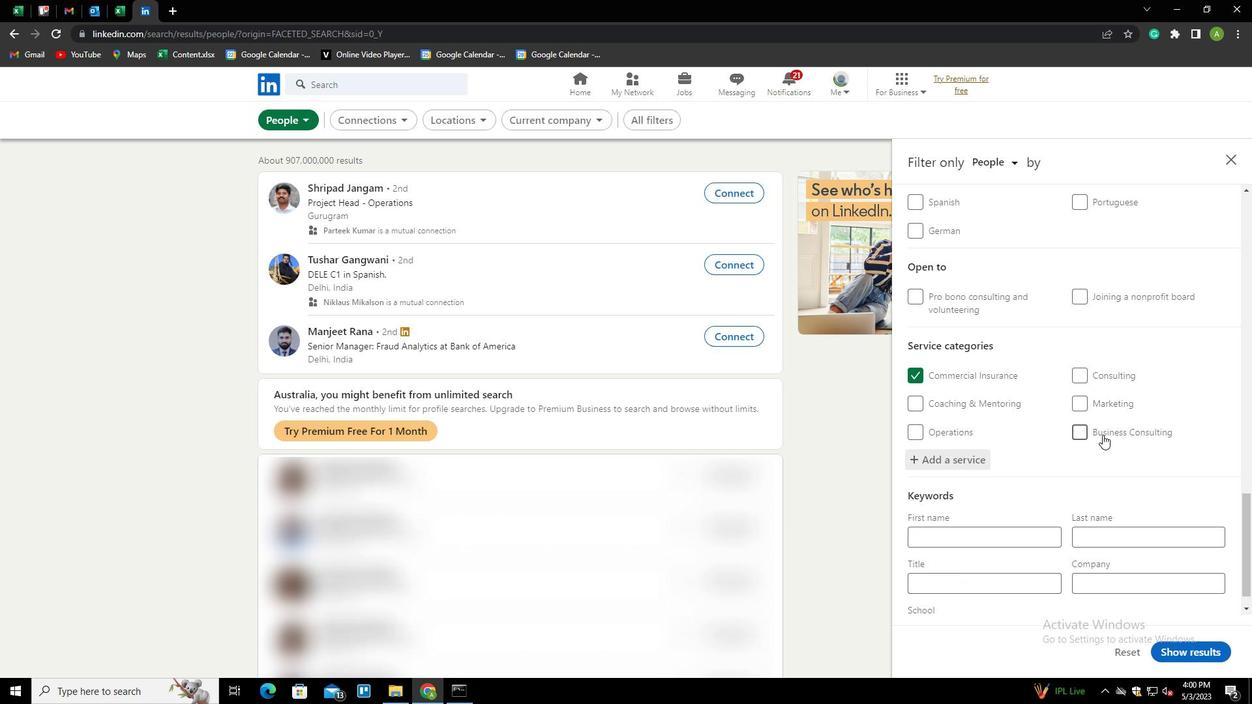 
Action: Mouse scrolled (1103, 434) with delta (0, 0)
Screenshot: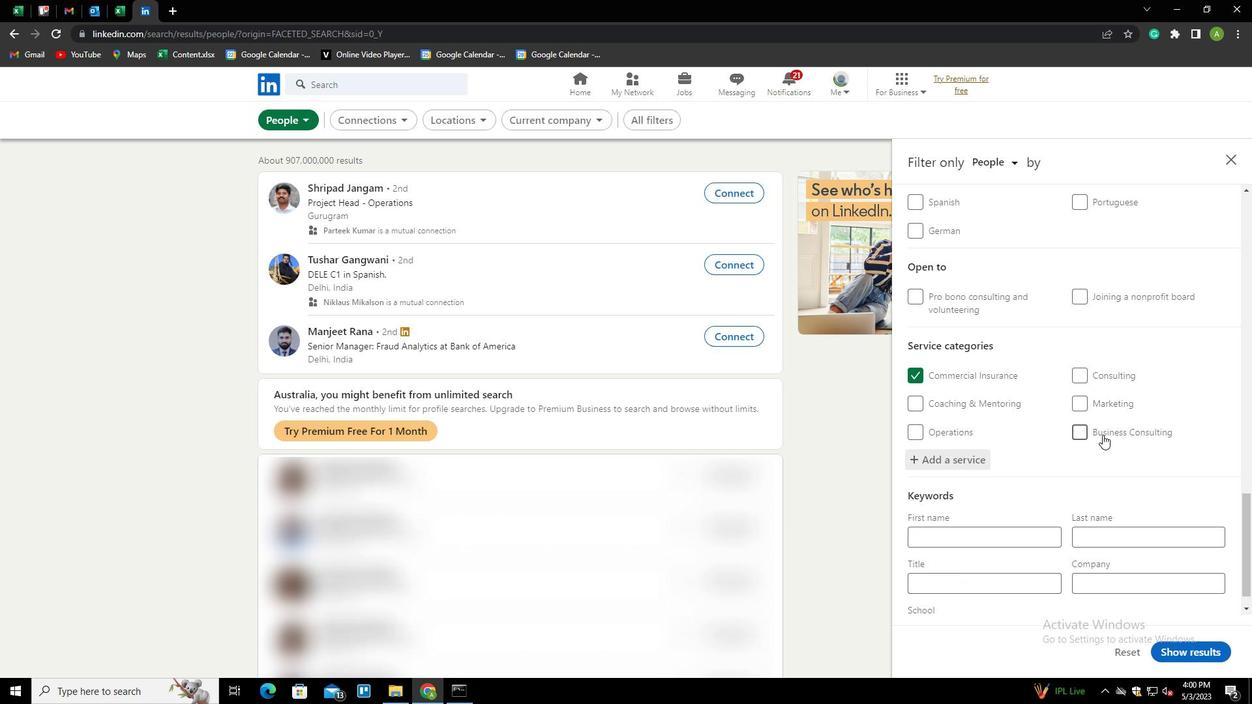 
Action: Mouse moved to (1013, 547)
Screenshot: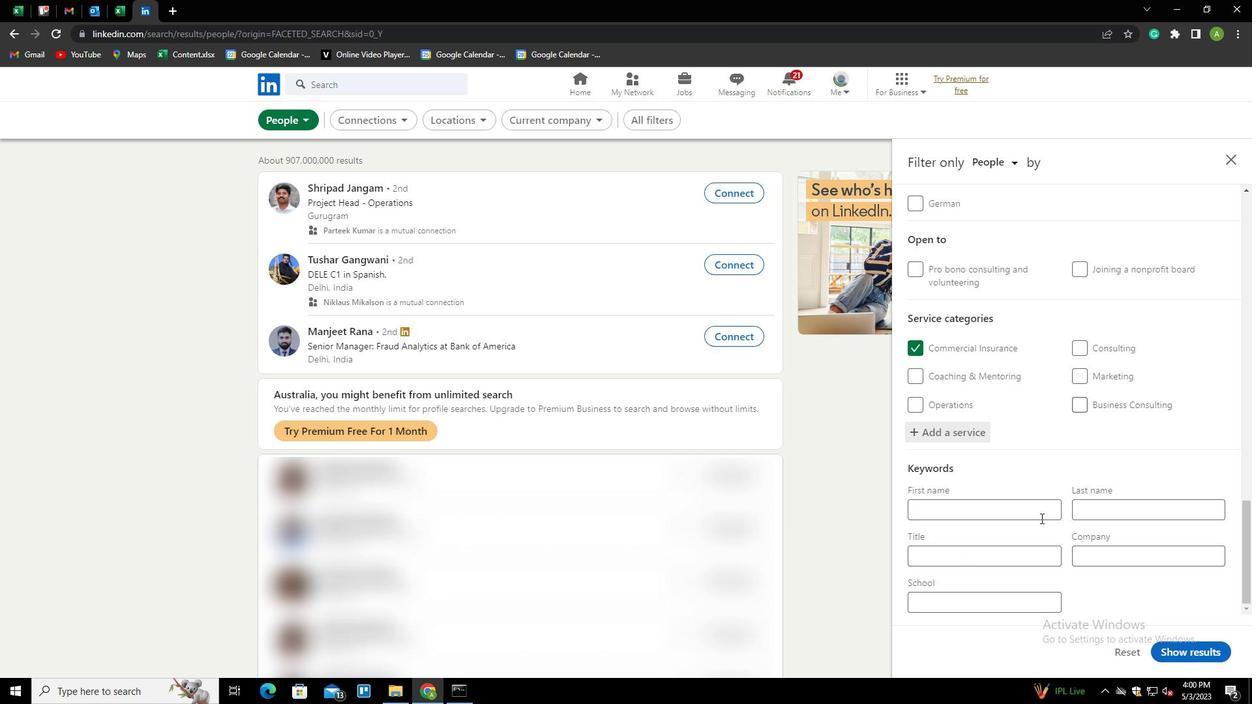
Action: Mouse pressed left at (1013, 547)
Screenshot: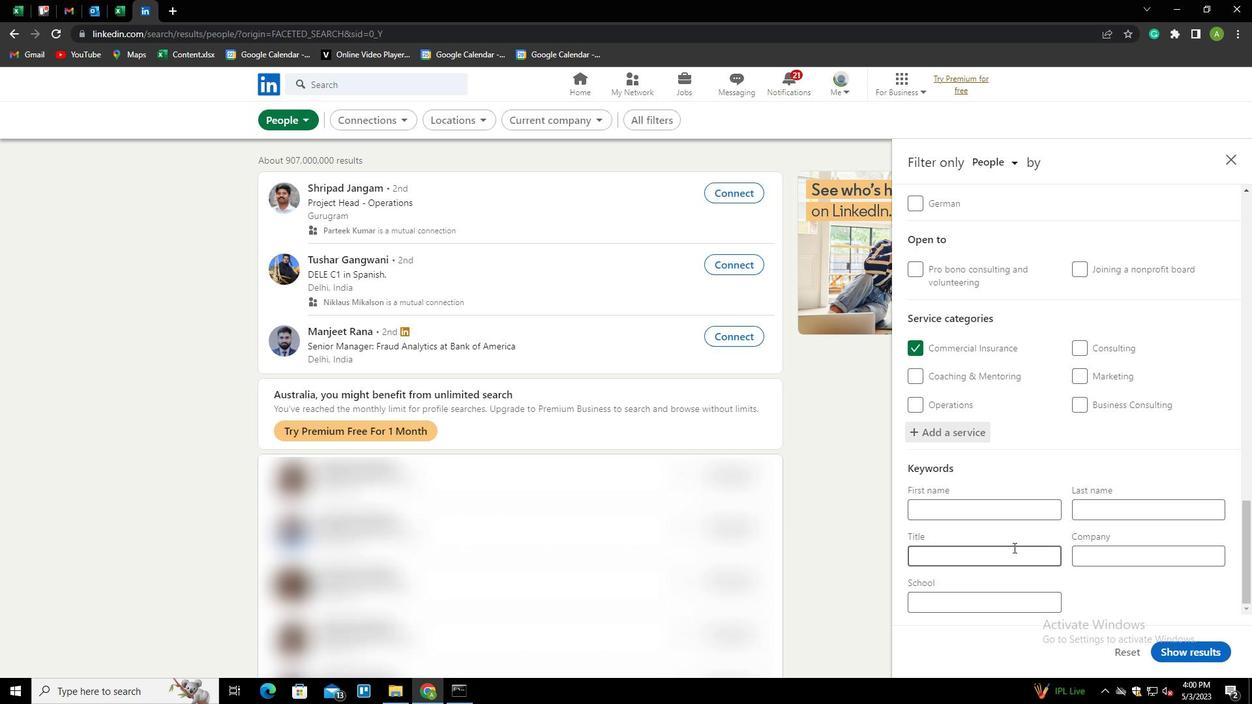 
Action: Key pressed <Key.shift>HEAVY<Key.space><Key.shift>EQUI<Key.backspace>IPMENT<Key.space><Key.shift><Key.shift><Key.shift><Key.shift>OPERATOR
Screenshot: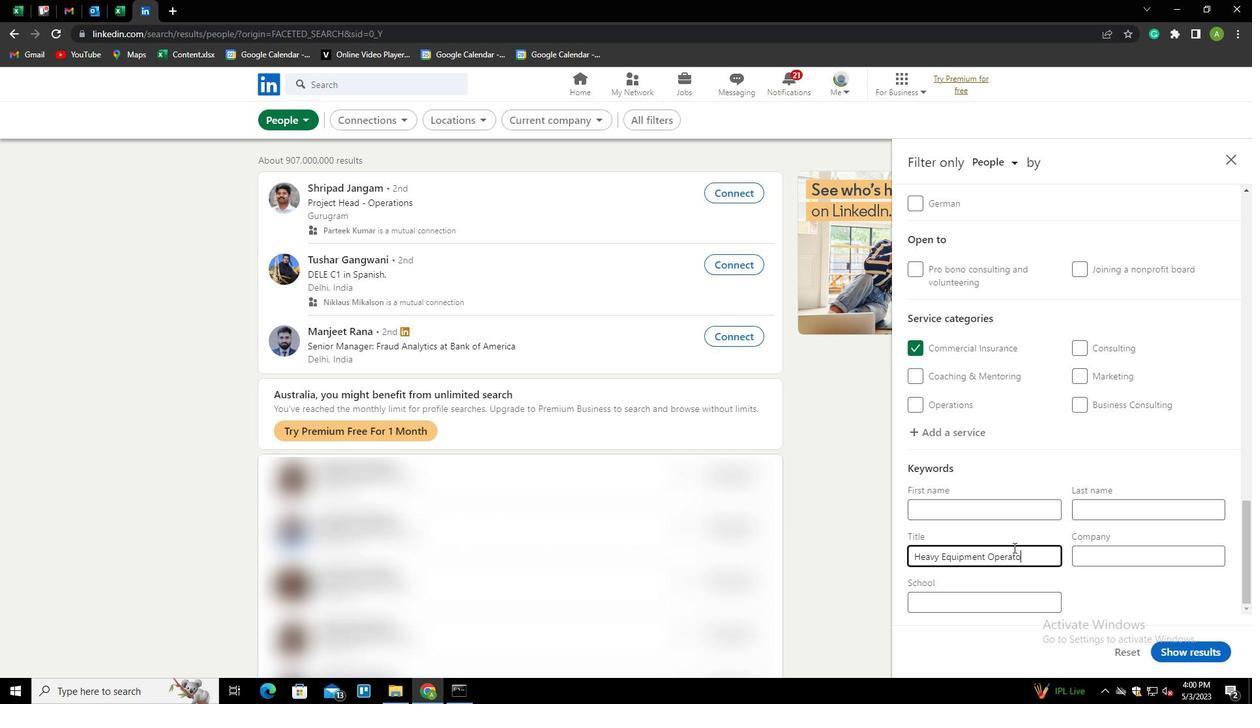 
Action: Mouse moved to (1073, 572)
Screenshot: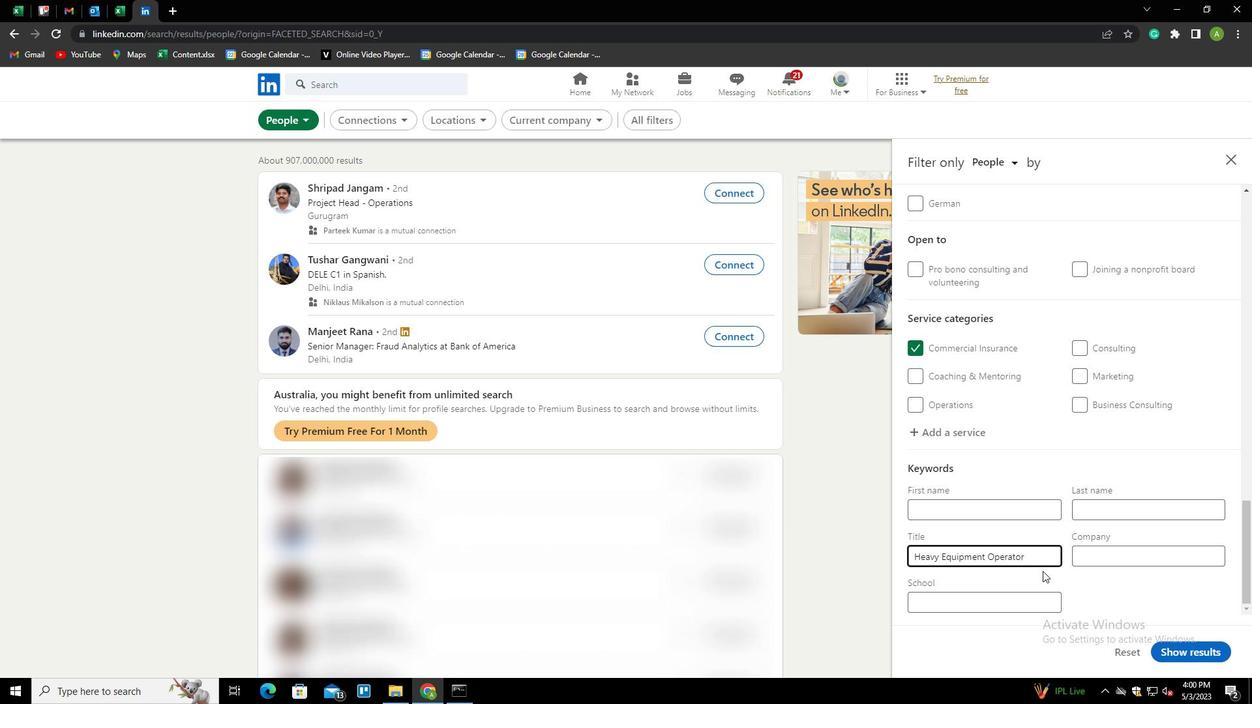 
Action: Mouse pressed left at (1073, 572)
Screenshot: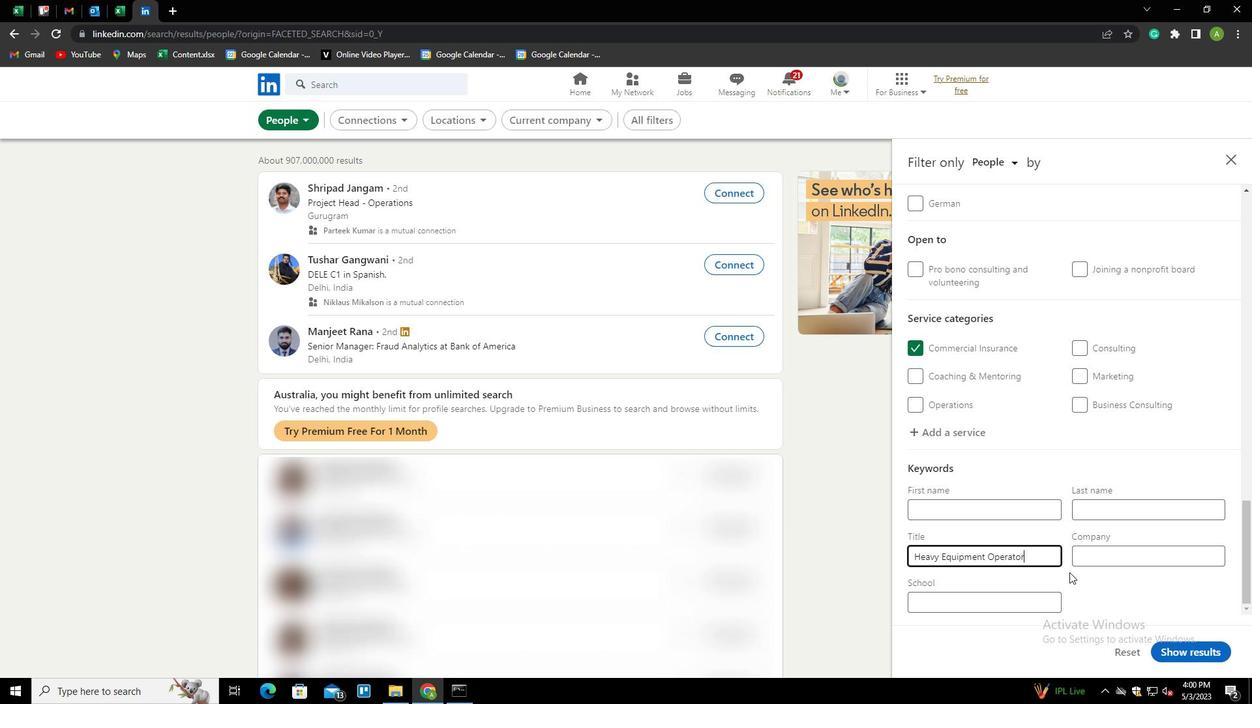 
Action: Mouse moved to (1179, 644)
Screenshot: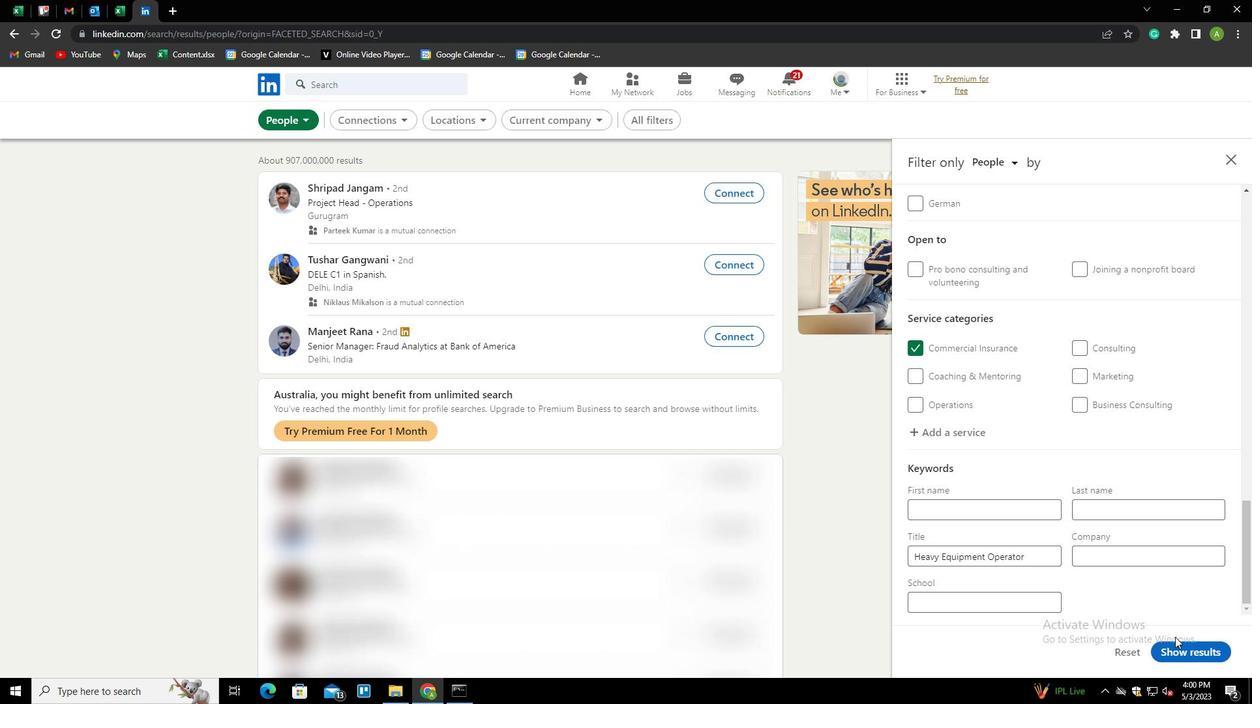 
Action: Mouse pressed left at (1179, 644)
Screenshot: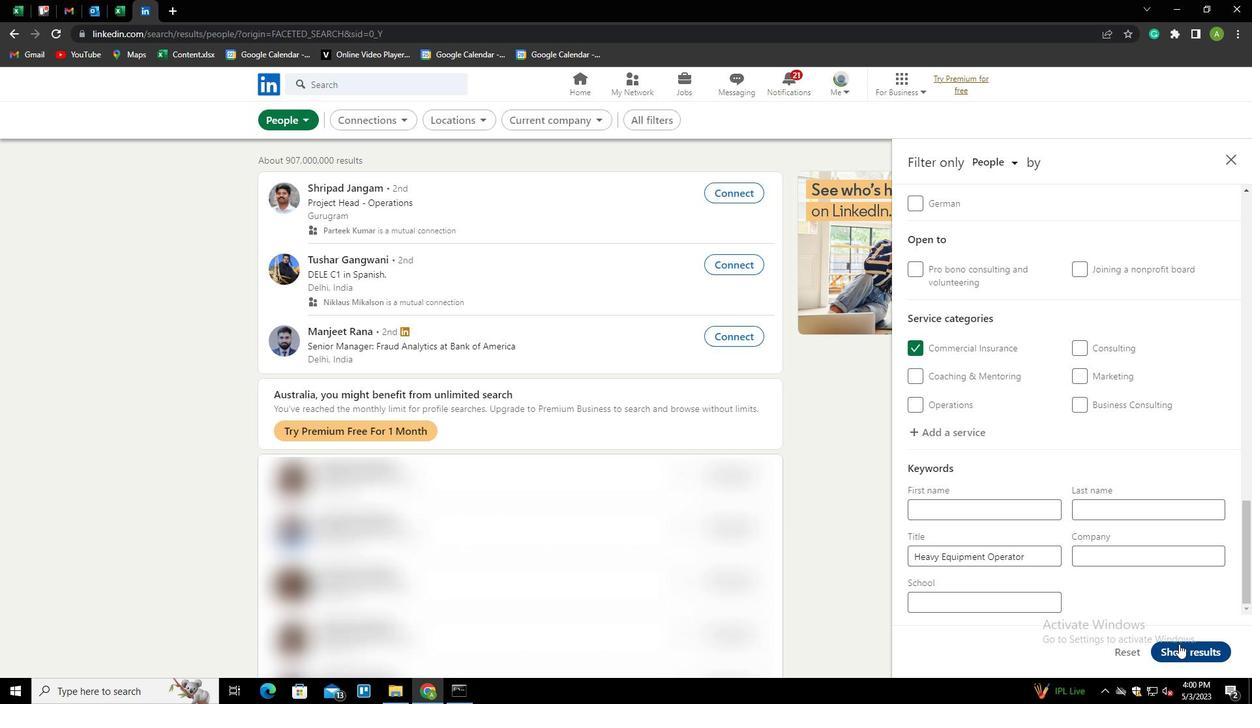 
Action: Mouse moved to (1123, 609)
Screenshot: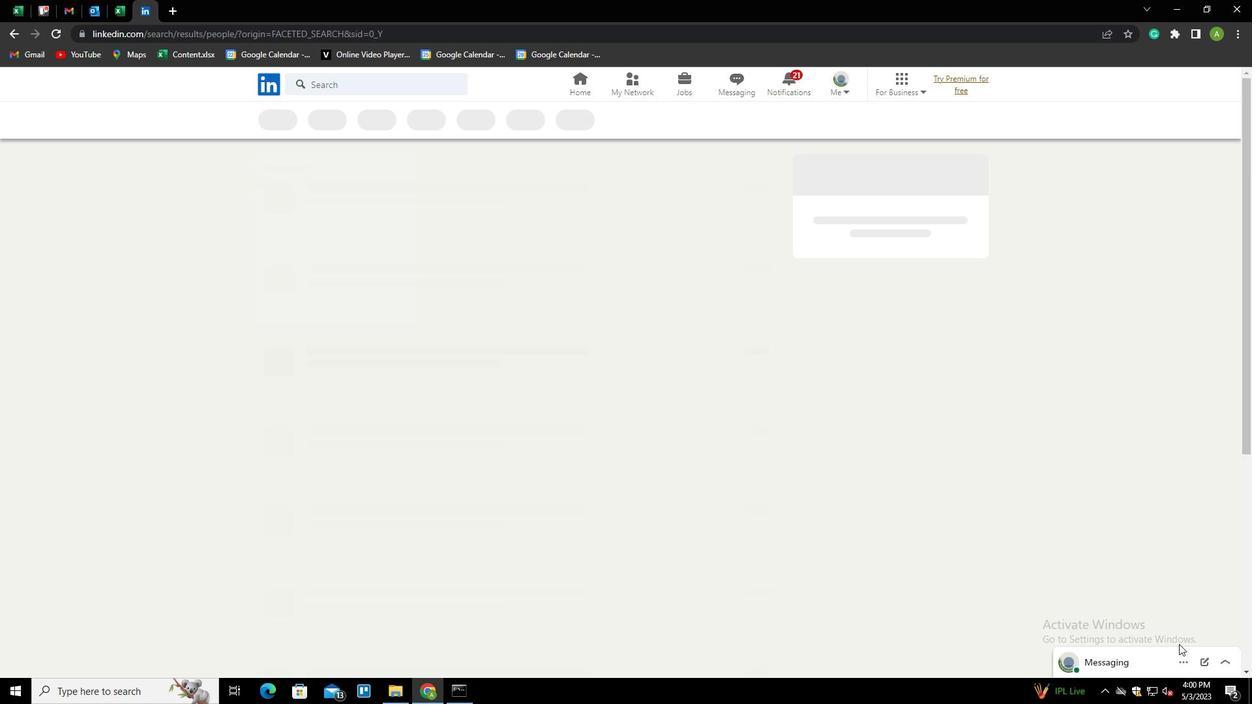 
